Task: Select Smart Home Devices from Echo & Alexa. Add to cart Amazon Smart Light Bulb (Smart LED Bulb with Alexa)-1-. Place order for _x000D_
2205 Shadowood Ct_x000D_
Valparaiso, Indiana(IN), 46383, Cell Number (219) 462-8619
Action: Mouse moved to (12, 94)
Screenshot: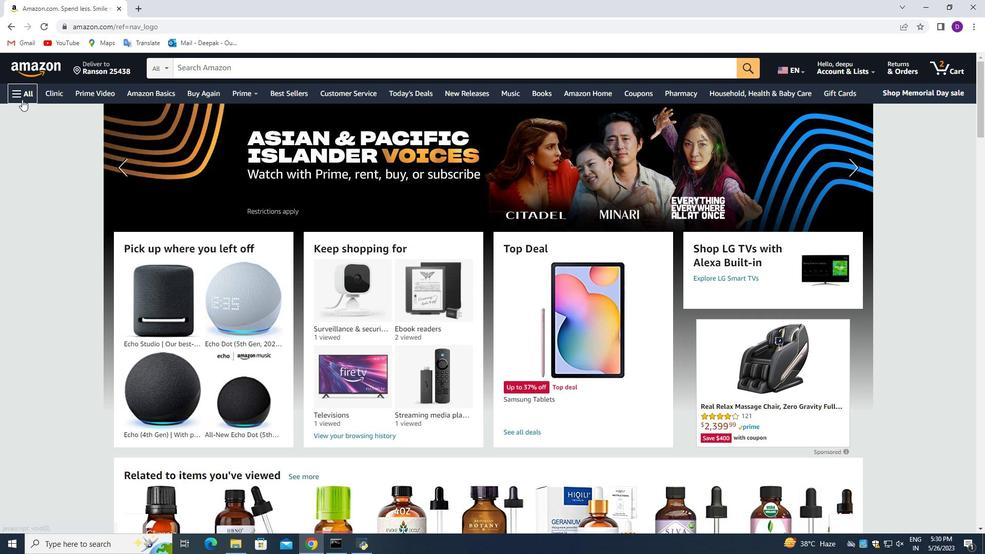 
Action: Mouse pressed left at (12, 94)
Screenshot: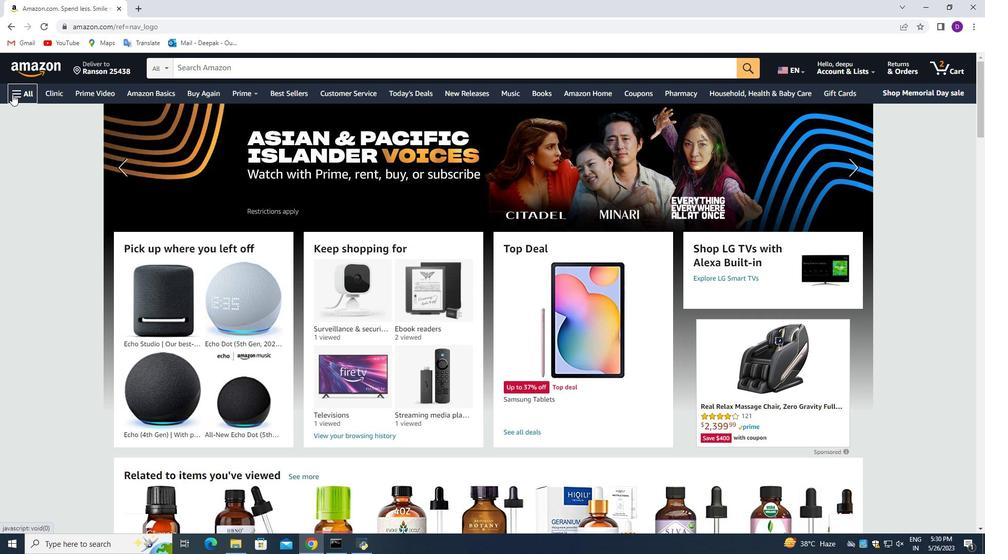
Action: Mouse moved to (114, 294)
Screenshot: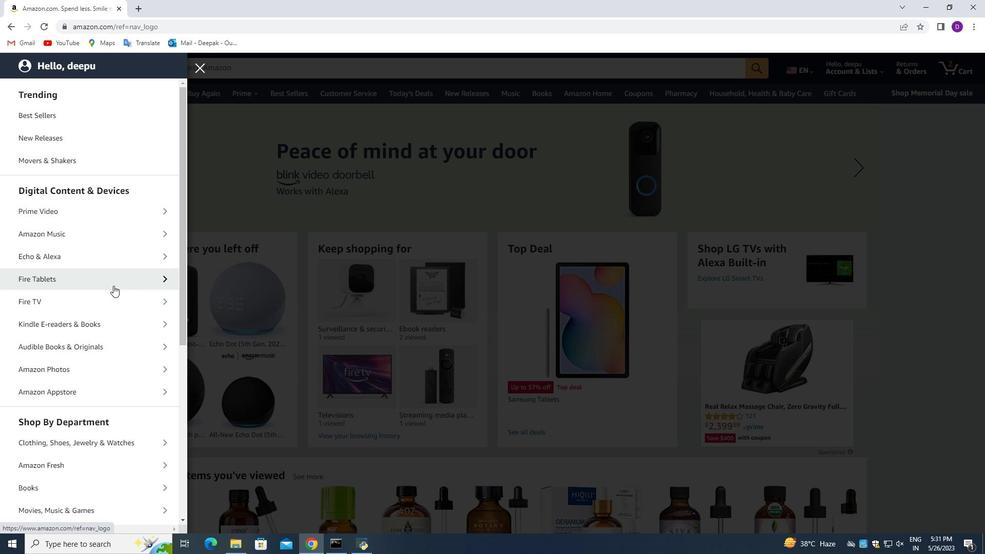 
Action: Mouse scrolled (114, 293) with delta (0, 0)
Screenshot: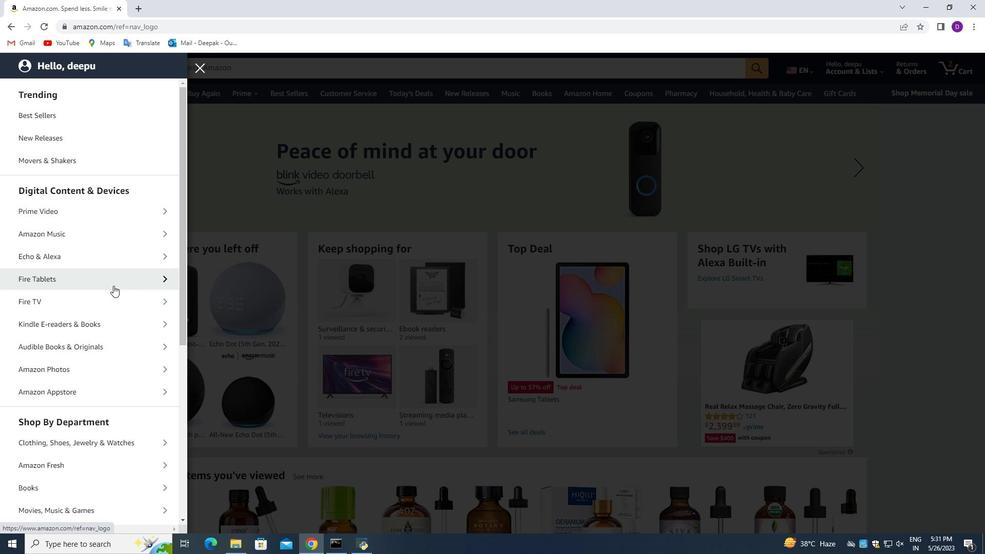 
Action: Mouse moved to (107, 345)
Screenshot: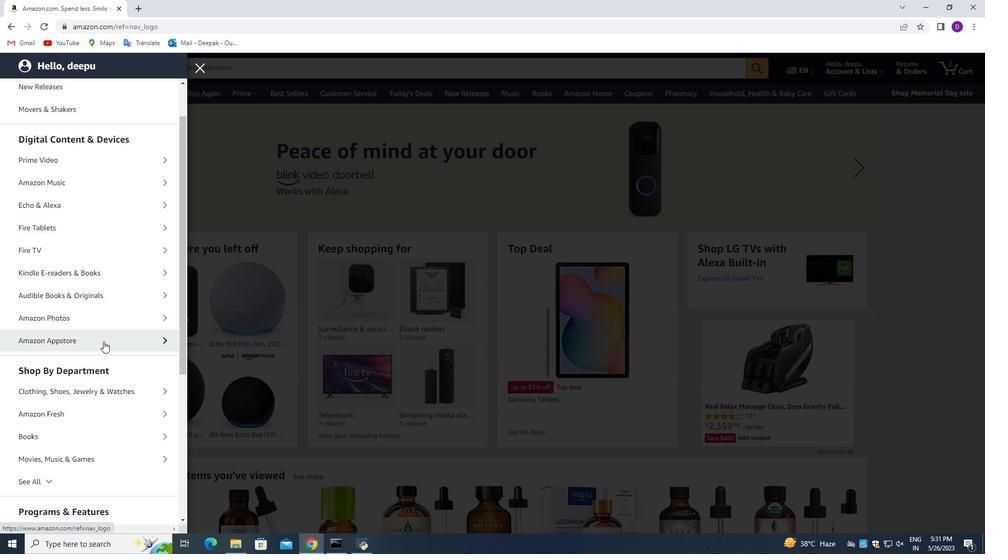 
Action: Mouse scrolled (107, 345) with delta (0, 0)
Screenshot: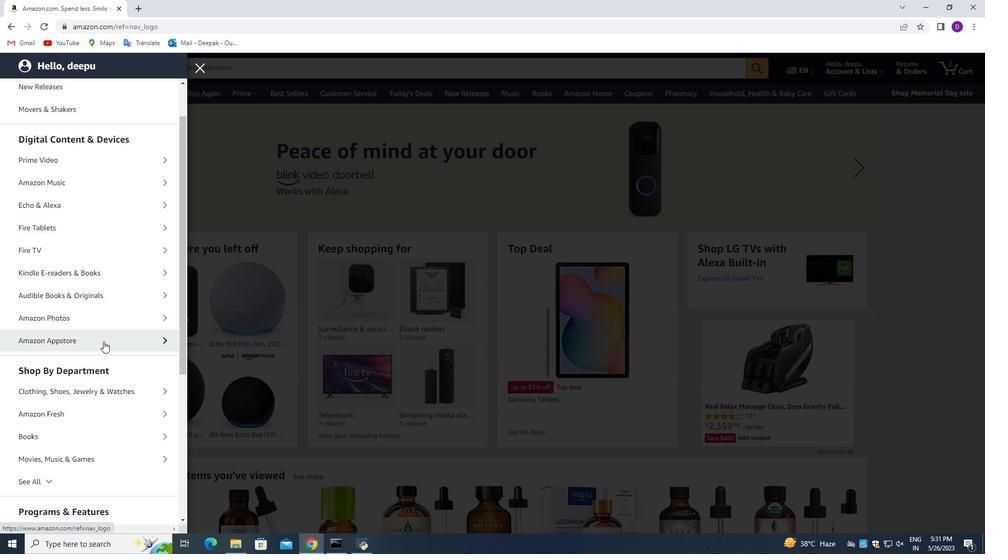 
Action: Mouse moved to (107, 345)
Screenshot: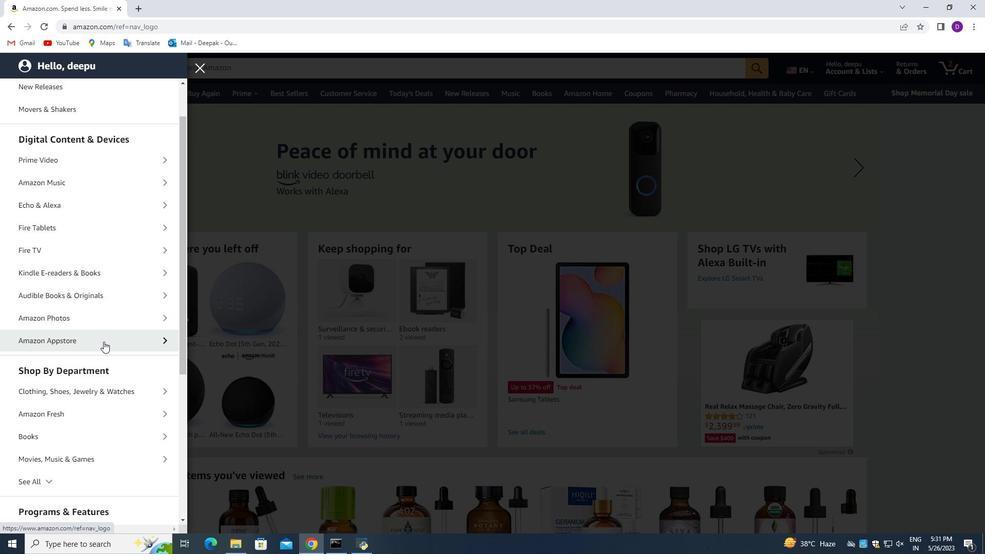 
Action: Mouse scrolled (107, 345) with delta (0, 0)
Screenshot: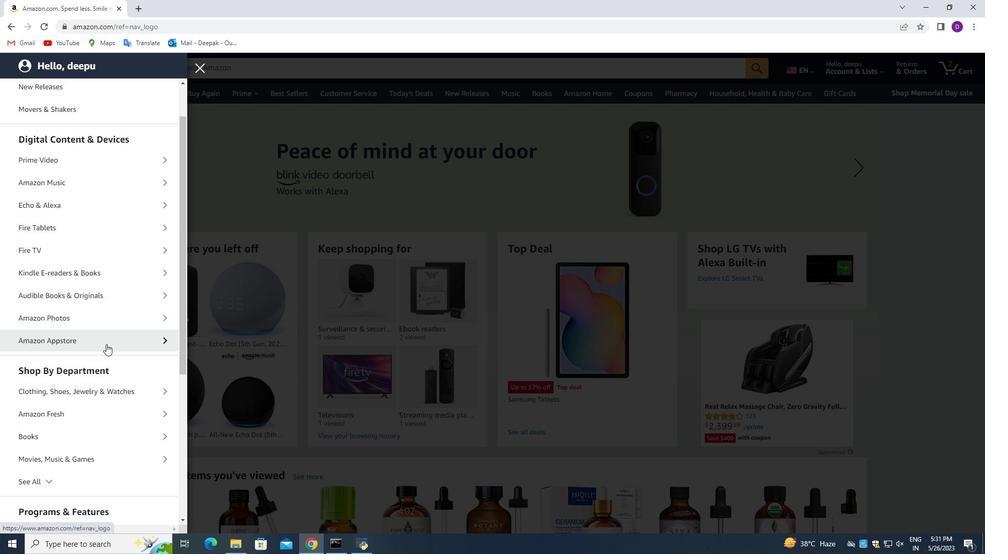 
Action: Mouse moved to (107, 346)
Screenshot: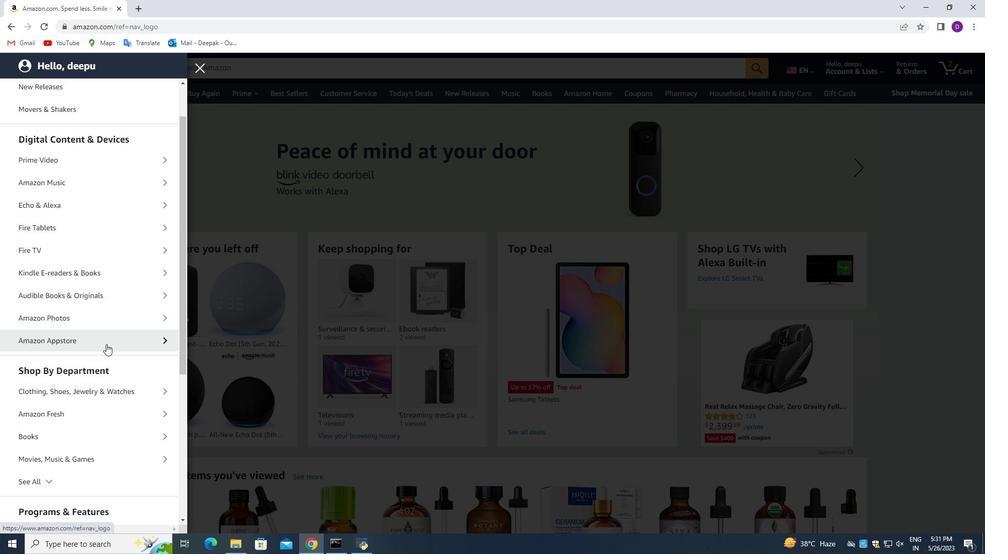 
Action: Mouse scrolled (107, 346) with delta (0, 0)
Screenshot: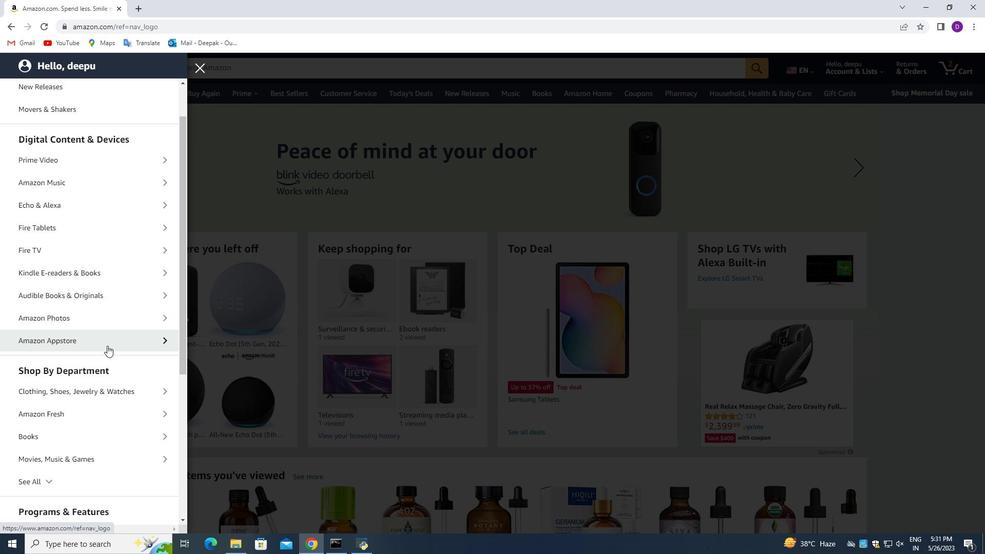 
Action: Mouse moved to (99, 346)
Screenshot: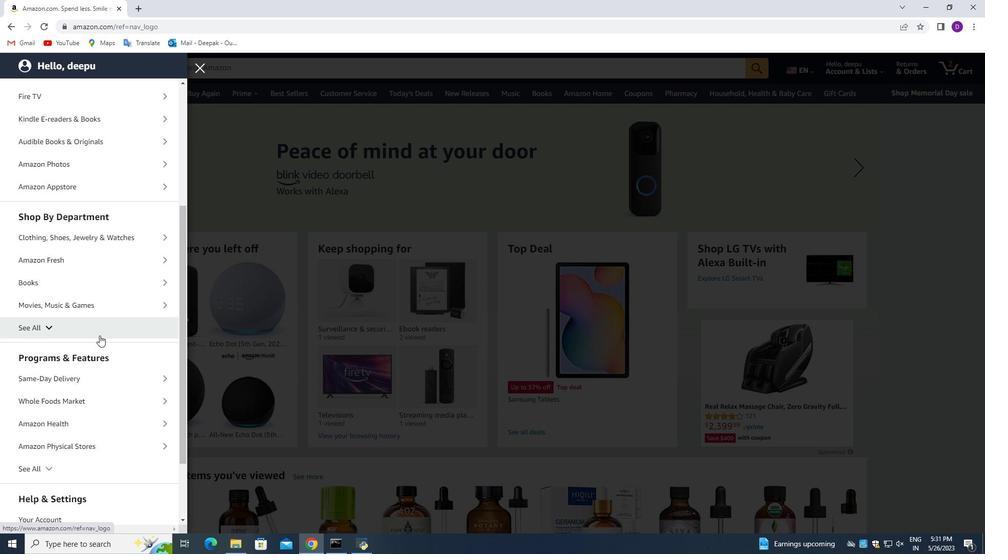 
Action: Mouse scrolled (99, 346) with delta (0, 0)
Screenshot: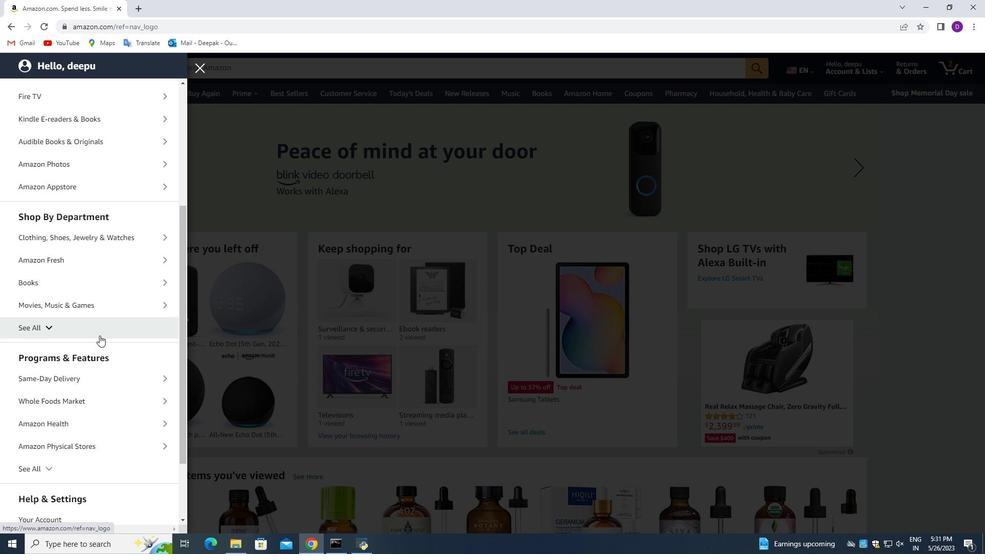 
Action: Mouse moved to (99, 348)
Screenshot: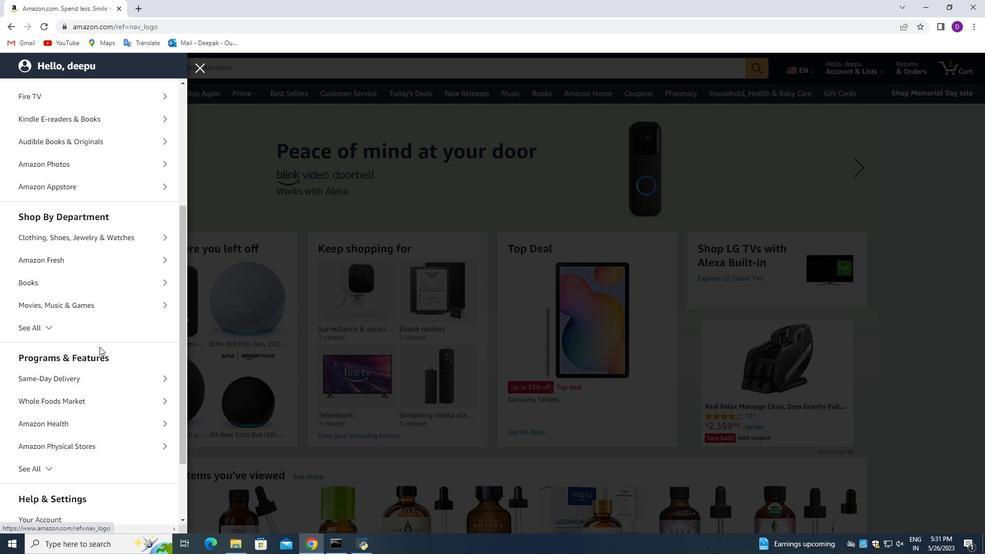 
Action: Mouse scrolled (99, 348) with delta (0, 0)
Screenshot: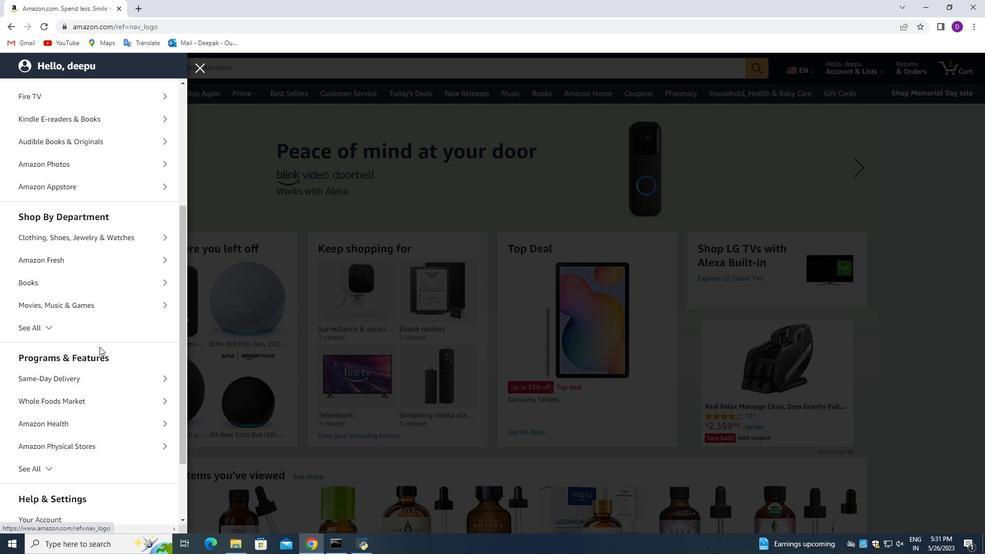 
Action: Mouse moved to (95, 363)
Screenshot: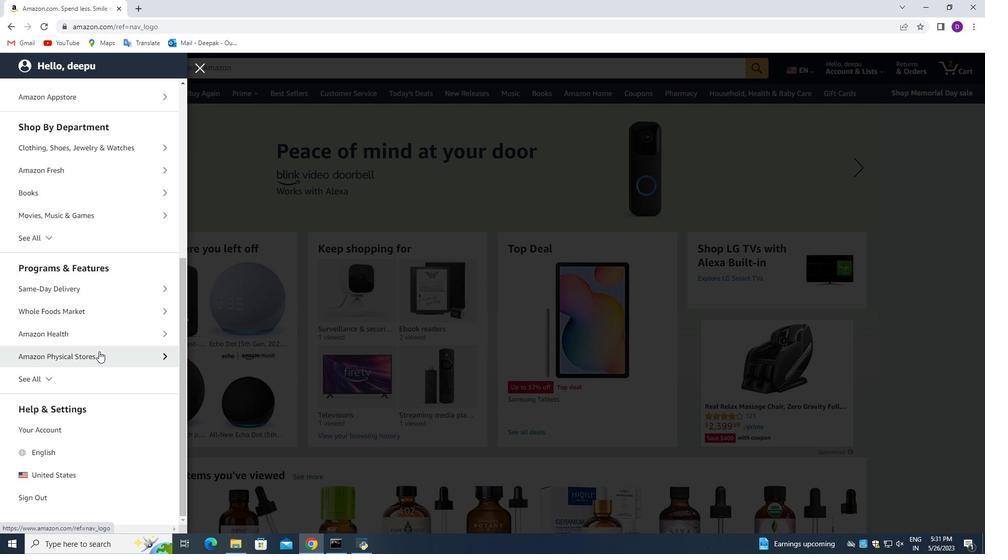 
Action: Mouse scrolled (95, 363) with delta (0, 0)
Screenshot: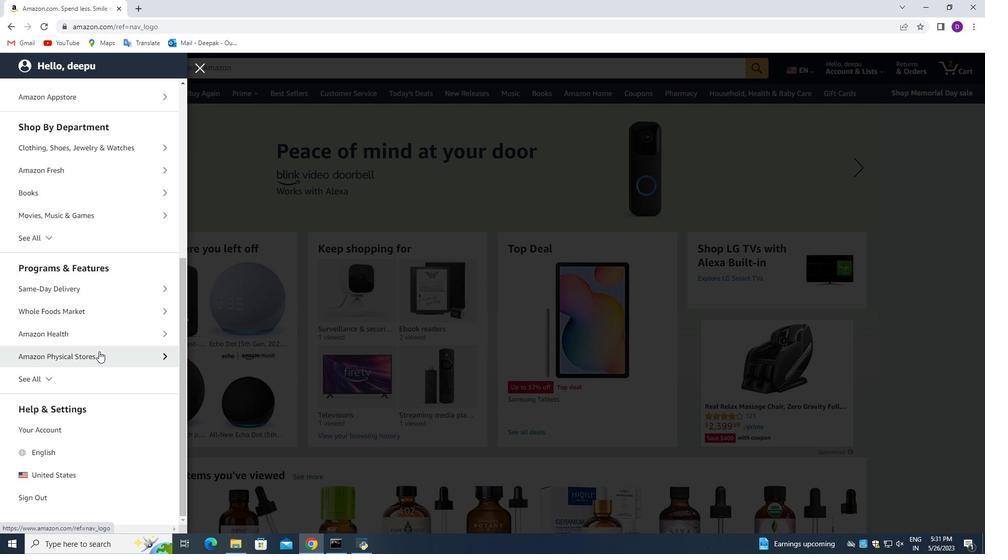 
Action: Mouse moved to (95, 366)
Screenshot: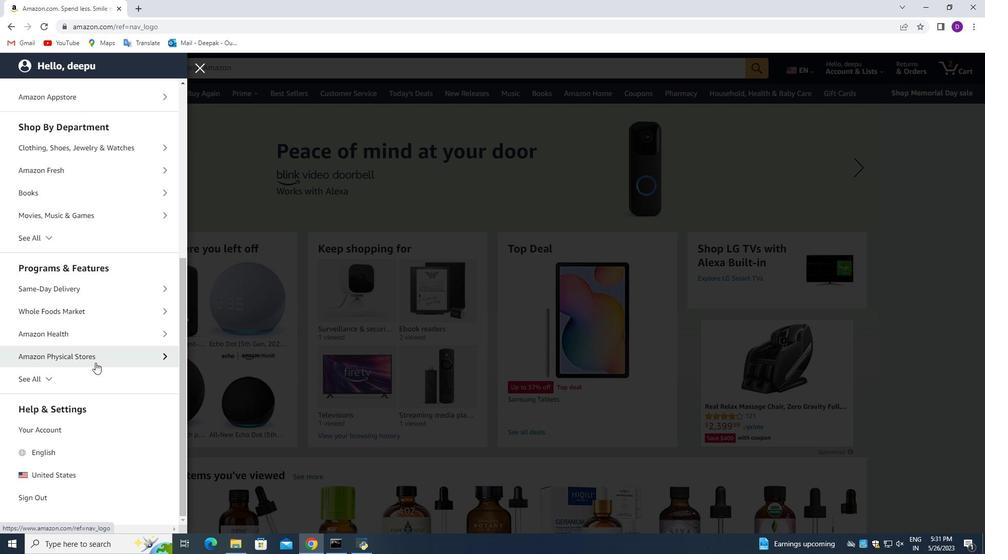 
Action: Mouse scrolled (95, 365) with delta (0, 0)
Screenshot: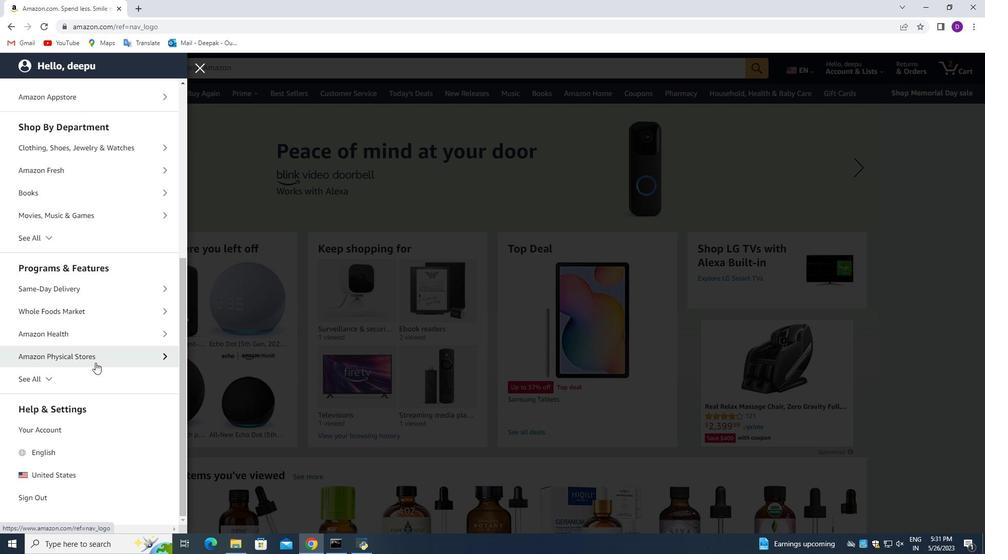 
Action: Mouse moved to (93, 346)
Screenshot: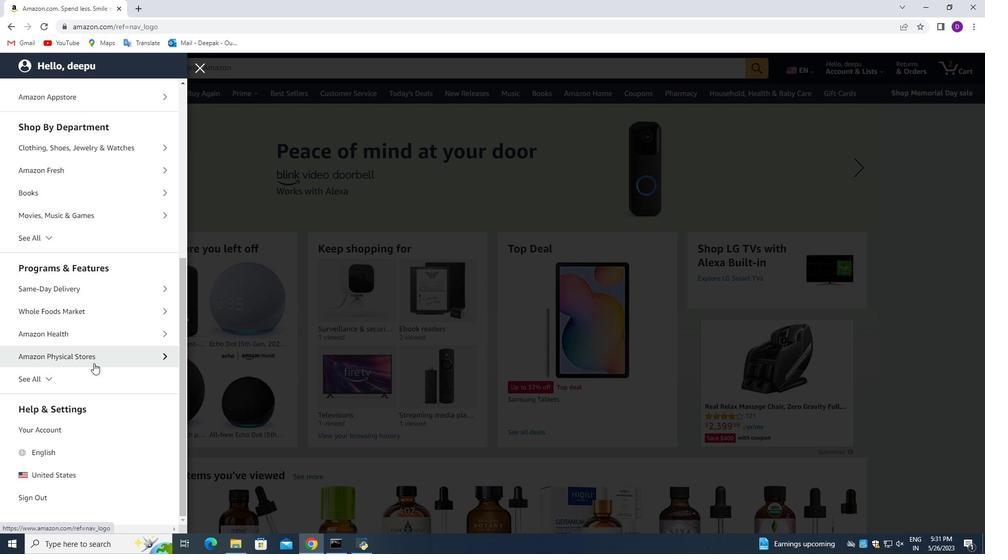 
Action: Mouse scrolled (93, 346) with delta (0, 0)
Screenshot: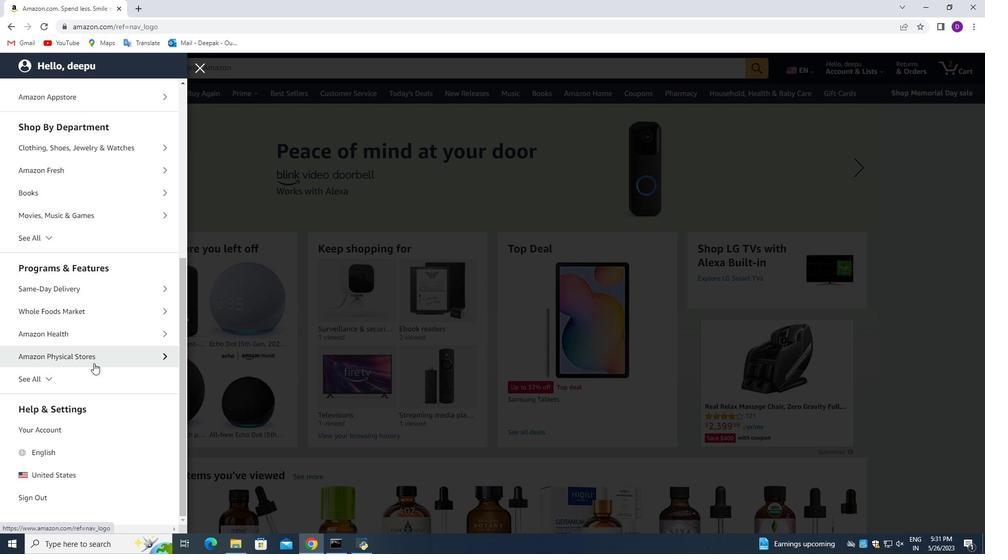 
Action: Mouse moved to (93, 343)
Screenshot: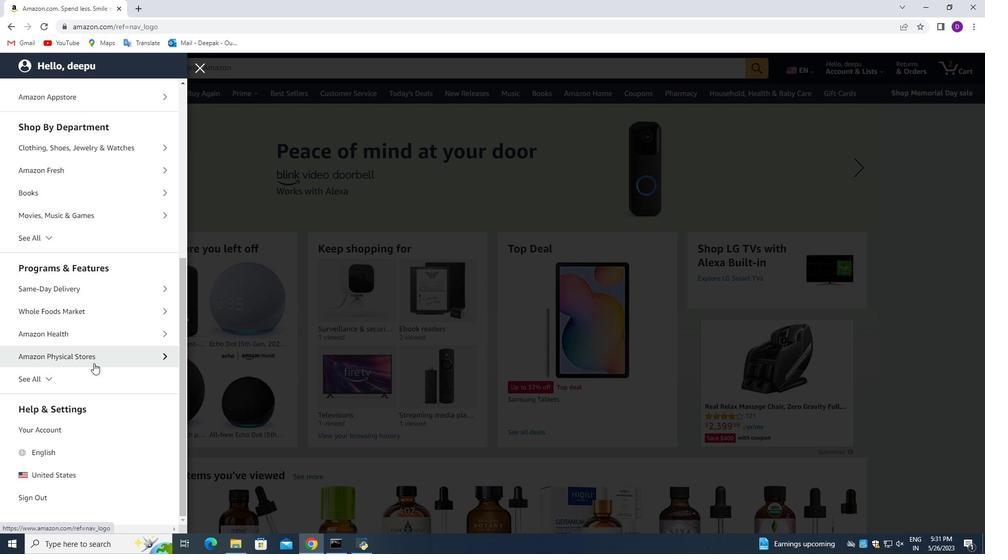
Action: Mouse scrolled (93, 343) with delta (0, 0)
Screenshot: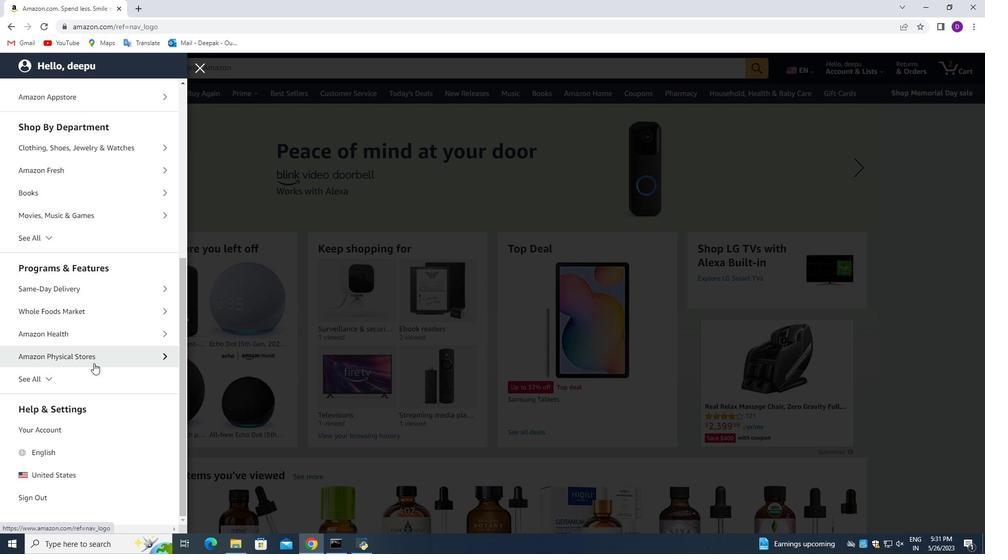 
Action: Mouse moved to (93, 342)
Screenshot: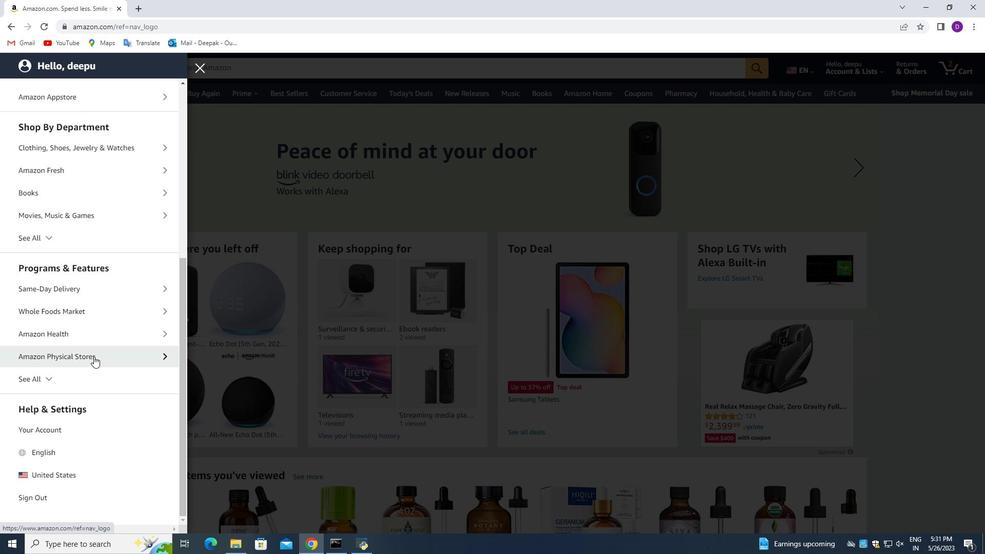 
Action: Mouse scrolled (93, 342) with delta (0, 0)
Screenshot: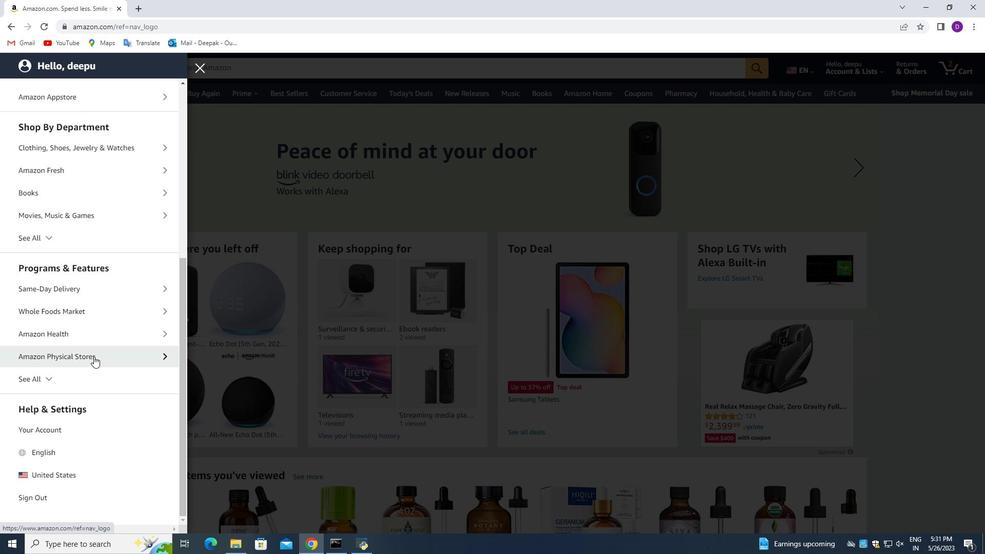 
Action: Mouse moved to (93, 341)
Screenshot: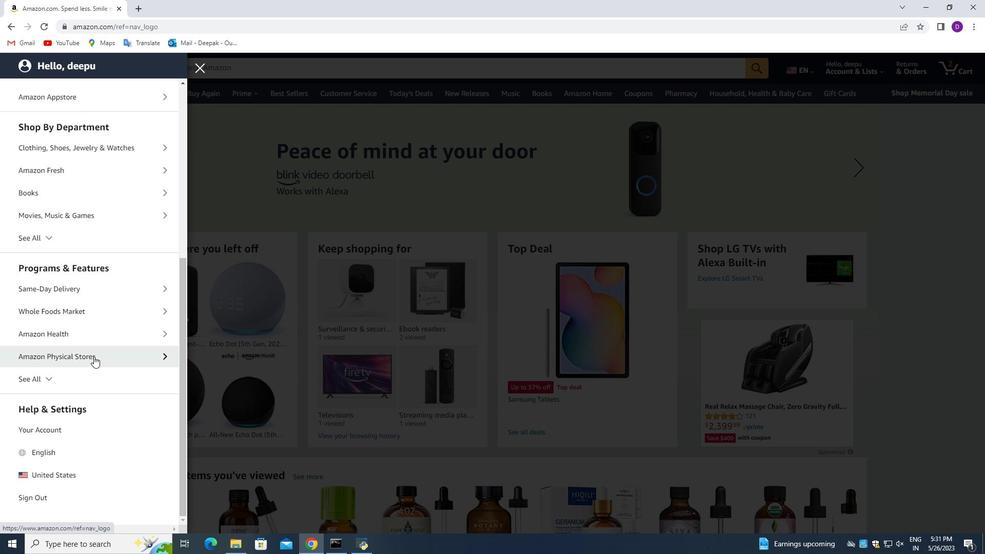 
Action: Mouse scrolled (93, 342) with delta (0, 0)
Screenshot: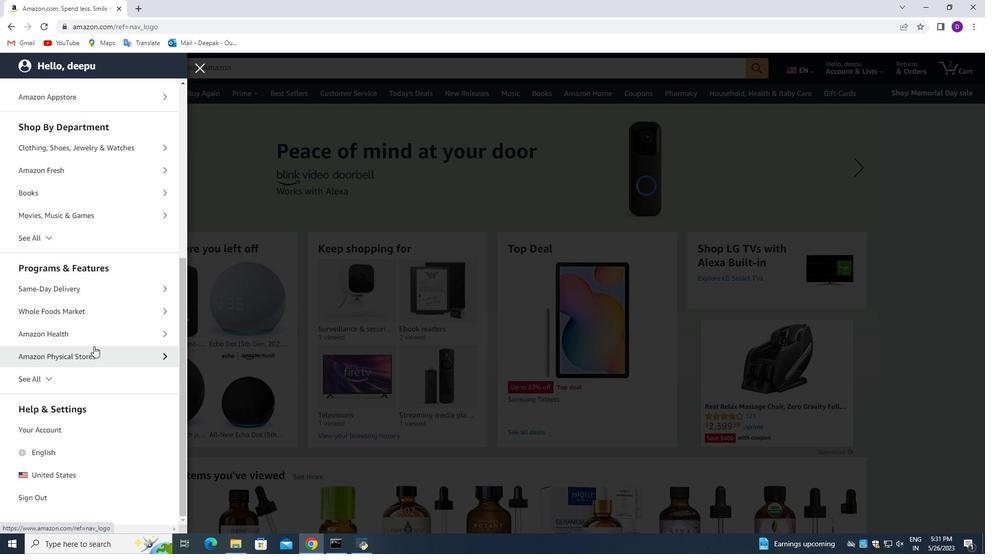 
Action: Mouse moved to (104, 175)
Screenshot: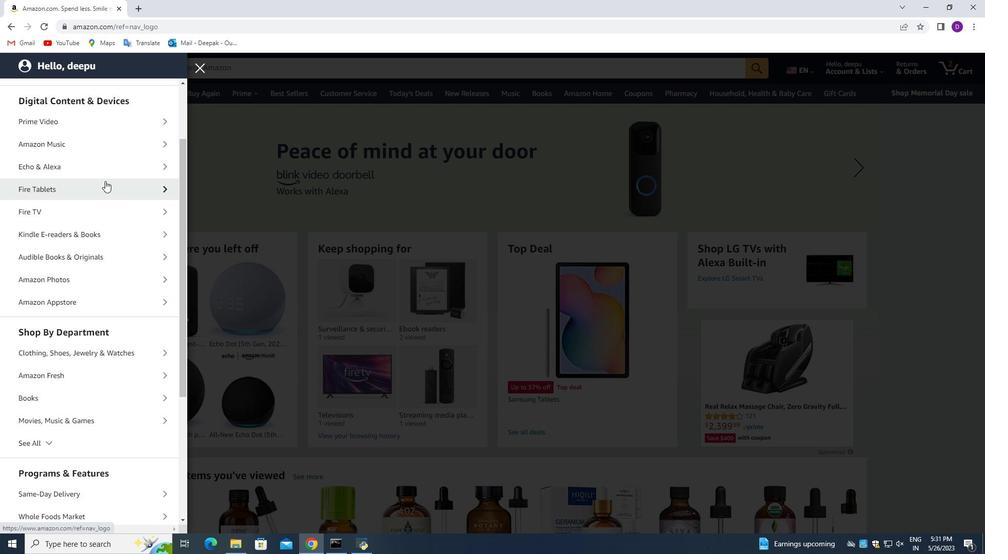 
Action: Mouse pressed left at (104, 175)
Screenshot: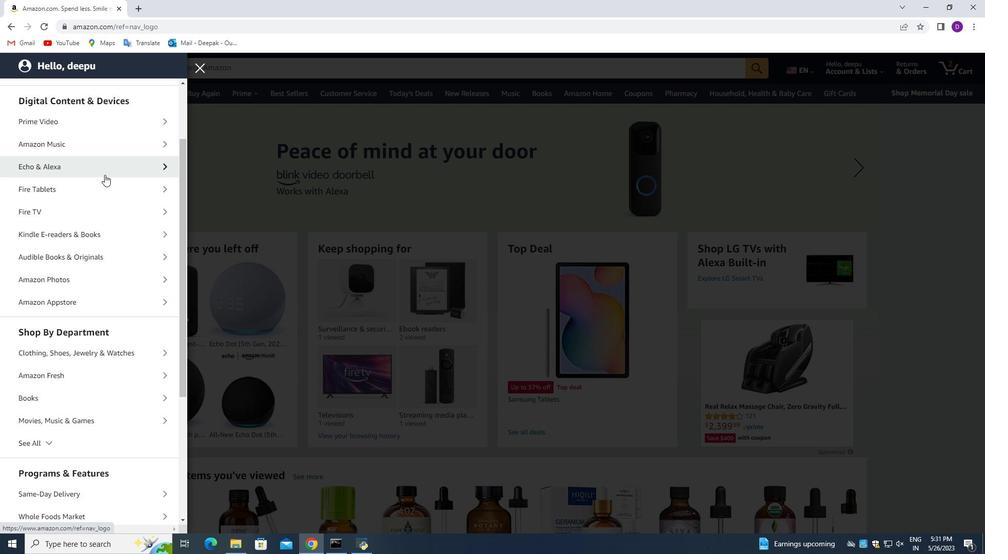 
Action: Mouse moved to (105, 279)
Screenshot: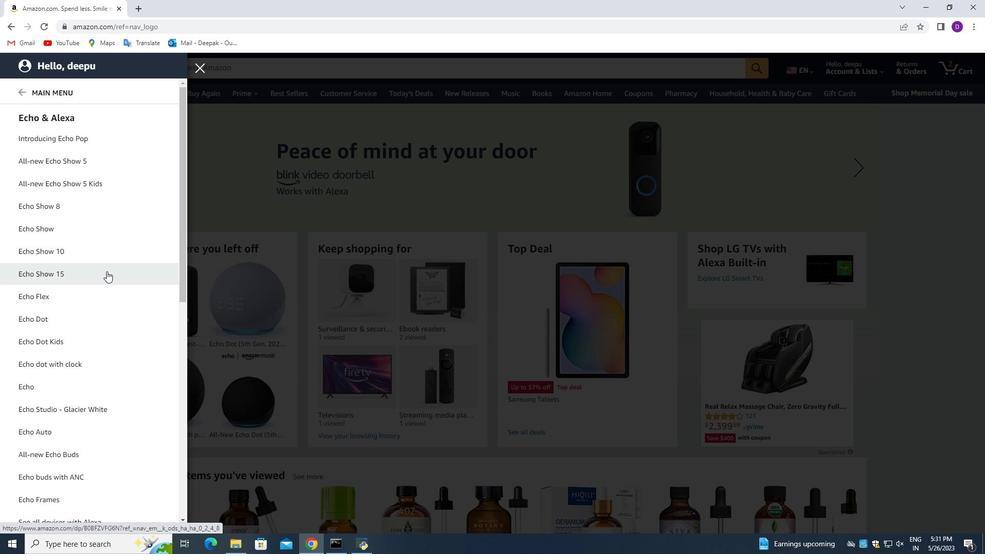 
Action: Mouse scrolled (105, 276) with delta (0, 0)
Screenshot: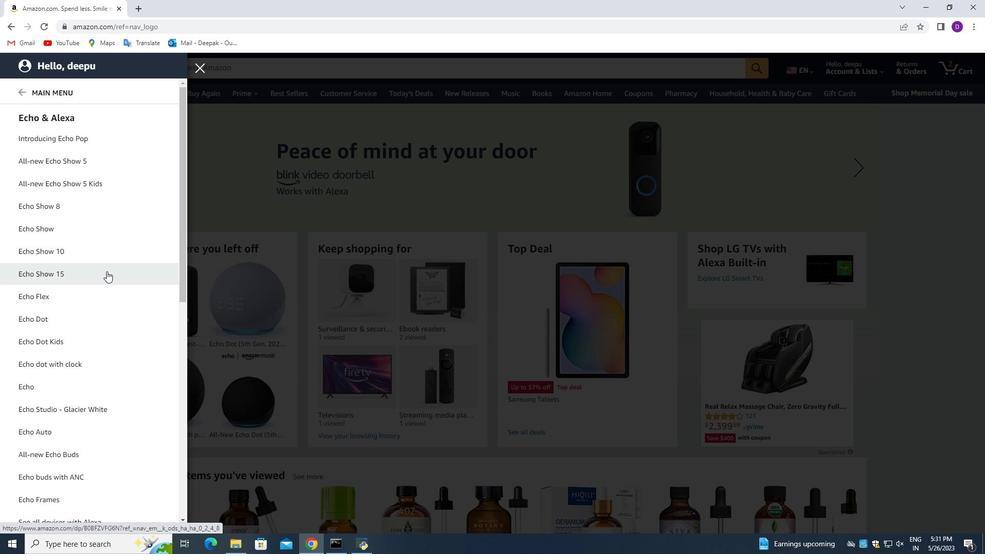 
Action: Mouse scrolled (105, 278) with delta (0, 0)
Screenshot: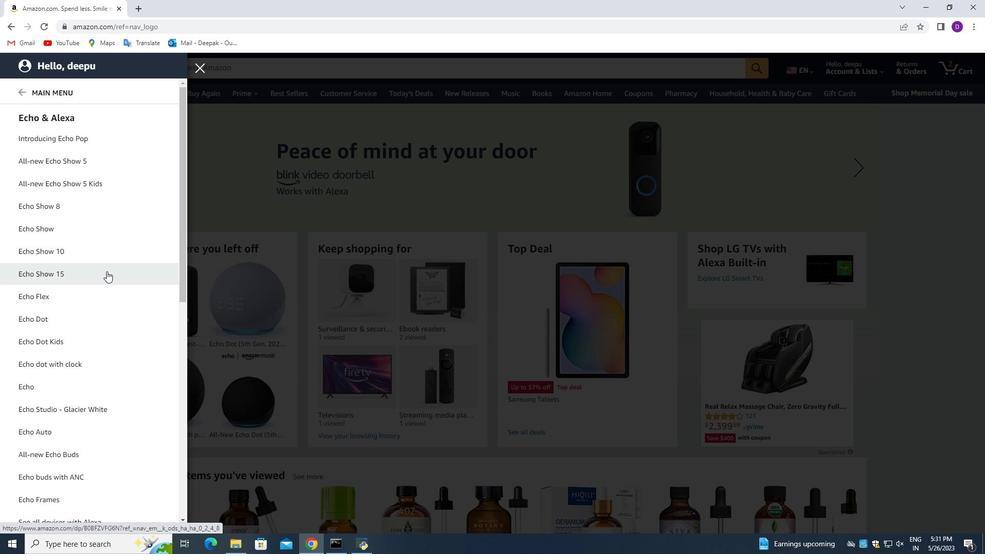
Action: Mouse scrolled (105, 279) with delta (0, 0)
Screenshot: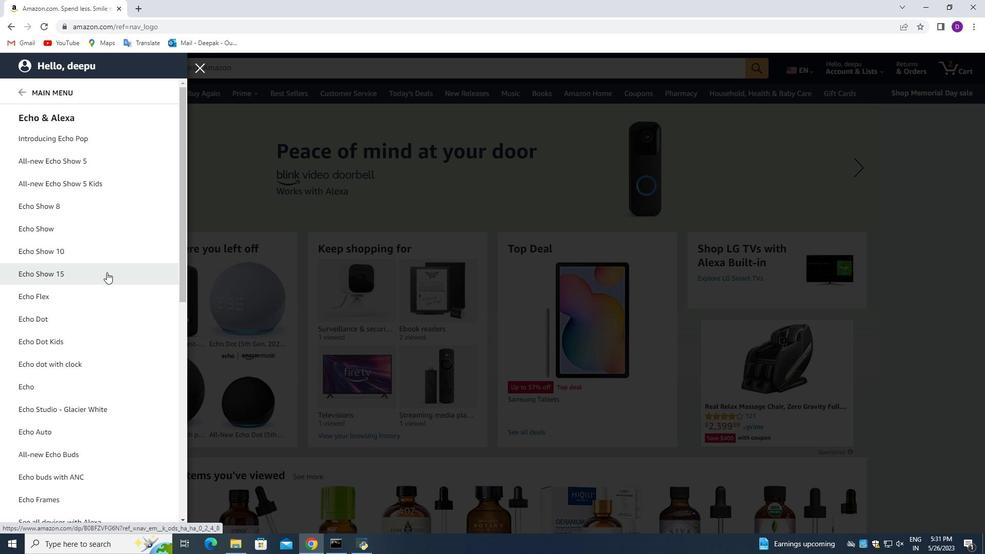 
Action: Mouse moved to (95, 268)
Screenshot: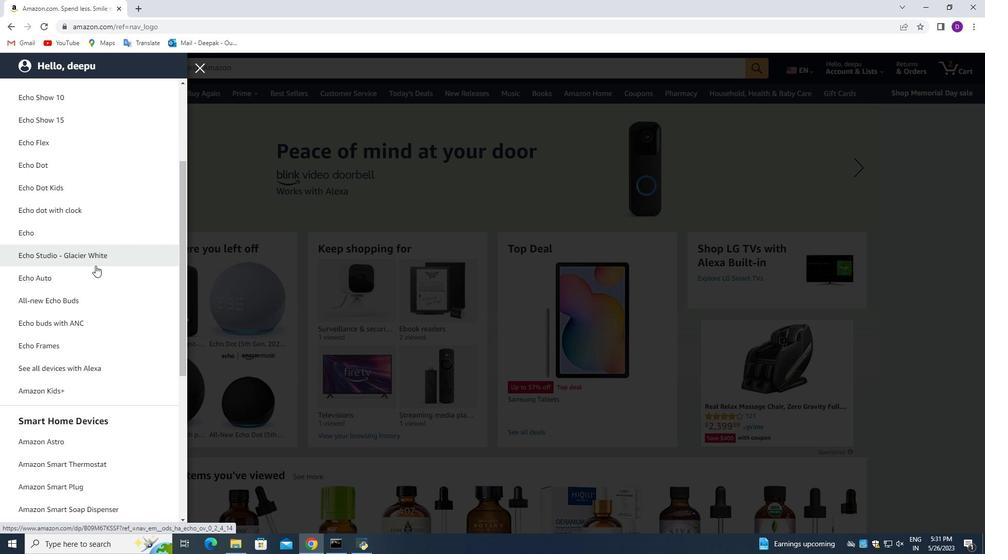 
Action: Mouse scrolled (95, 267) with delta (0, 0)
Screenshot: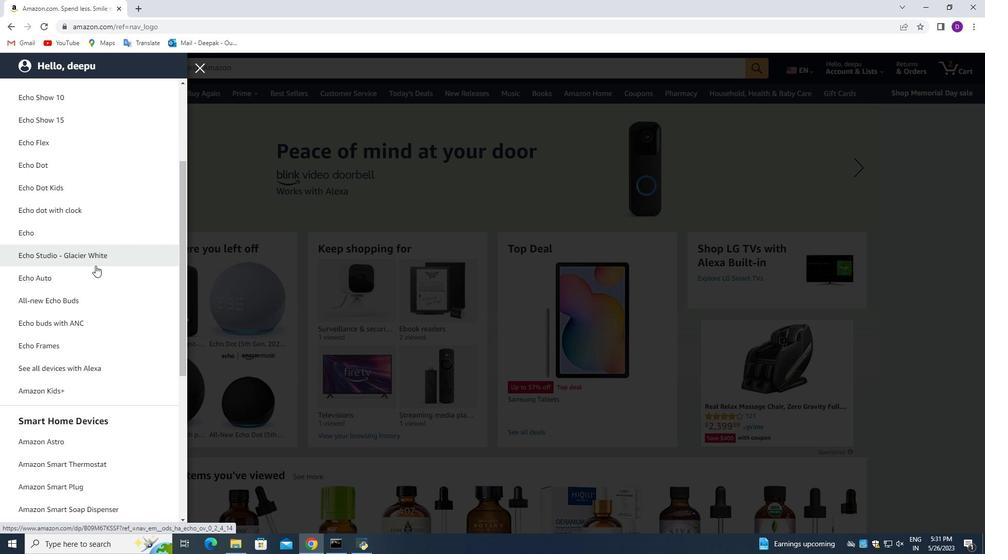
Action: Mouse moved to (95, 269)
Screenshot: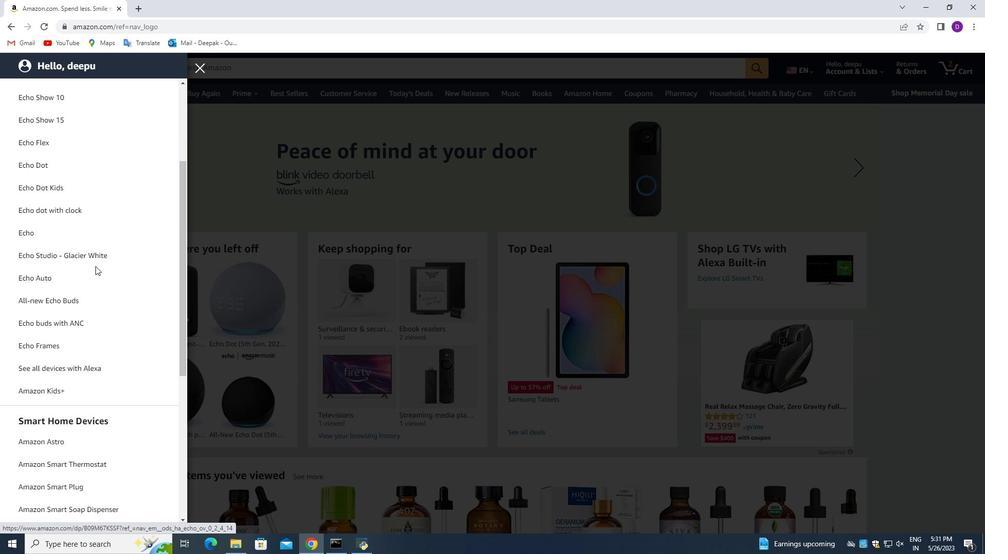 
Action: Mouse scrolled (95, 268) with delta (0, 0)
Screenshot: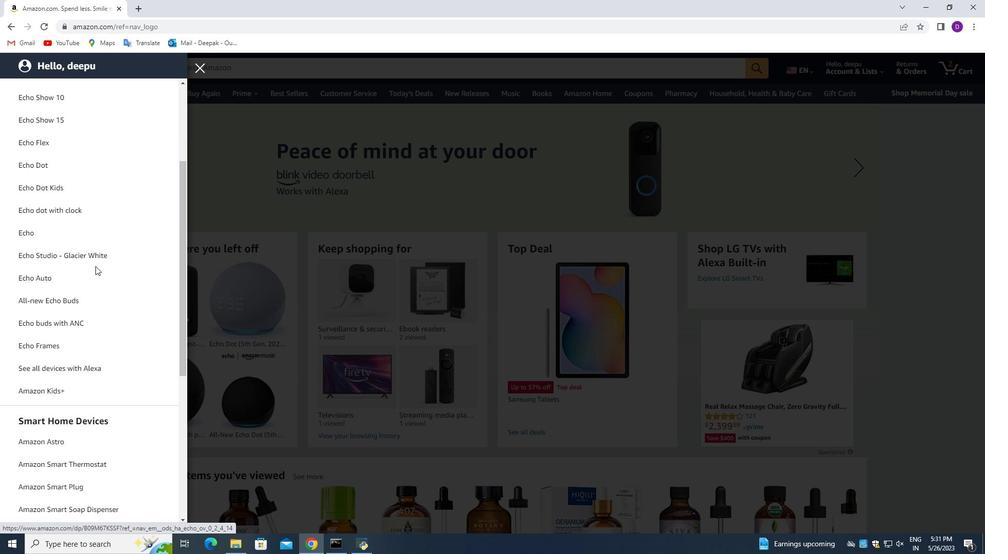 
Action: Mouse moved to (96, 273)
Screenshot: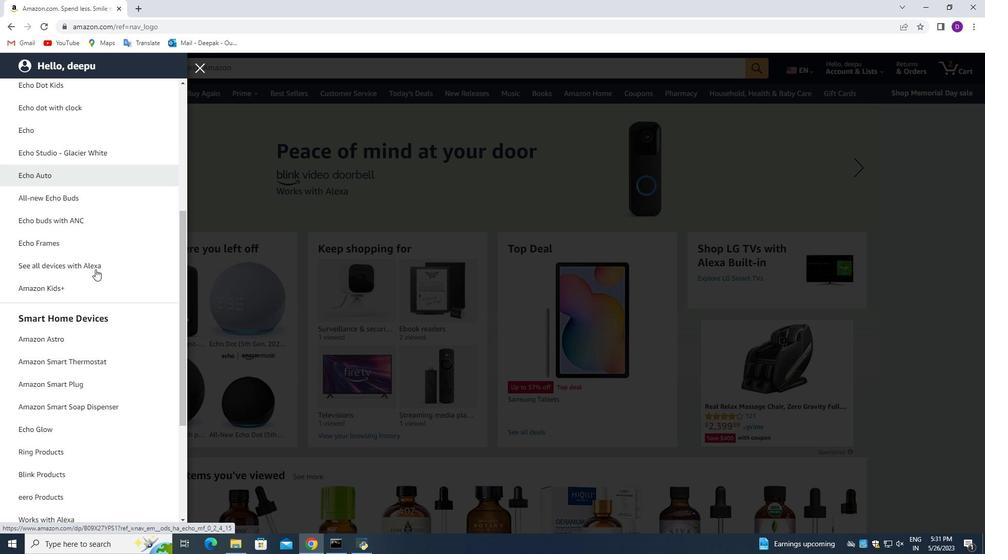 
Action: Mouse scrolled (96, 272) with delta (0, 0)
Screenshot: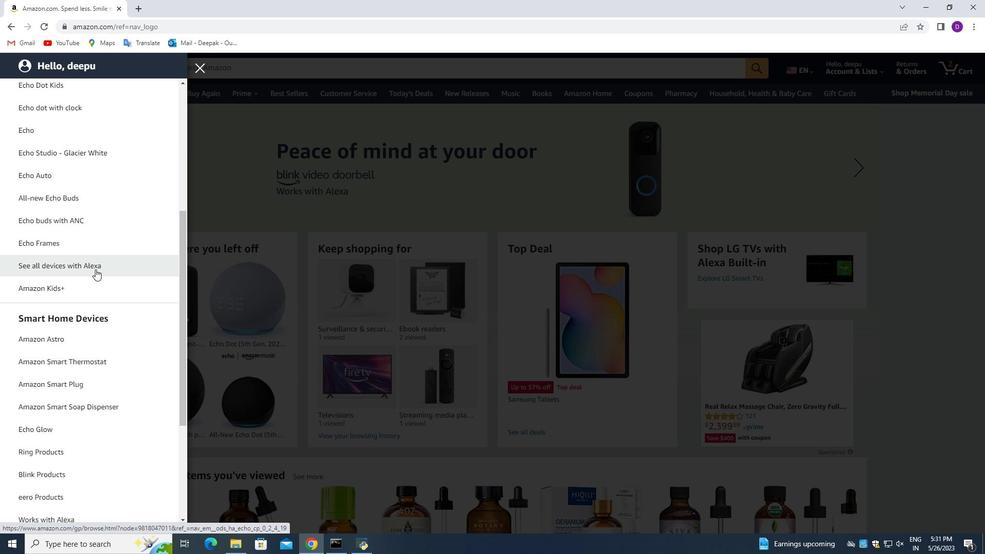 
Action: Mouse moved to (96, 274)
Screenshot: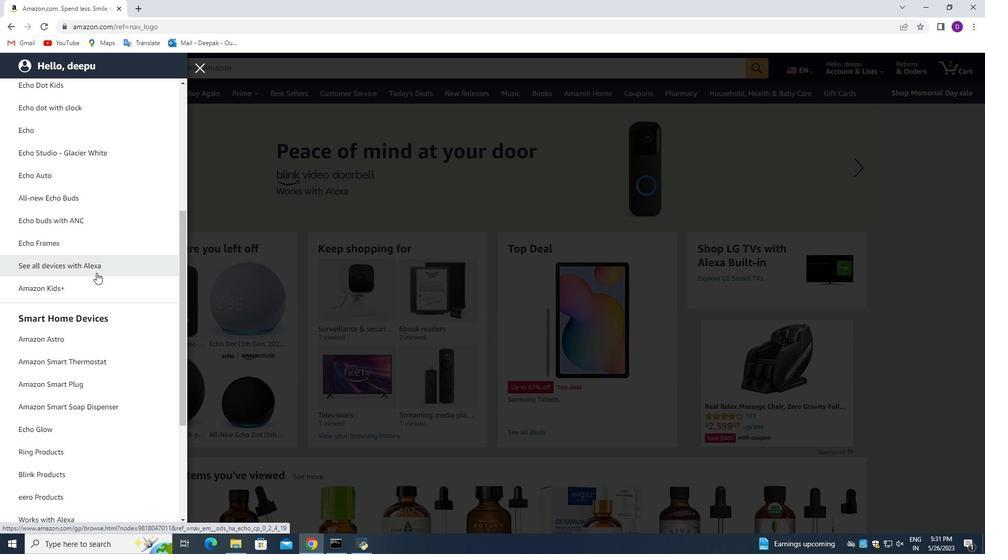 
Action: Mouse scrolled (96, 273) with delta (0, 0)
Screenshot: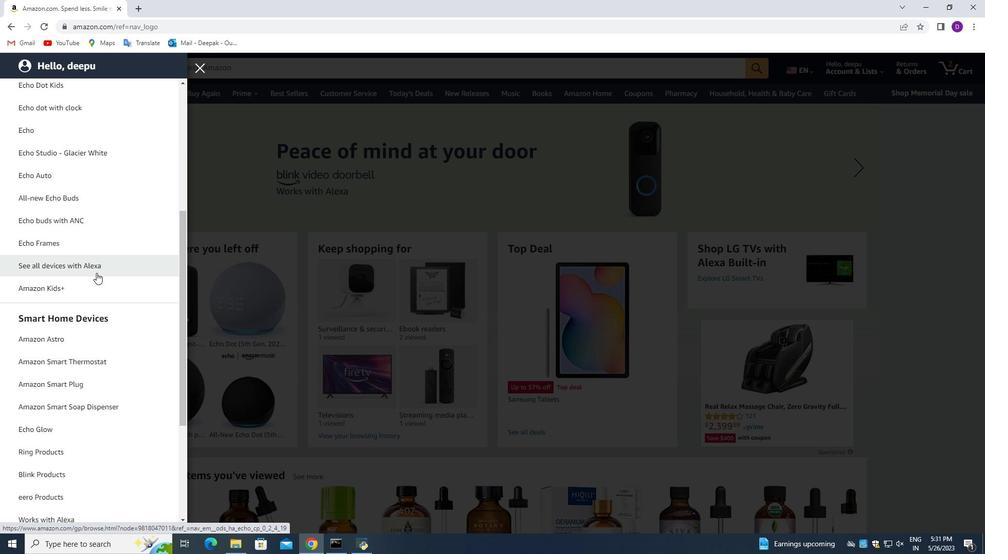 
Action: Mouse moved to (94, 279)
Screenshot: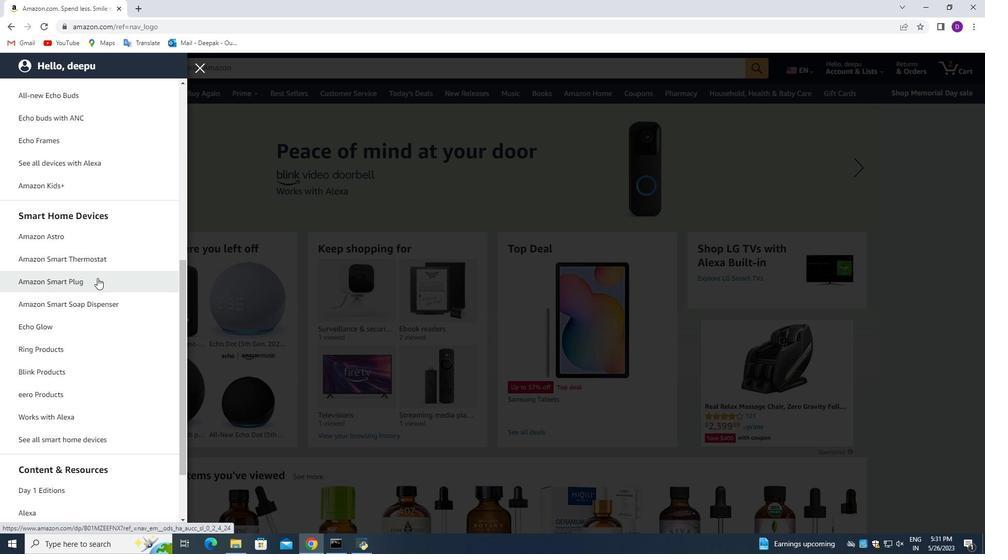 
Action: Mouse scrolled (94, 279) with delta (0, 0)
Screenshot: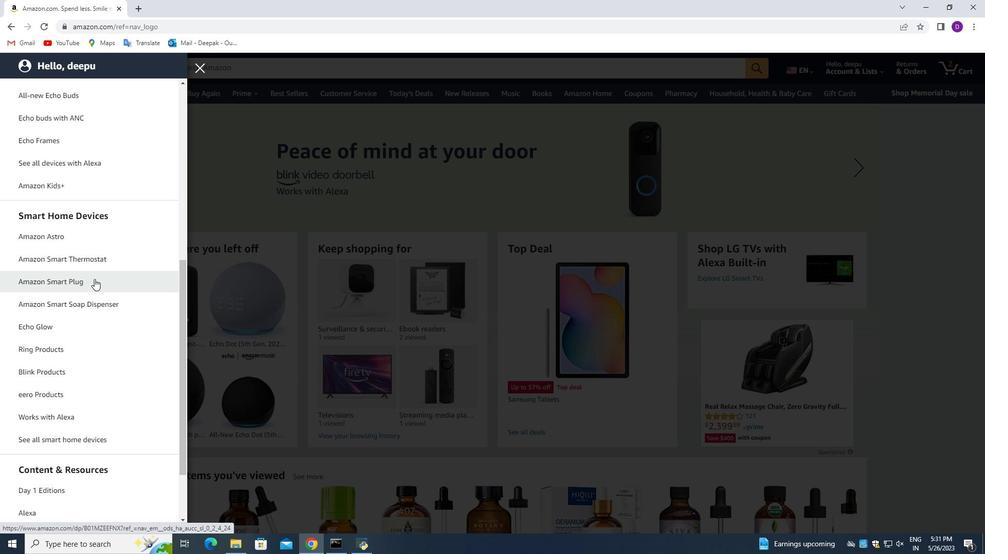 
Action: Mouse moved to (98, 317)
Screenshot: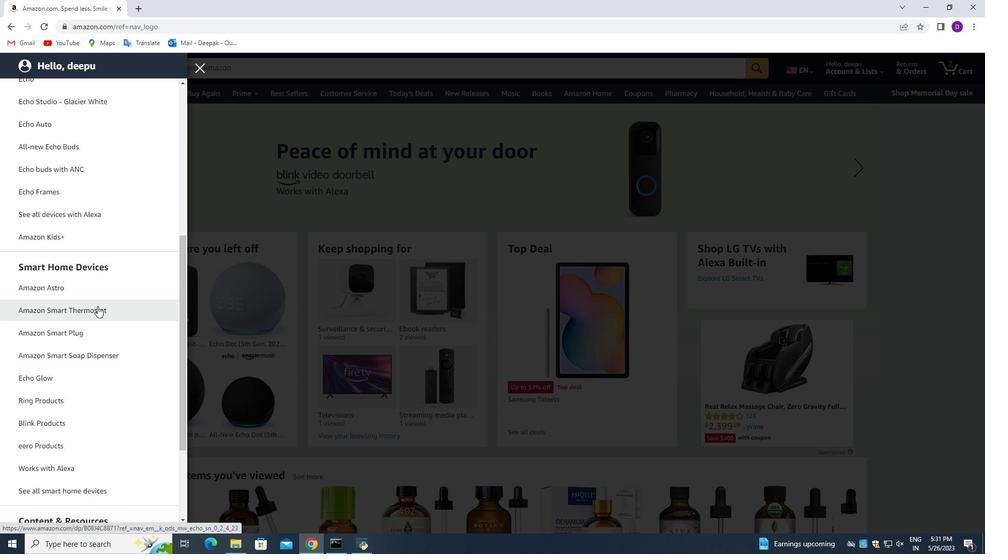 
Action: Mouse scrolled (98, 316) with delta (0, 0)
Screenshot: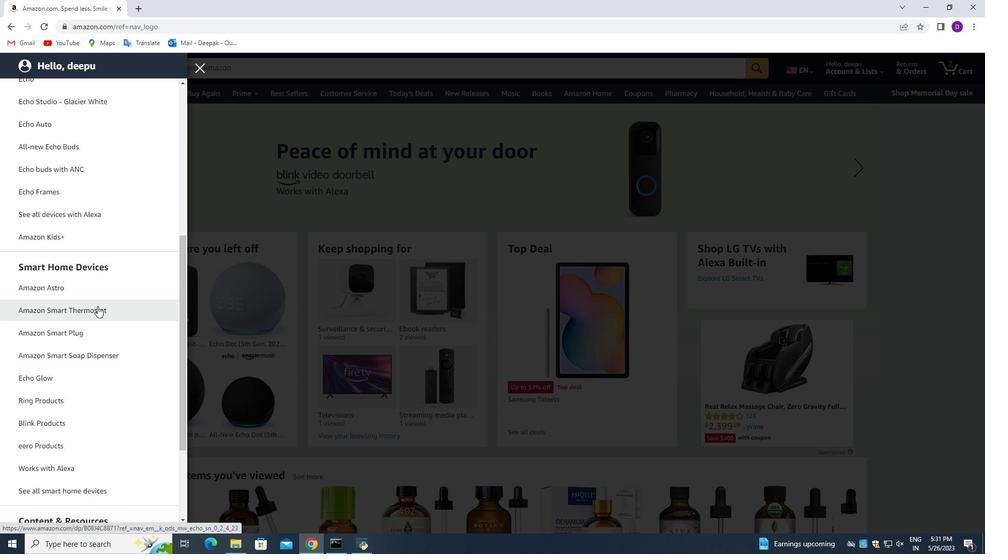 
Action: Mouse scrolled (98, 316) with delta (0, 0)
Screenshot: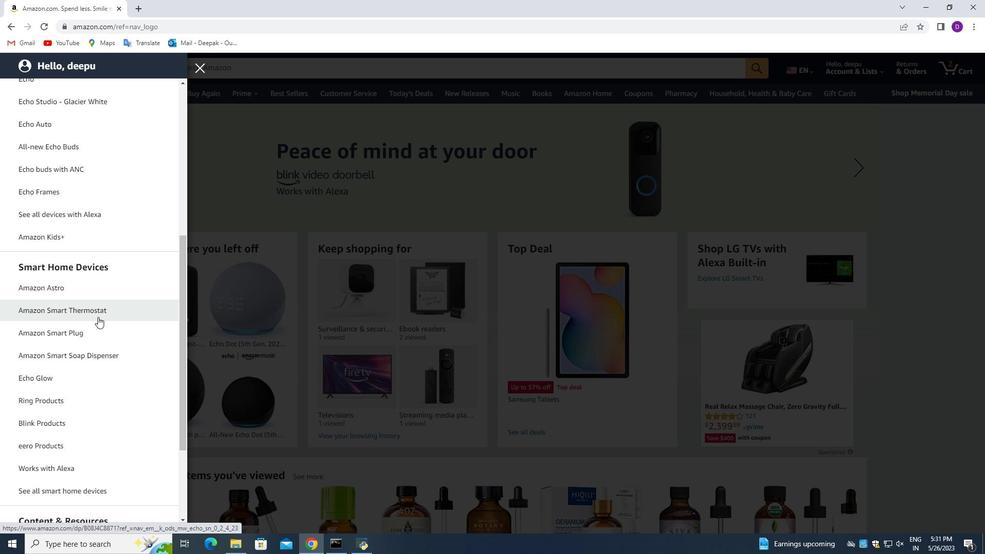 
Action: Mouse scrolled (98, 316) with delta (0, 0)
Screenshot: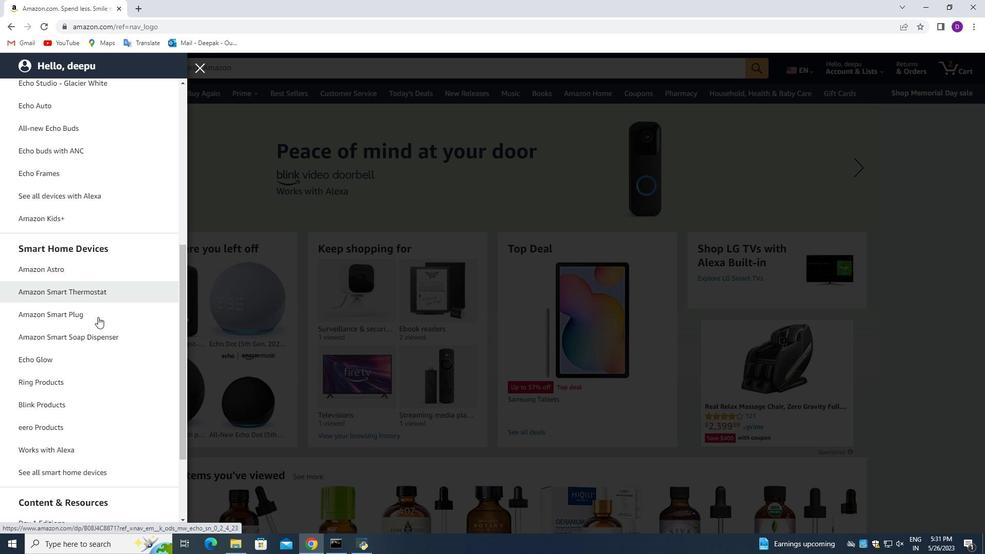 
Action: Mouse moved to (94, 358)
Screenshot: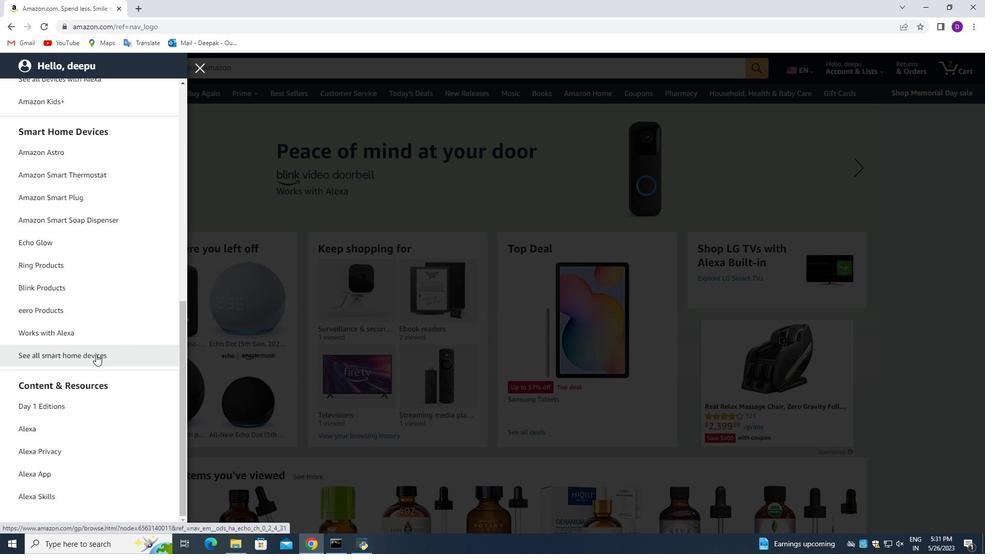 
Action: Mouse pressed left at (94, 358)
Screenshot: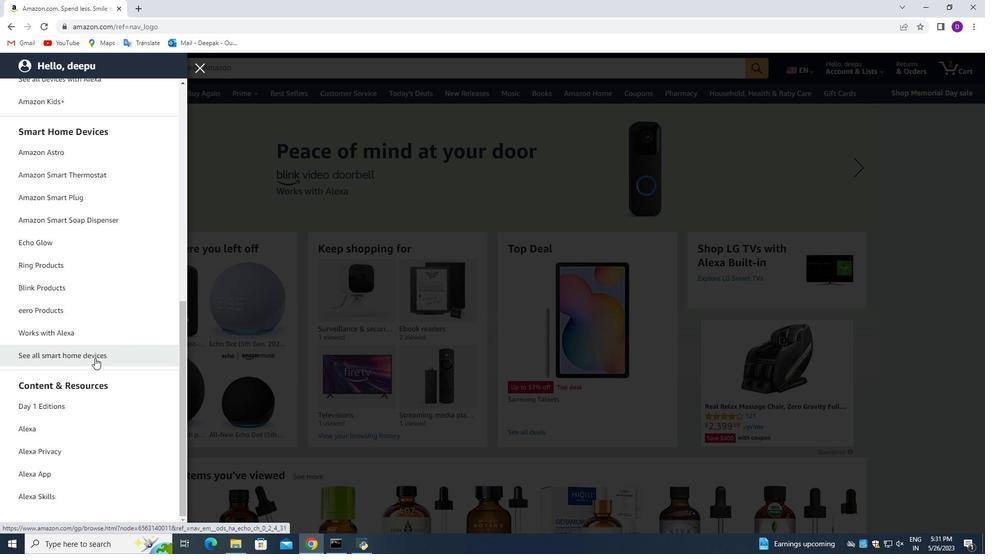 
Action: Mouse moved to (305, 71)
Screenshot: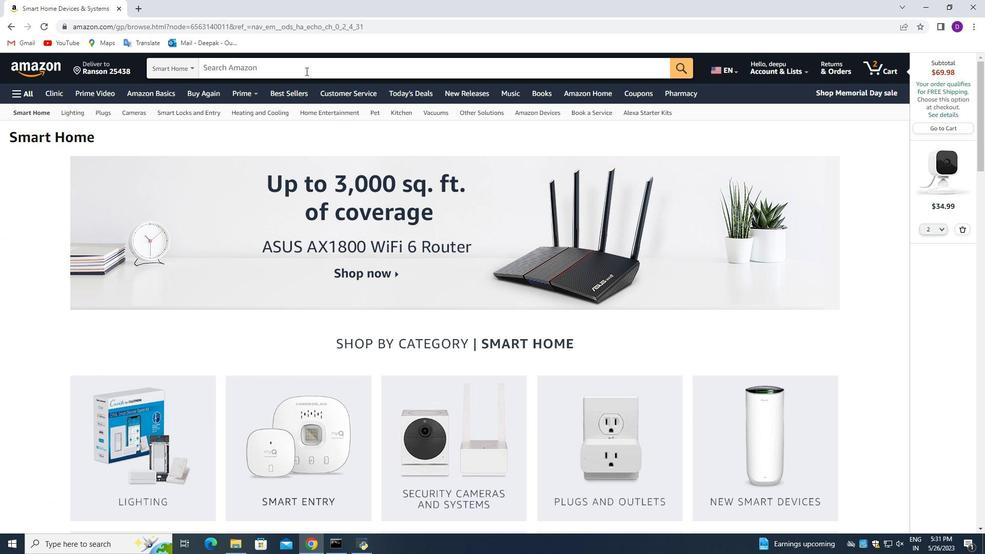 
Action: Mouse pressed left at (305, 71)
Screenshot: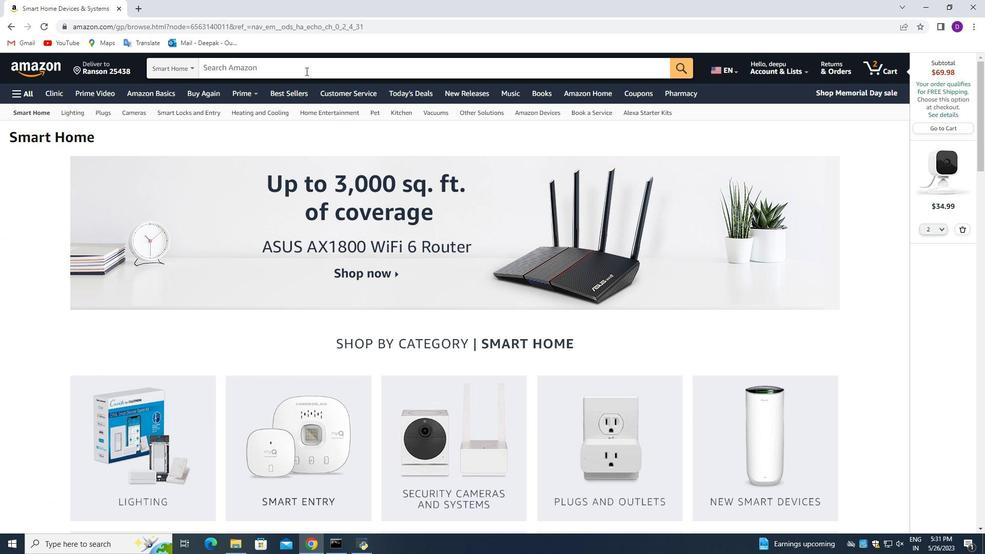 
Action: Mouse moved to (301, 152)
Screenshot: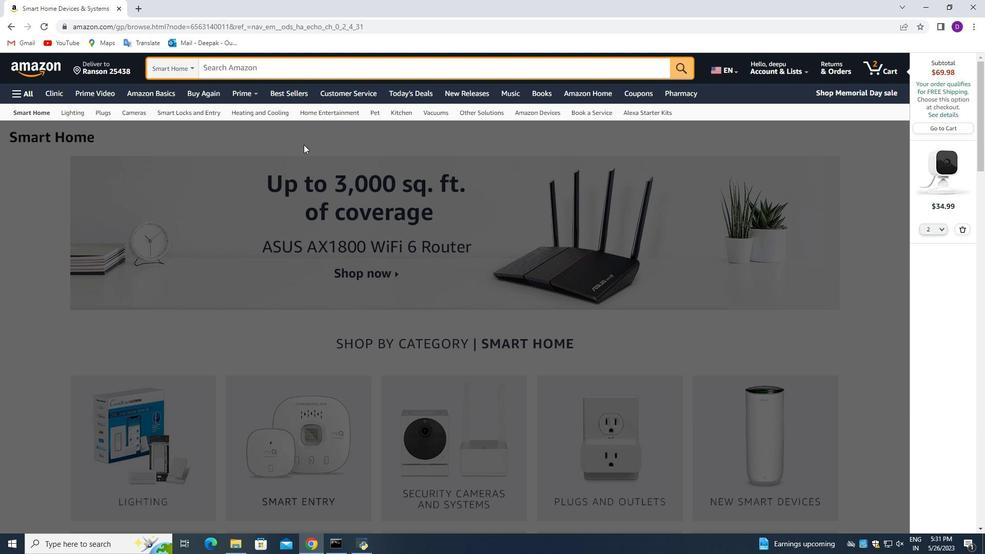 
Action: Key pressed <Key.shift_r>Amazon<Key.space><Key.shift_r>Smart<Key.space><Key.shift>Light<Key.space><Key.shift_r>Buld<Key.backspace>b<Key.space><Key.shift>(<Key.space><Key.backspace><Key.shift_r>Smart<Key.space><Key.shift>LED<Key.space><Key.shift_r>Buld<Key.space>with<Key.space>alw<Key.backspace>exa<Key.shift>)
Screenshot: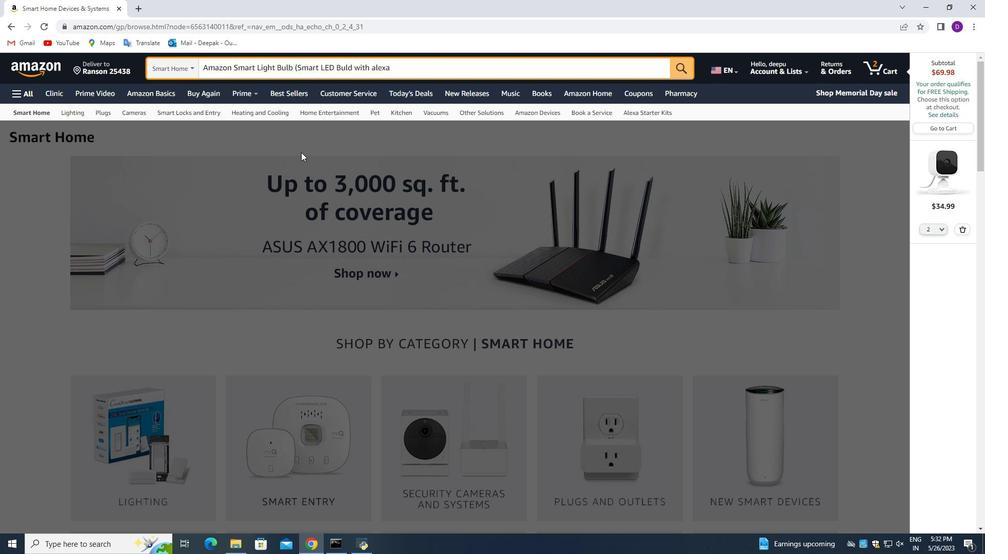 
Action: Mouse moved to (681, 67)
Screenshot: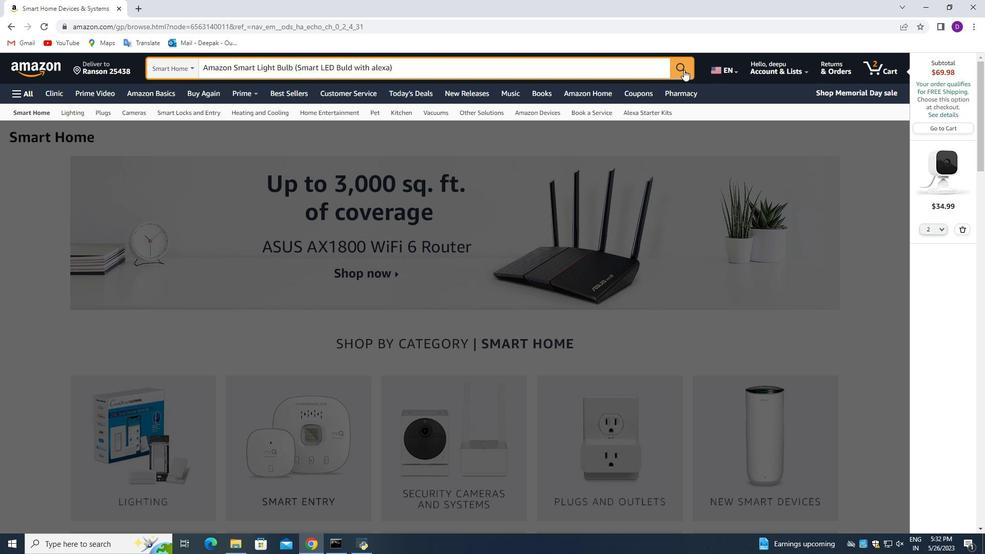 
Action: Mouse pressed left at (681, 67)
Screenshot: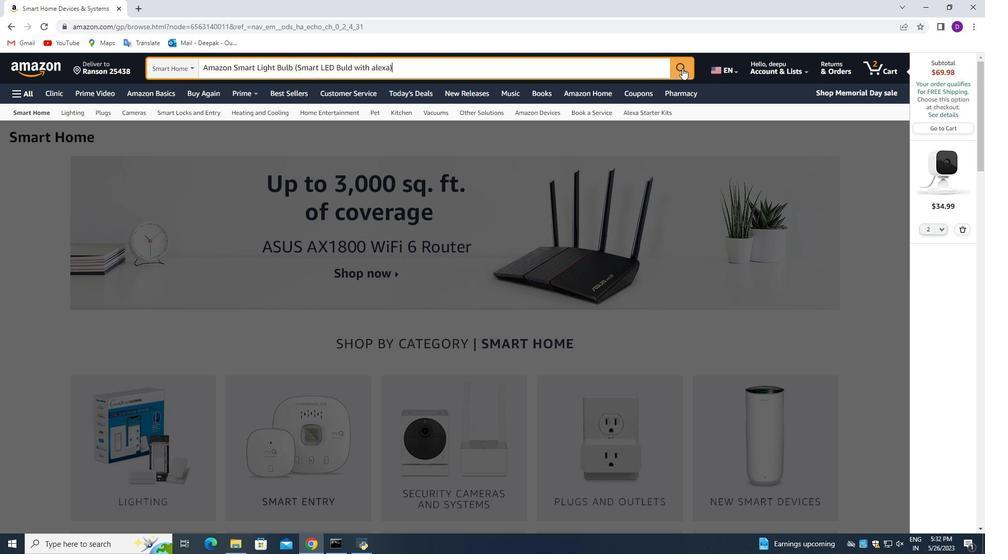 
Action: Mouse moved to (568, 264)
Screenshot: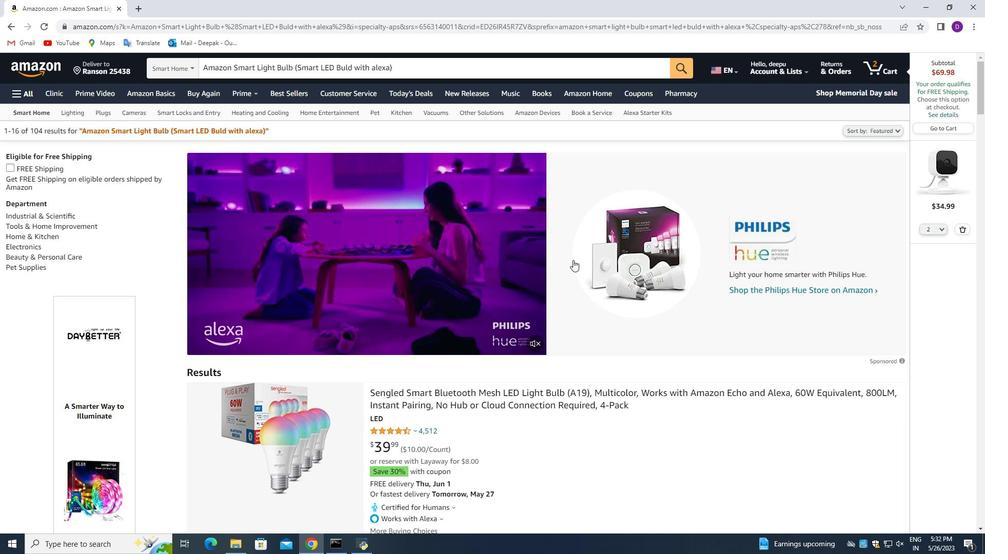 
Action: Mouse scrolled (568, 264) with delta (0, 0)
Screenshot: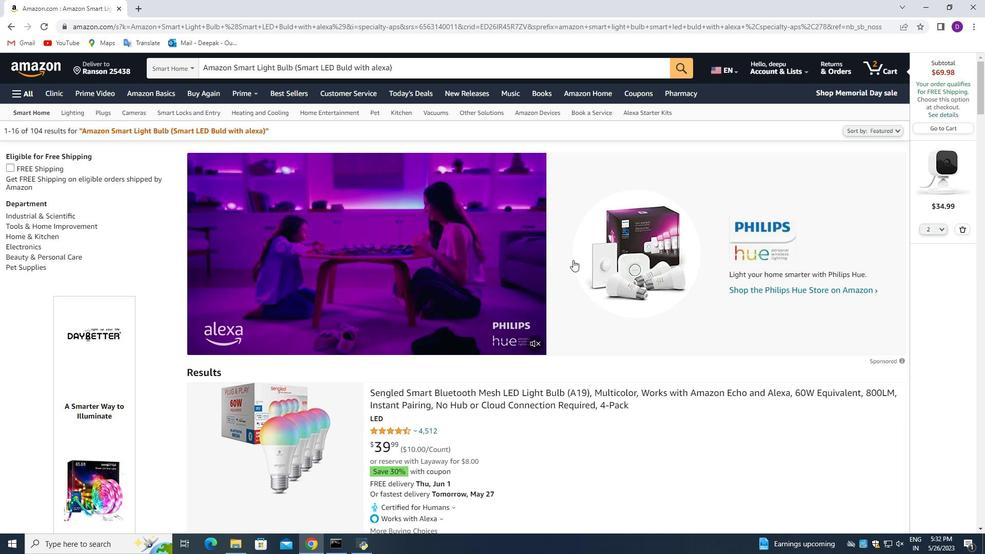
Action: Mouse moved to (566, 266)
Screenshot: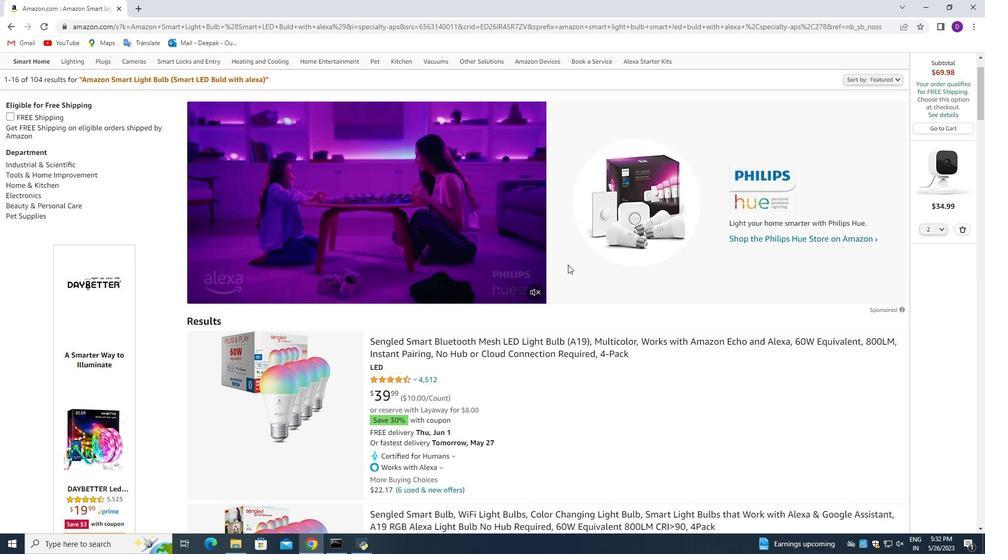 
Action: Mouse scrolled (566, 265) with delta (0, 0)
Screenshot: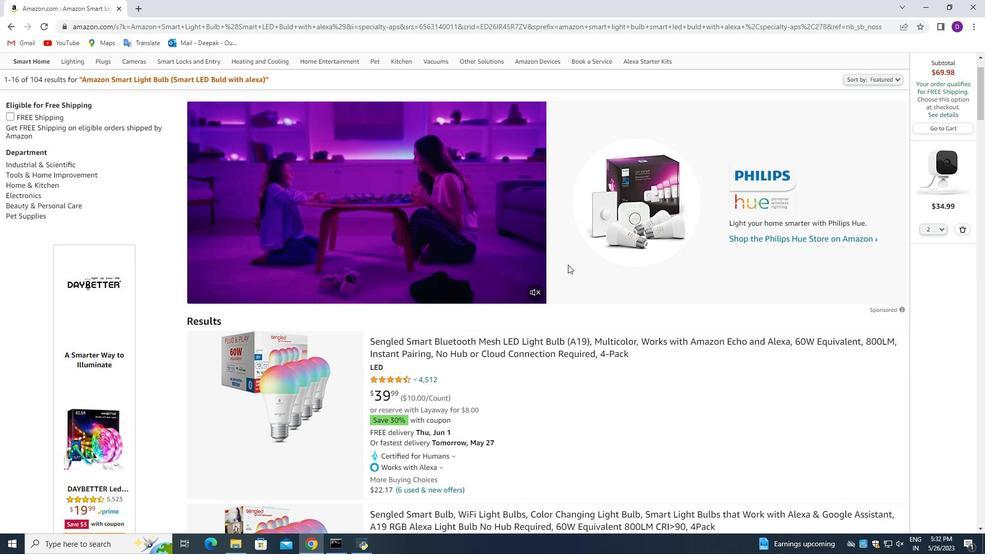 
Action: Mouse scrolled (566, 265) with delta (0, 0)
Screenshot: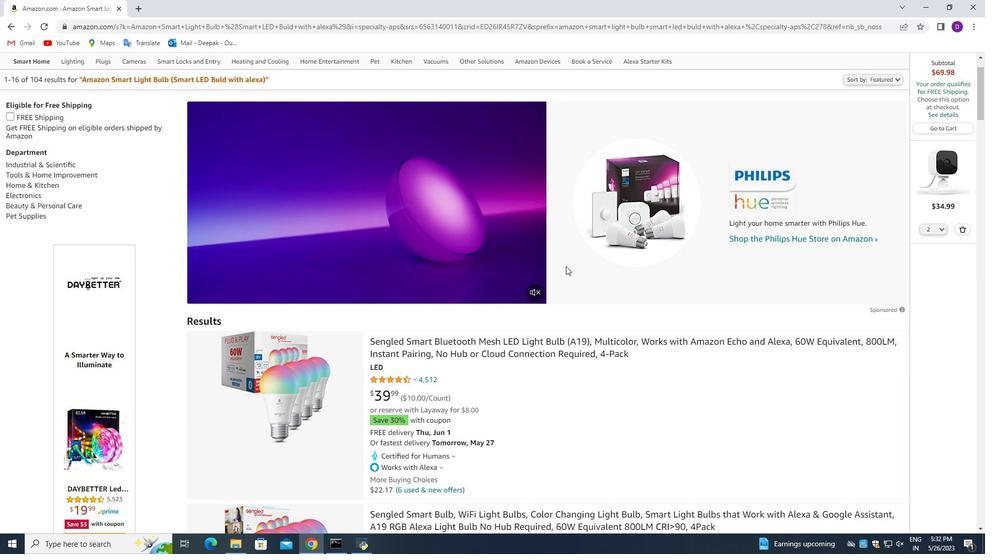 
Action: Mouse moved to (312, 302)
Screenshot: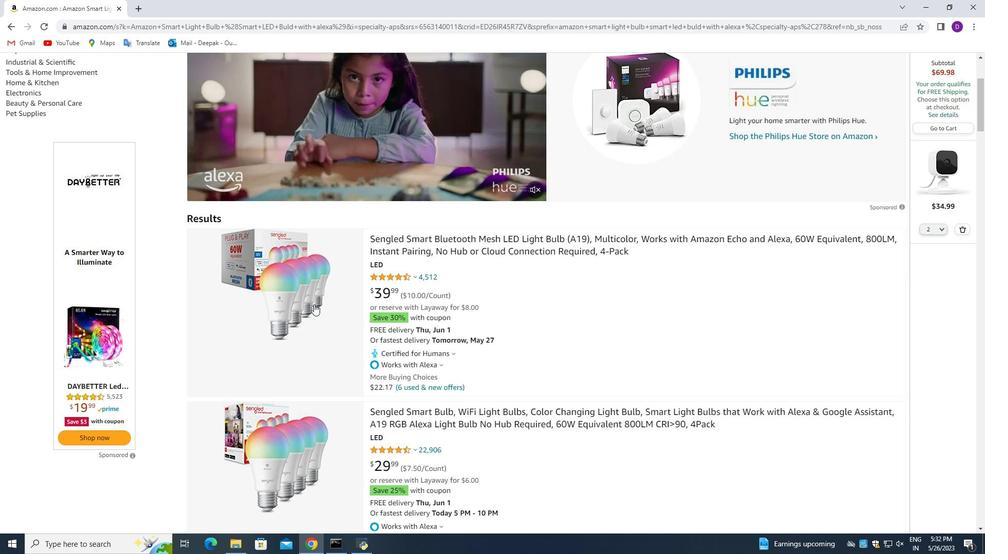 
Action: Mouse pressed left at (312, 302)
Screenshot: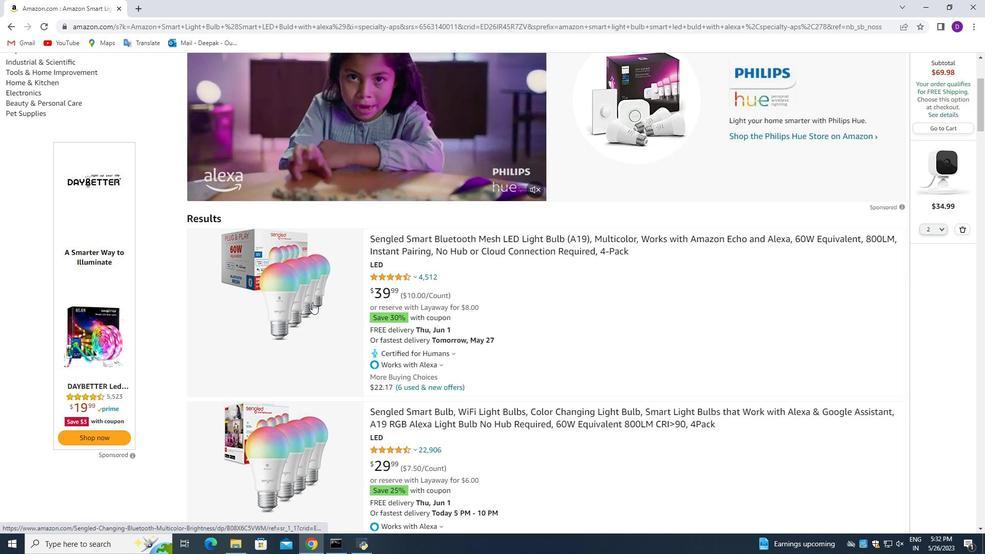 
Action: Mouse moved to (750, 339)
Screenshot: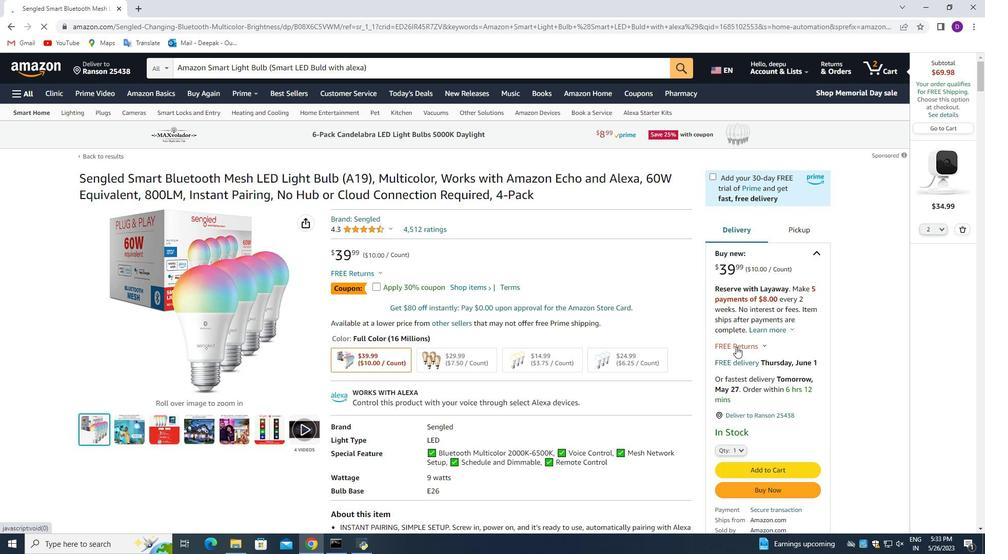 
Action: Mouse scrolled (750, 339) with delta (0, 0)
Screenshot: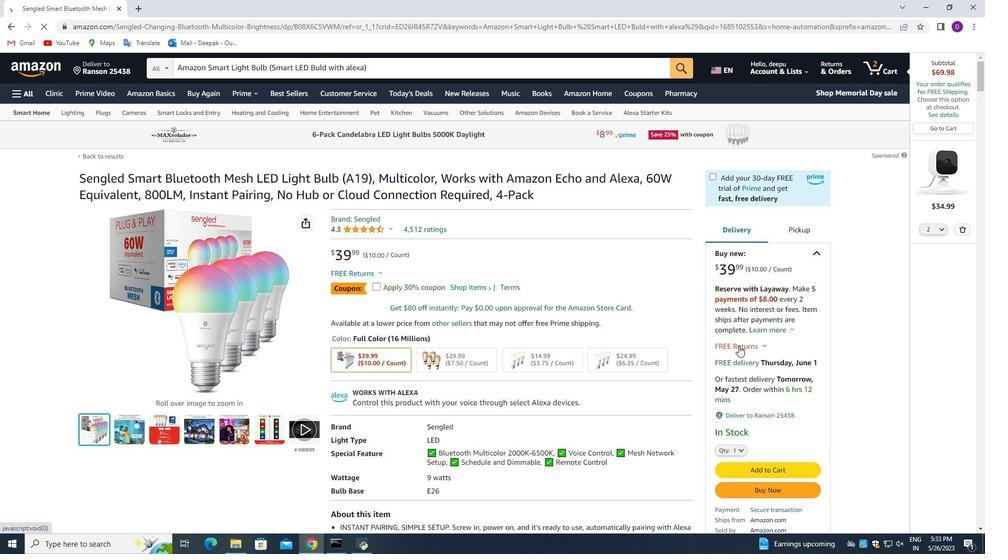 
Action: Mouse moved to (751, 339)
Screenshot: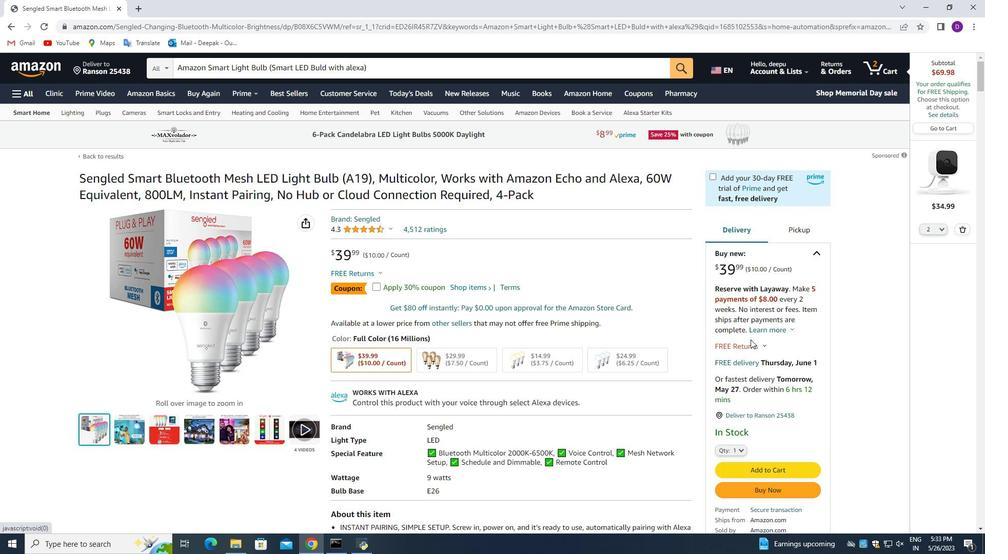 
Action: Mouse scrolled (751, 339) with delta (0, 0)
Screenshot: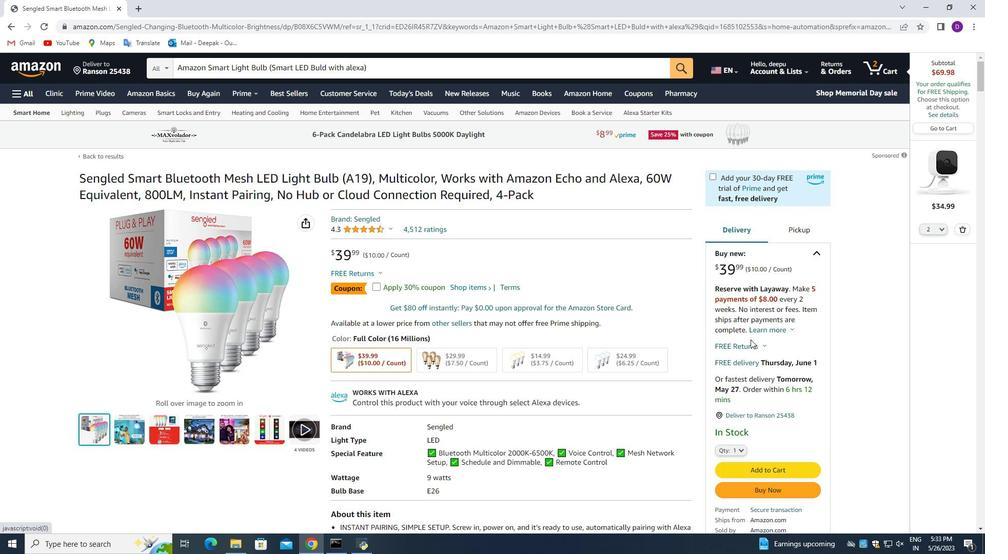 
Action: Mouse moved to (766, 365)
Screenshot: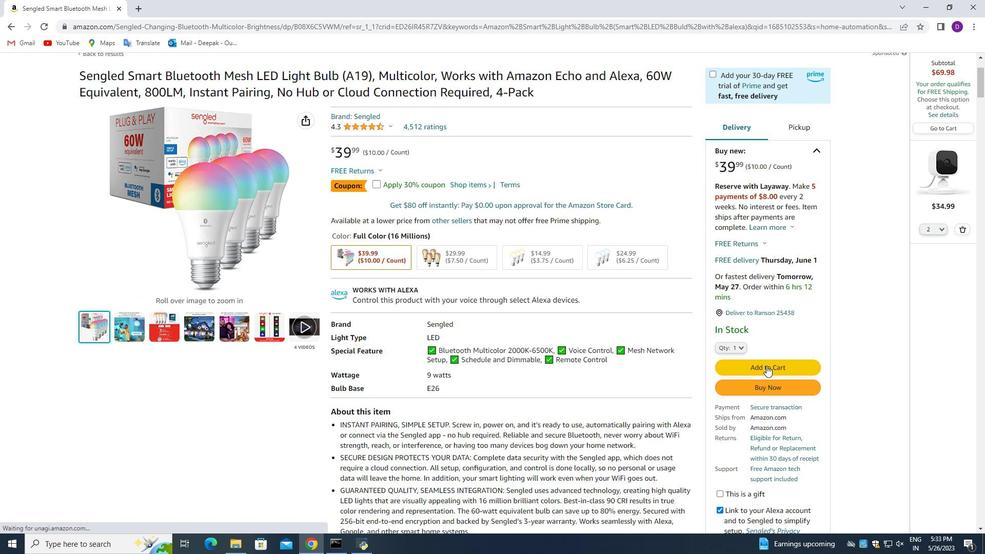 
Action: Mouse pressed left at (766, 365)
Screenshot: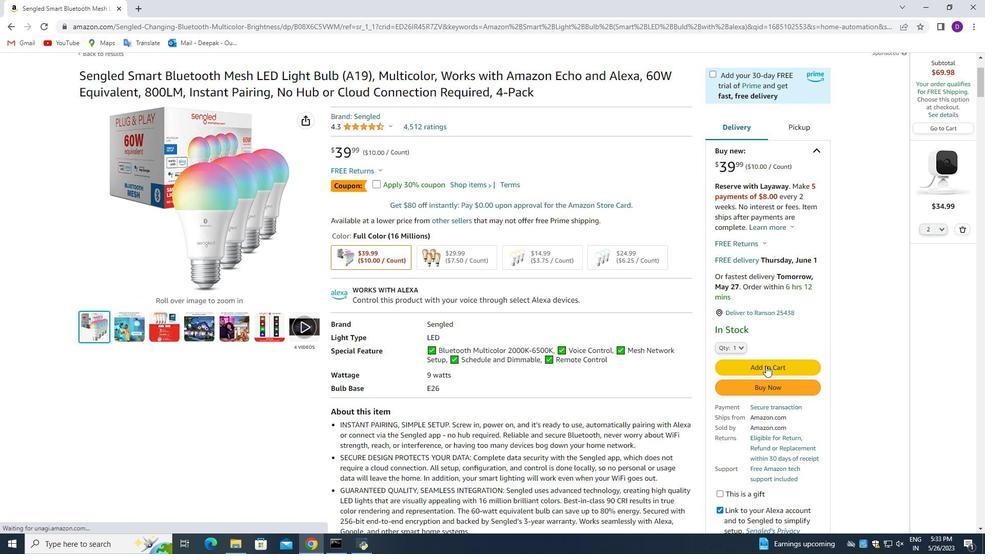 
Action: Mouse moved to (868, 63)
Screenshot: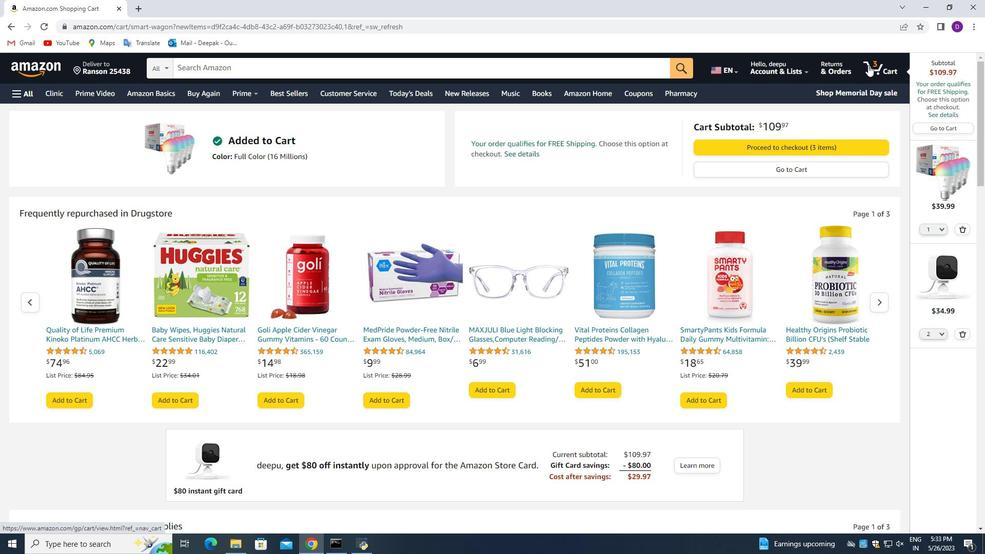 
Action: Mouse pressed left at (868, 63)
Screenshot: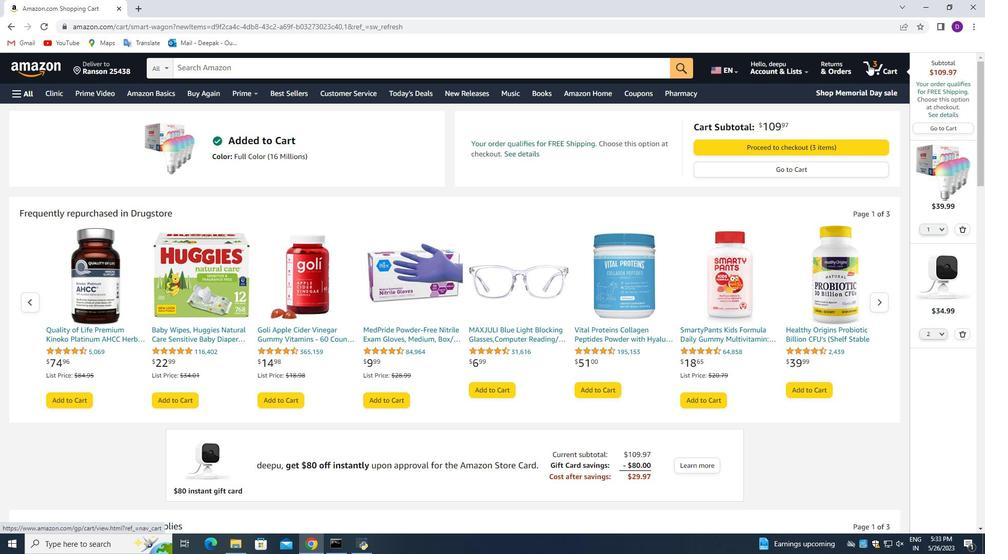 
Action: Mouse moved to (394, 312)
Screenshot: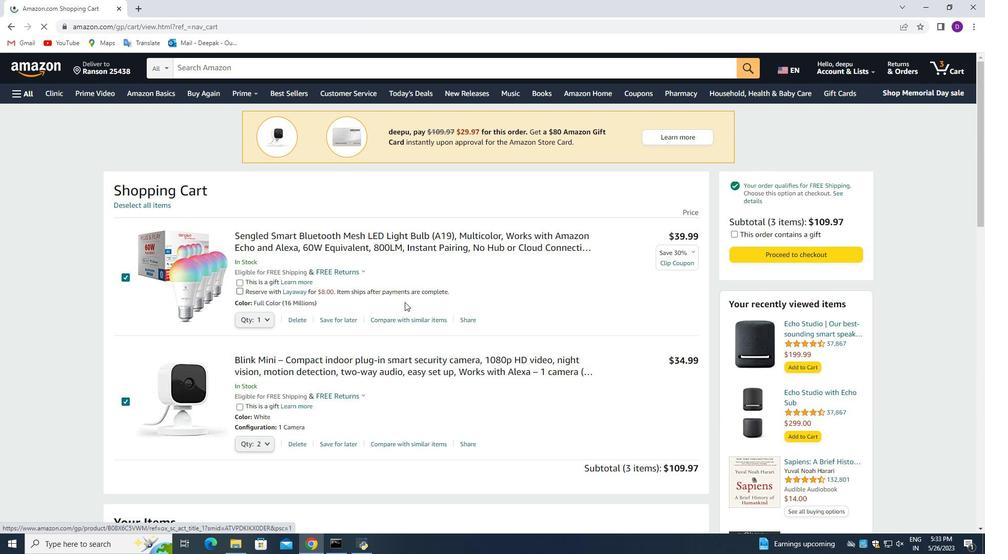 
Action: Mouse scrolled (394, 311) with delta (0, 0)
Screenshot: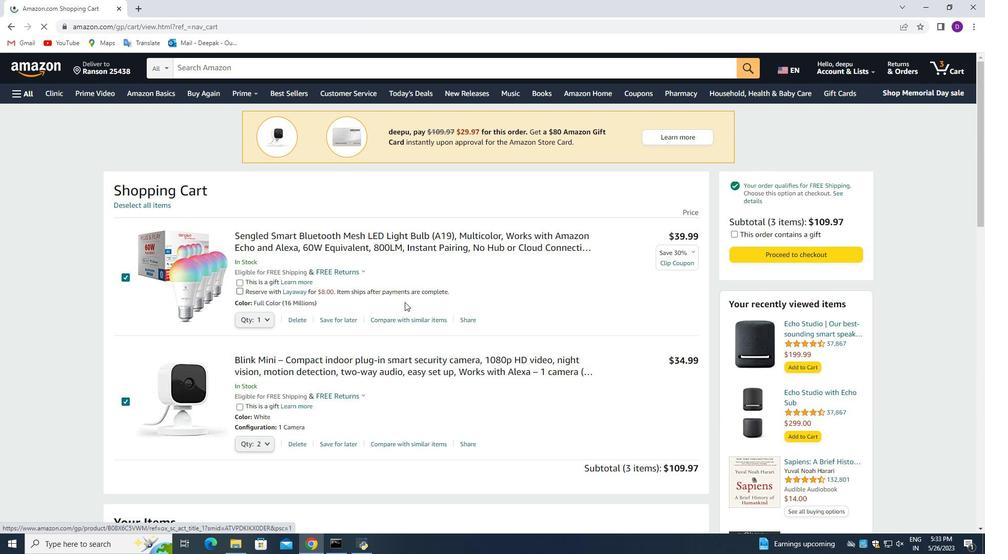 
Action: Mouse moved to (394, 312)
Screenshot: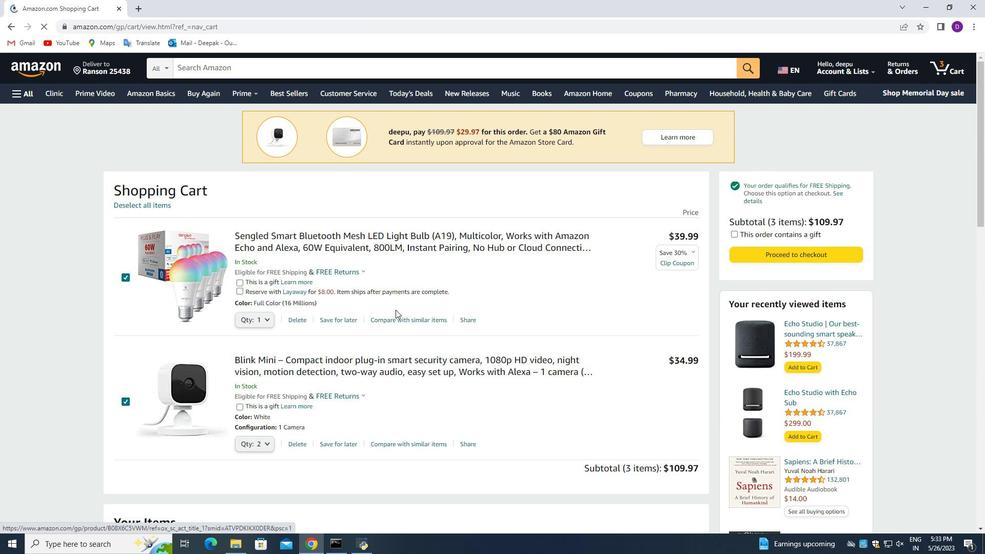 
Action: Mouse scrolled (394, 312) with delta (0, 0)
Screenshot: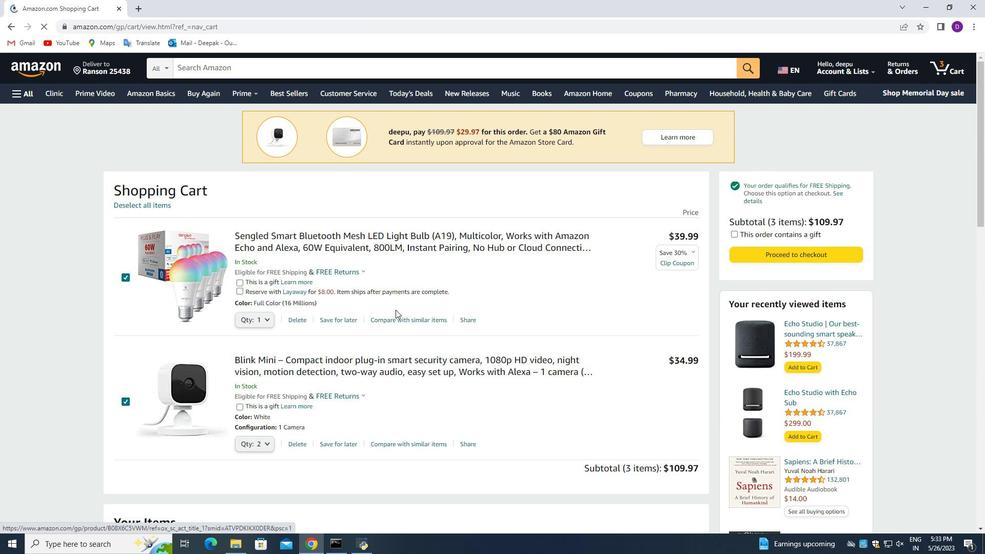 
Action: Mouse moved to (296, 343)
Screenshot: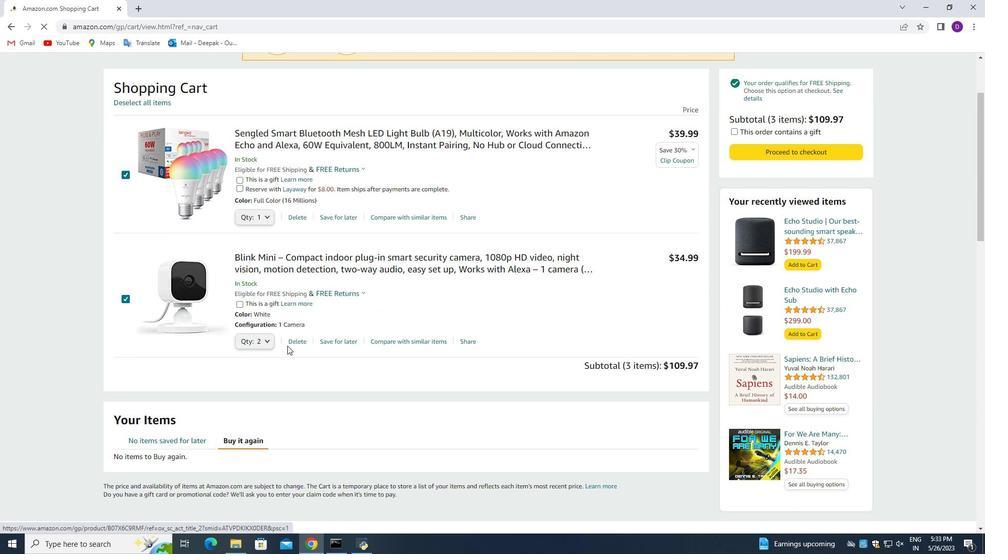 
Action: Mouse pressed left at (296, 343)
Screenshot: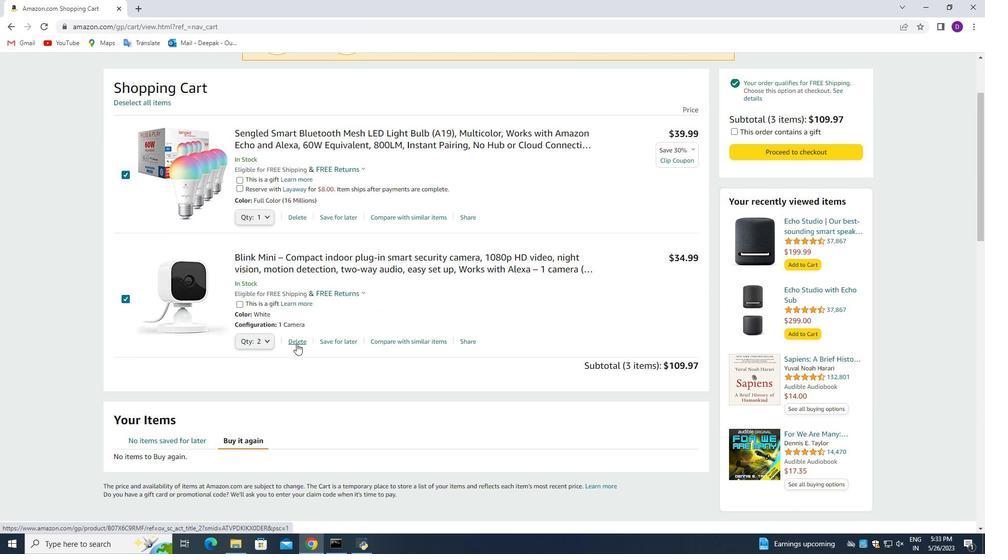 
Action: Mouse moved to (411, 298)
Screenshot: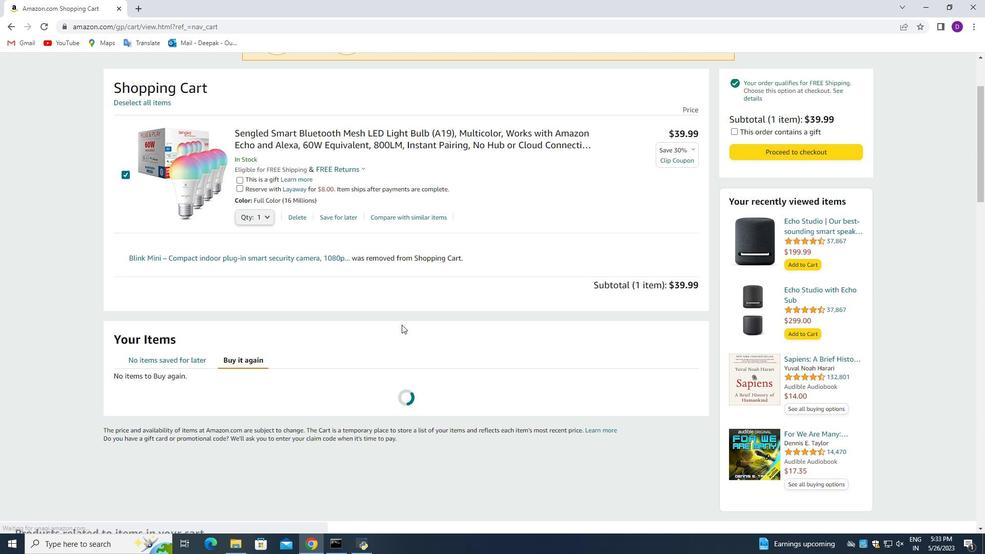 
Action: Mouse scrolled (411, 298) with delta (0, 0)
Screenshot: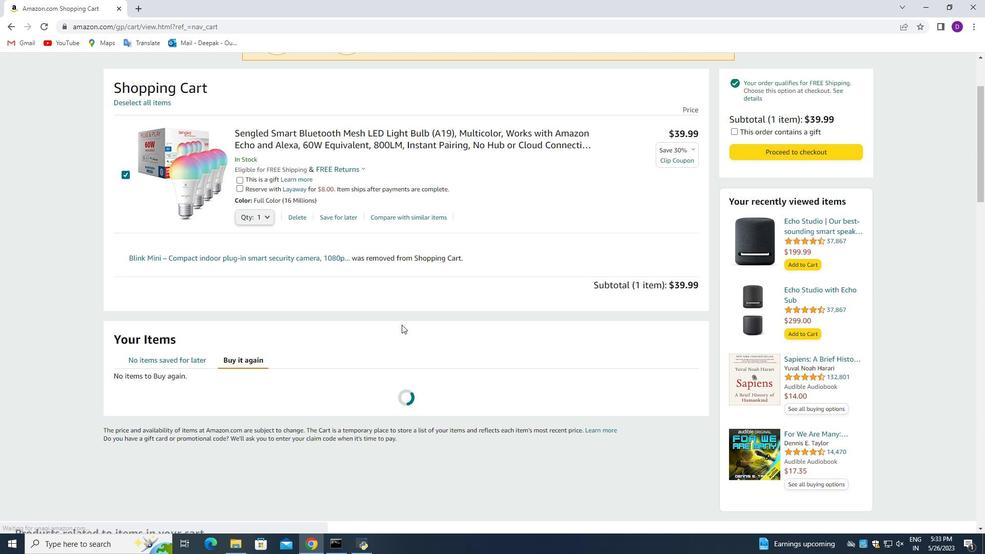 
Action: Mouse moved to (411, 297)
Screenshot: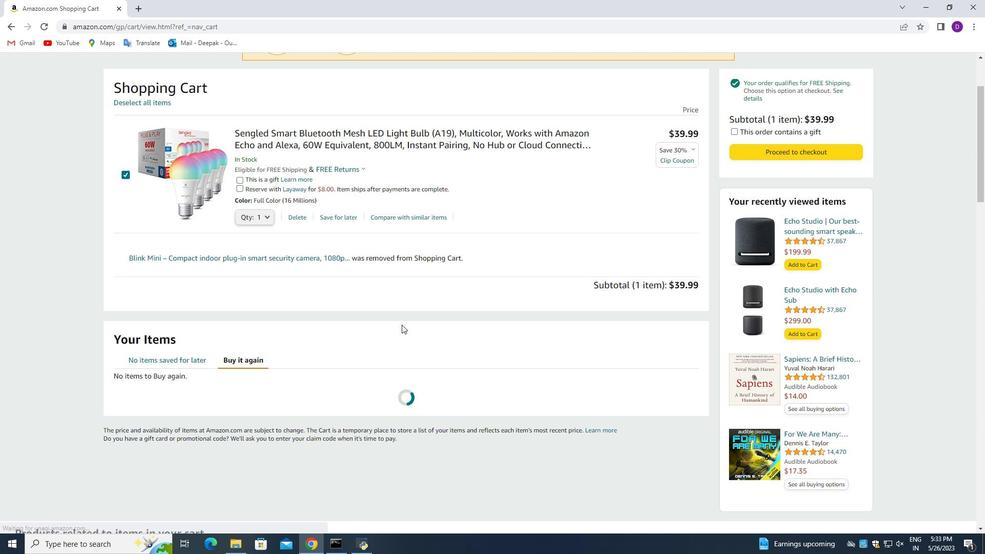 
Action: Mouse scrolled (411, 298) with delta (0, 0)
Screenshot: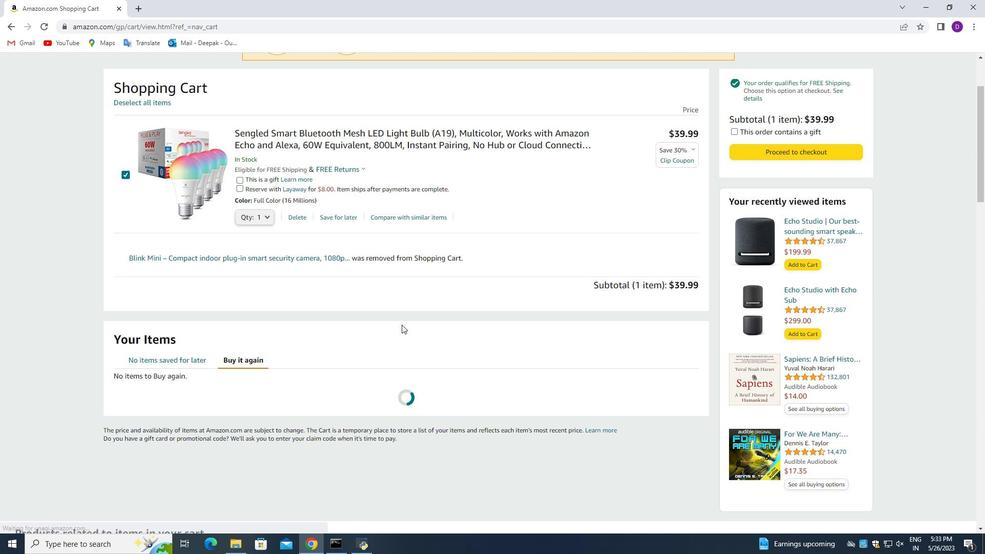
Action: Mouse scrolled (411, 298) with delta (0, 0)
Screenshot: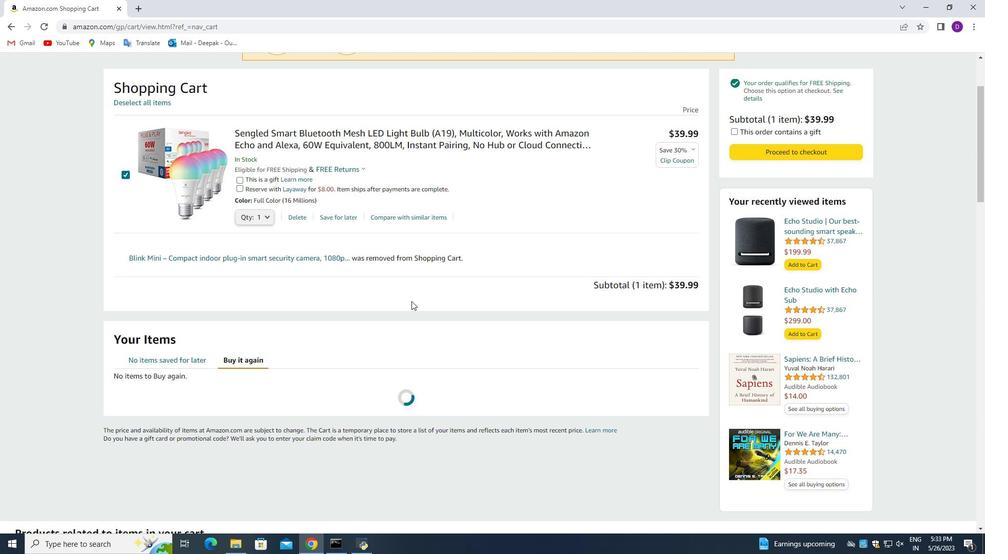 
Action: Mouse scrolled (411, 298) with delta (0, 0)
Screenshot: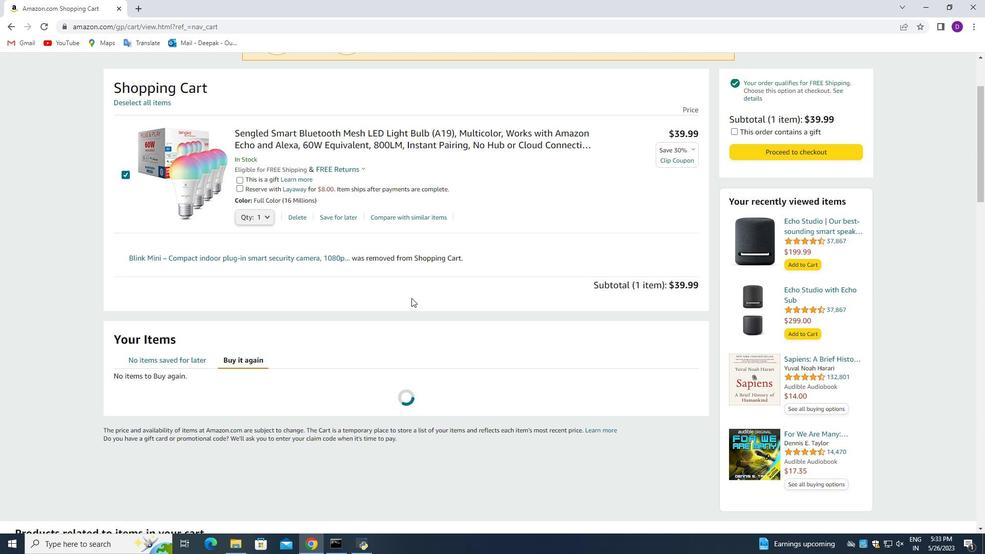 
Action: Mouse moved to (774, 256)
Screenshot: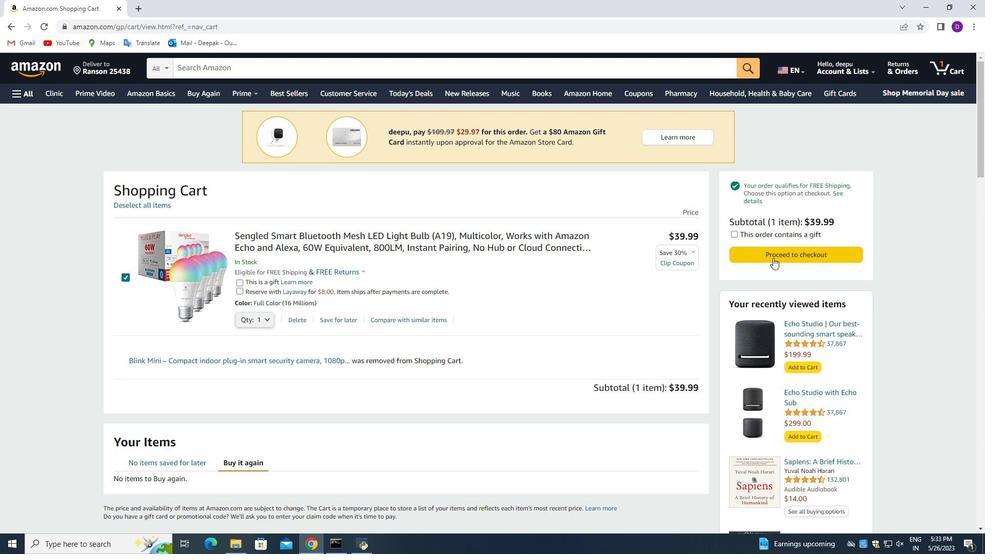 
Action: Mouse pressed left at (774, 256)
Screenshot: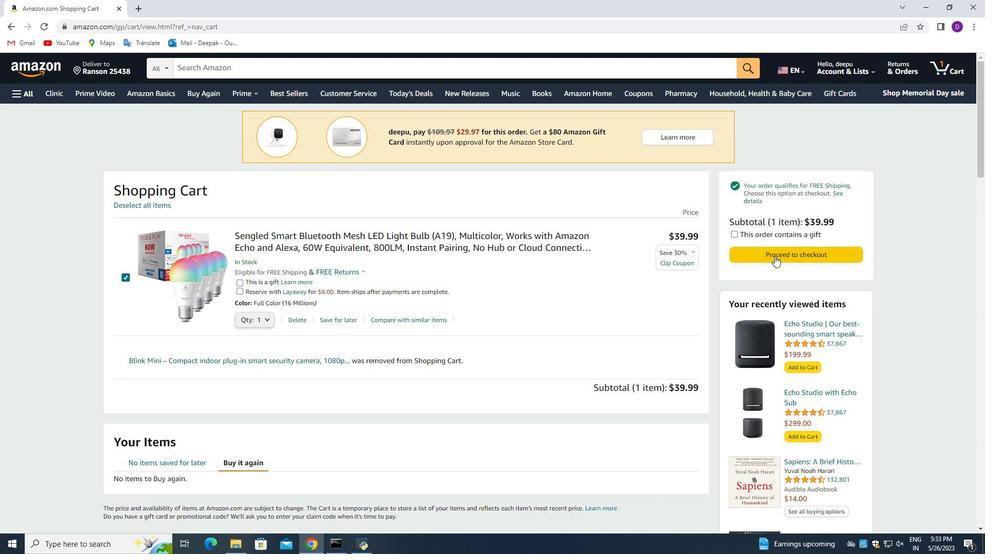 
Action: Mouse moved to (272, 211)
Screenshot: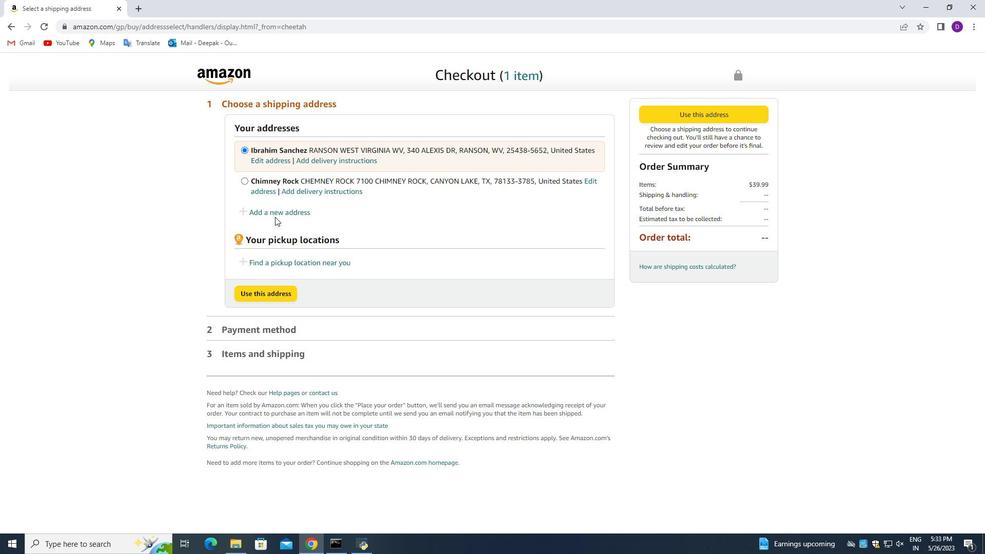 
Action: Mouse pressed left at (272, 211)
Screenshot: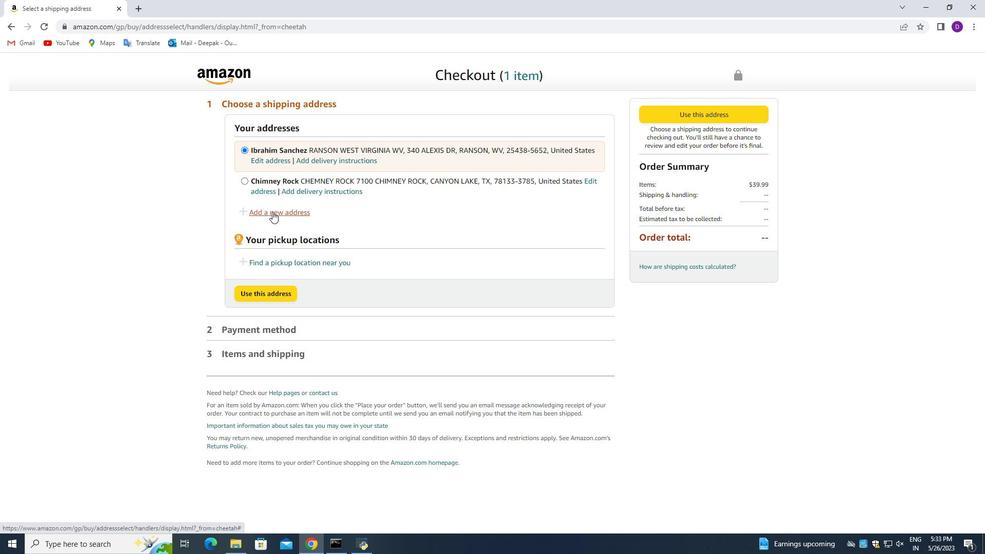 
Action: Mouse moved to (346, 253)
Screenshot: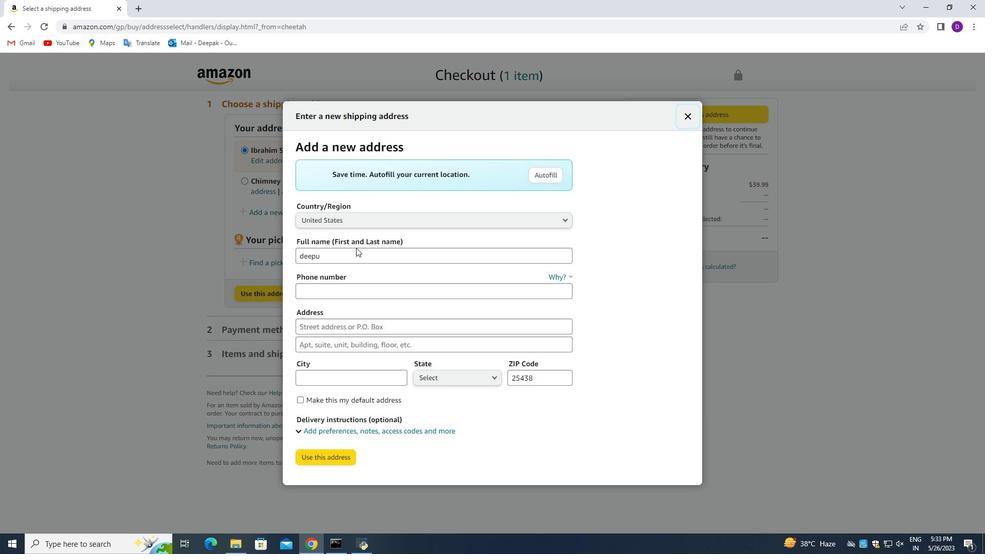 
Action: Mouse pressed left at (346, 253)
Screenshot: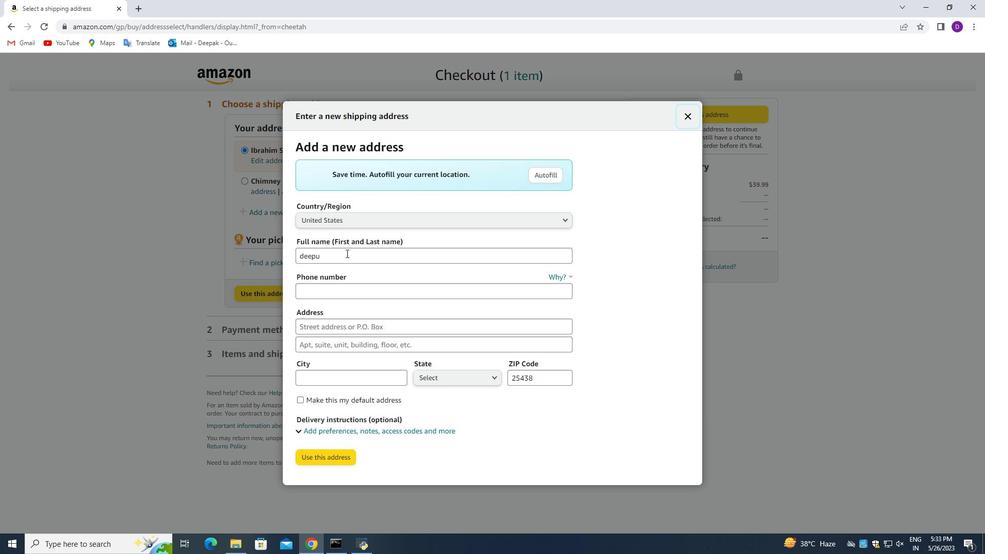 
Action: Mouse pressed left at (346, 253)
Screenshot: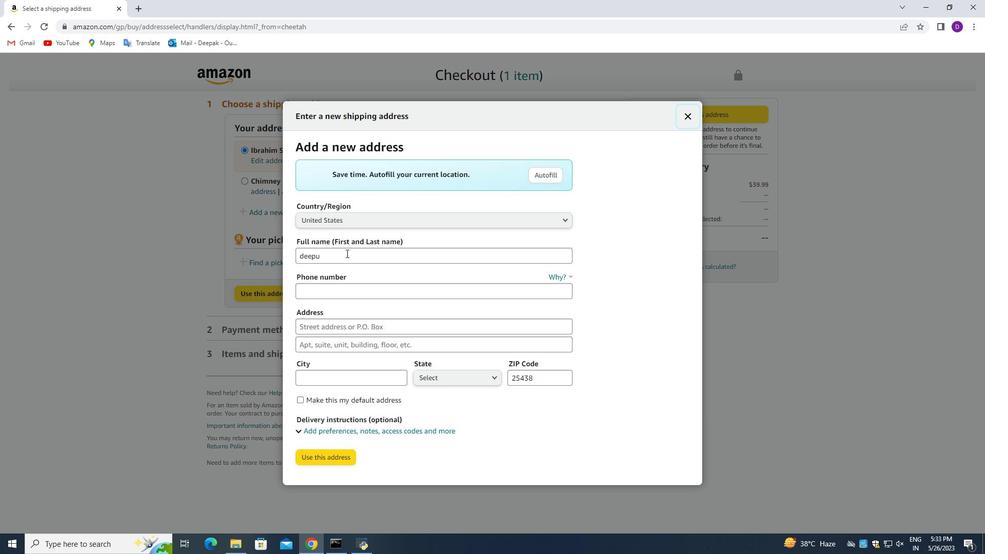
Action: Mouse moved to (342, 251)
Screenshot: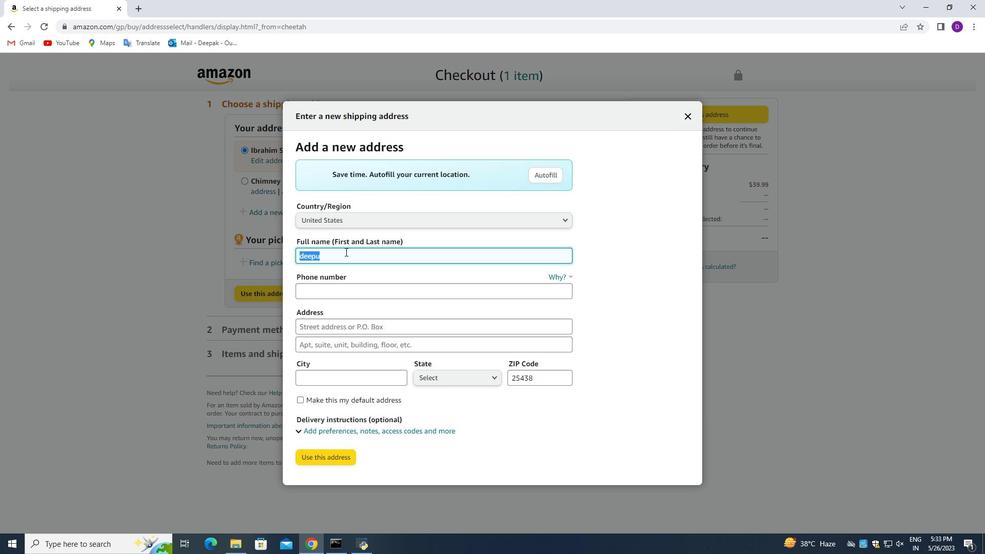 
Action: Key pressed <Key.backspace>
Screenshot: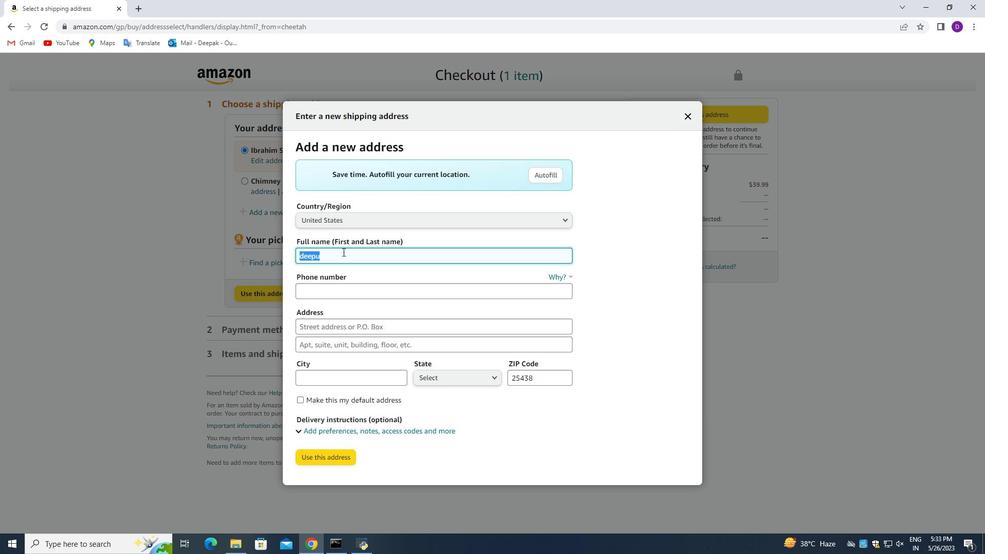 
Action: Mouse moved to (336, 292)
Screenshot: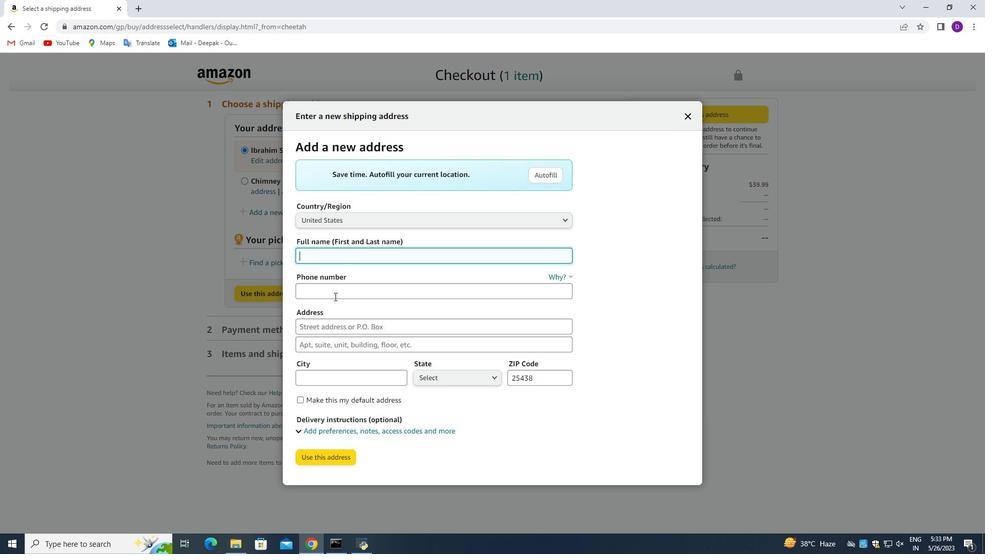 
Action: Mouse pressed left at (336, 292)
Screenshot: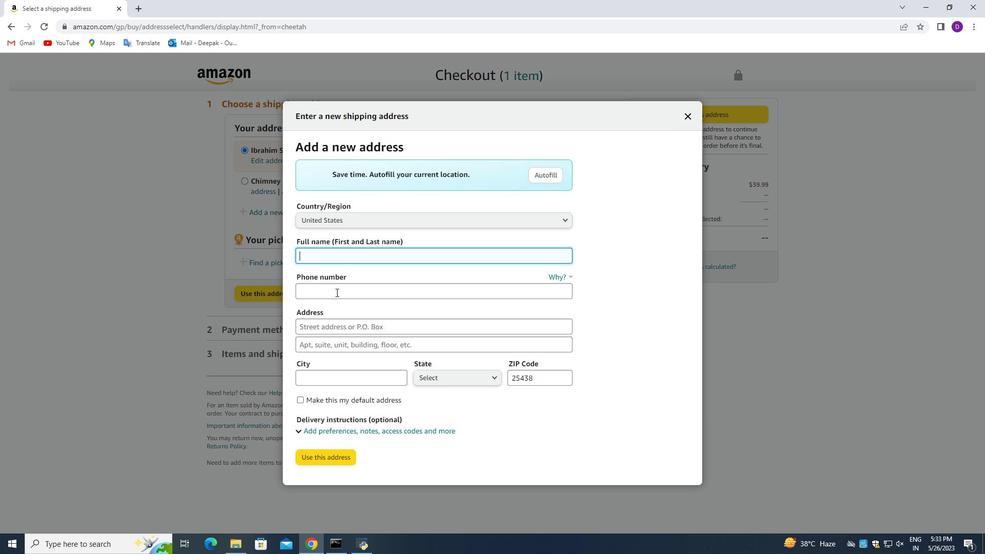 
Action: Key pressed 2194628619
Screenshot: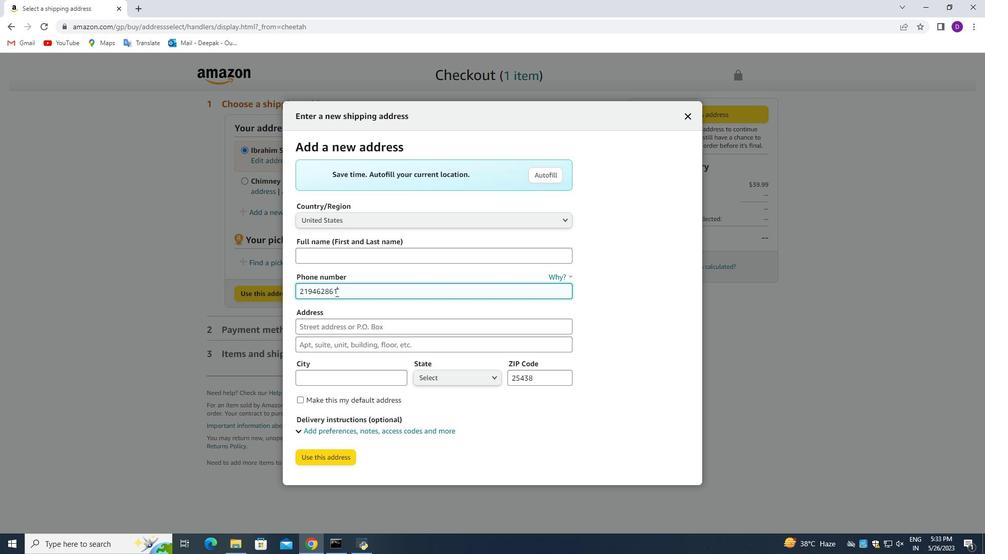 
Action: Mouse moved to (350, 329)
Screenshot: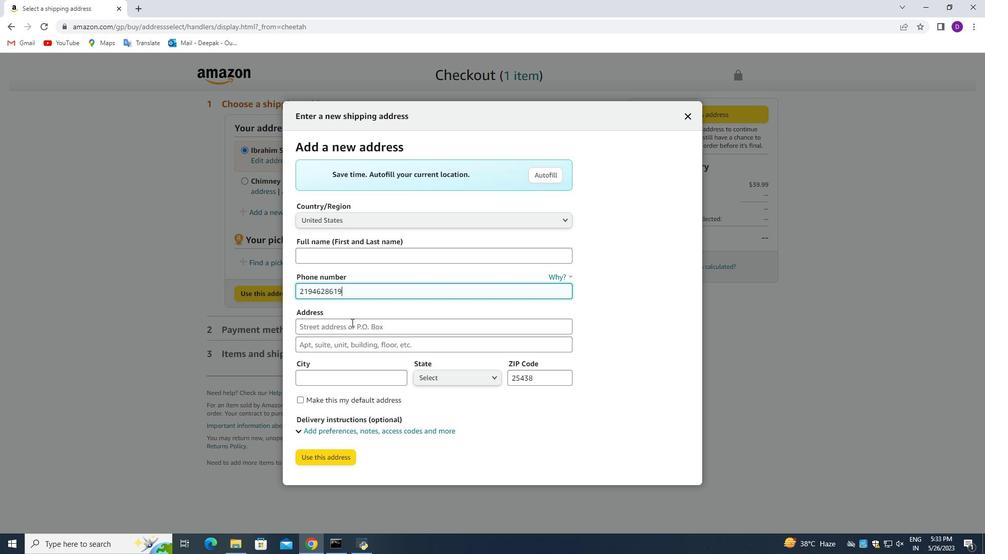 
Action: Mouse pressed left at (350, 329)
Screenshot: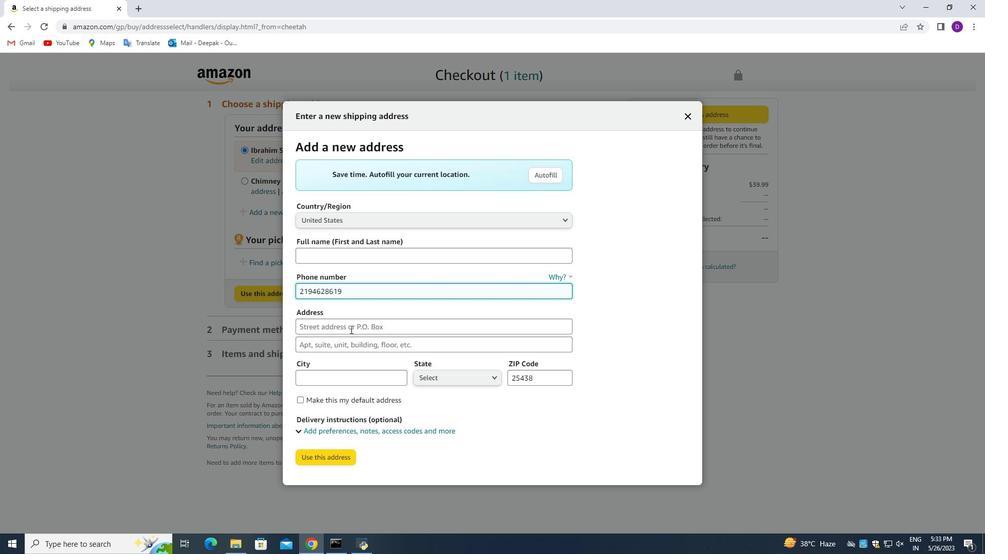 
Action: Key pressed 2205<Key.space><Key.shift_r>Shadowood<Key.space><Key.shift_r>Ct
Screenshot: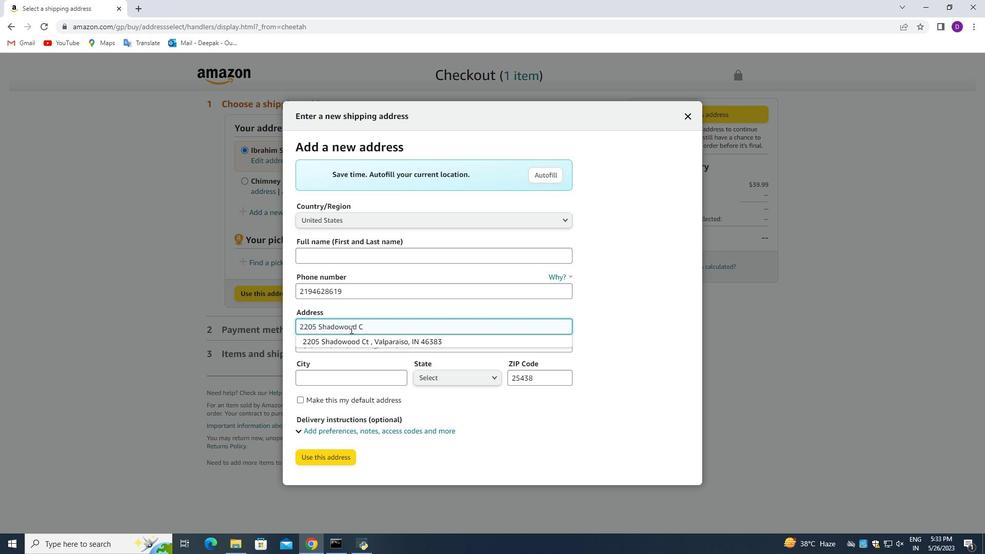 
Action: Mouse moved to (286, 355)
Screenshot: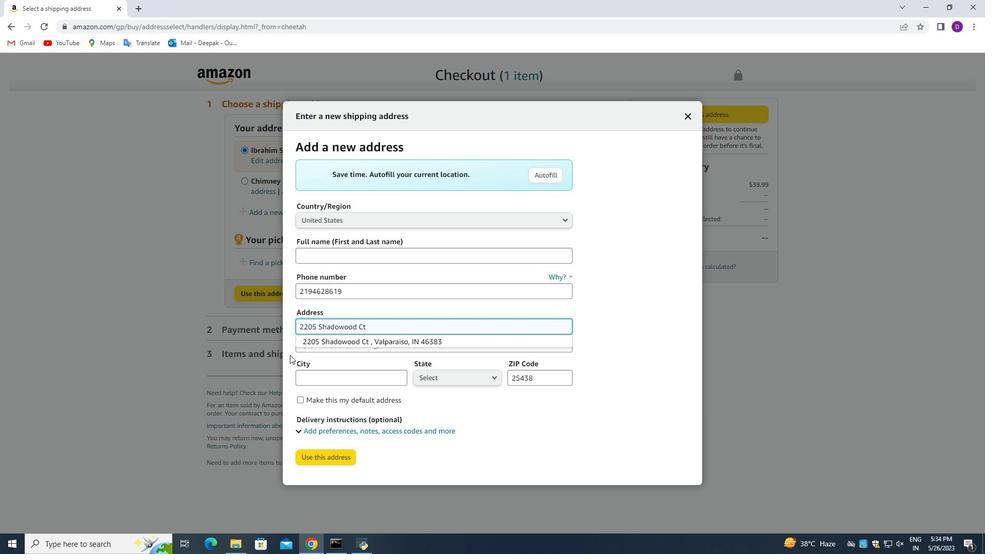 
Action: Mouse pressed left at (286, 355)
Screenshot: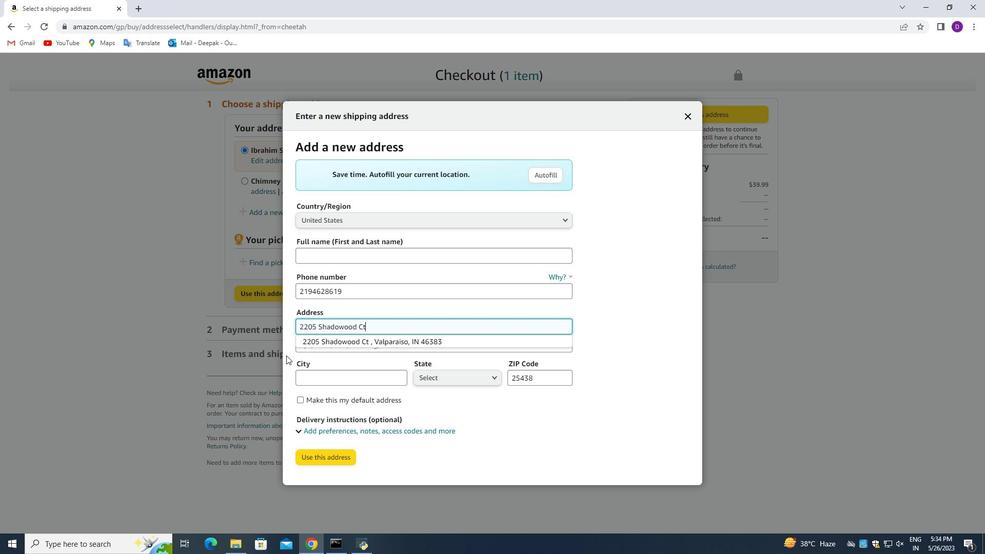 
Action: Mouse moved to (327, 345)
Screenshot: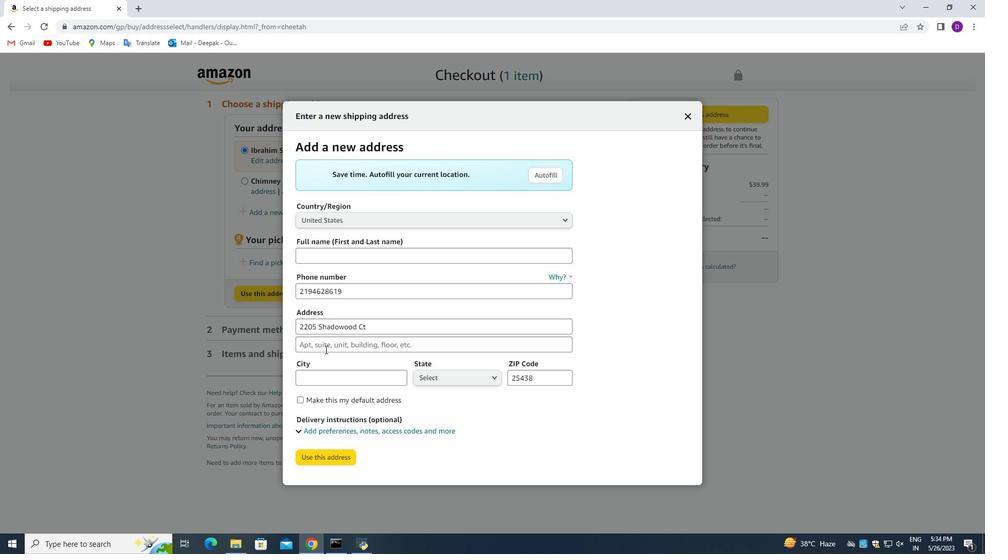 
Action: Mouse pressed left at (327, 345)
Screenshot: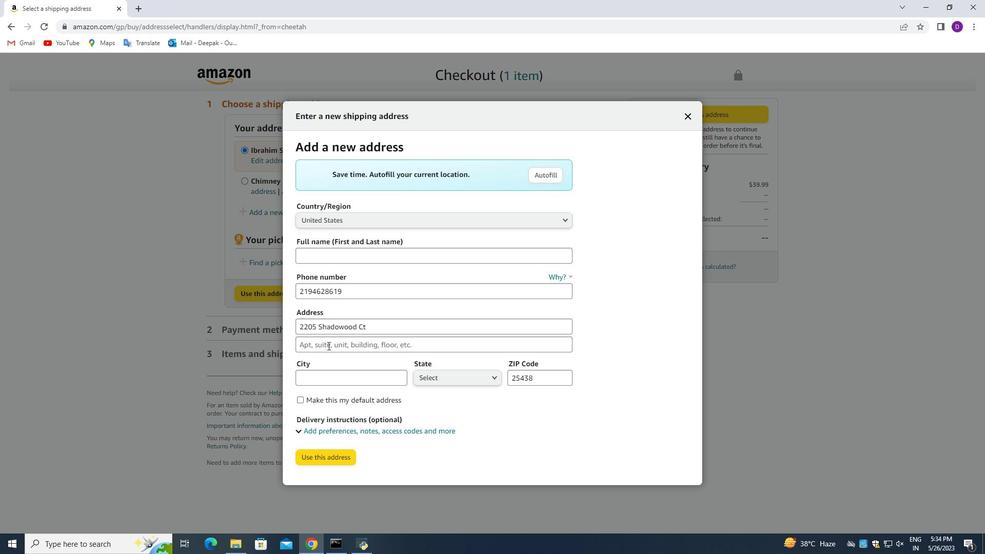 
Action: Key pressed <Key.shift_r>Valparaiso,<Key.space><Key.shift>Indiana<Key.shift>(IN)
Screenshot: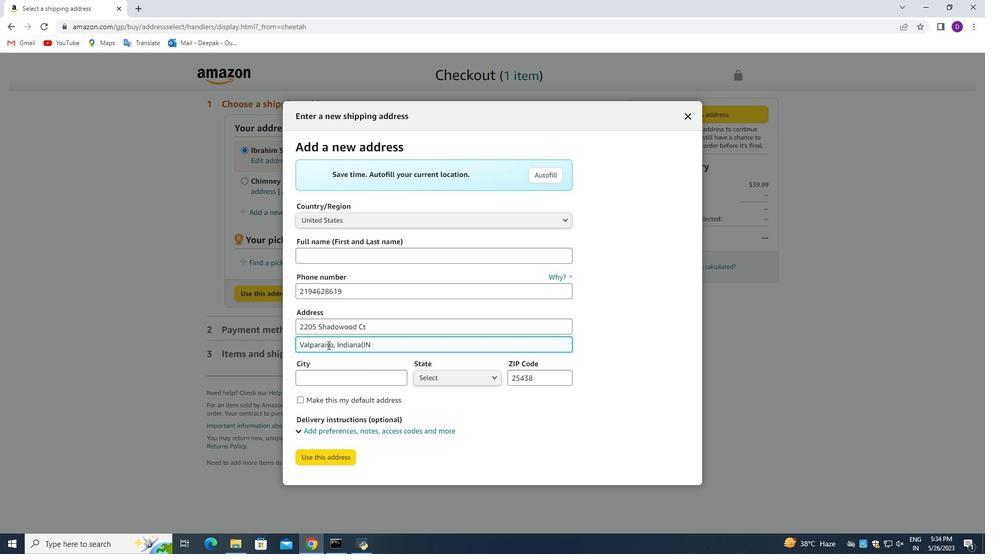 
Action: Mouse moved to (541, 378)
Screenshot: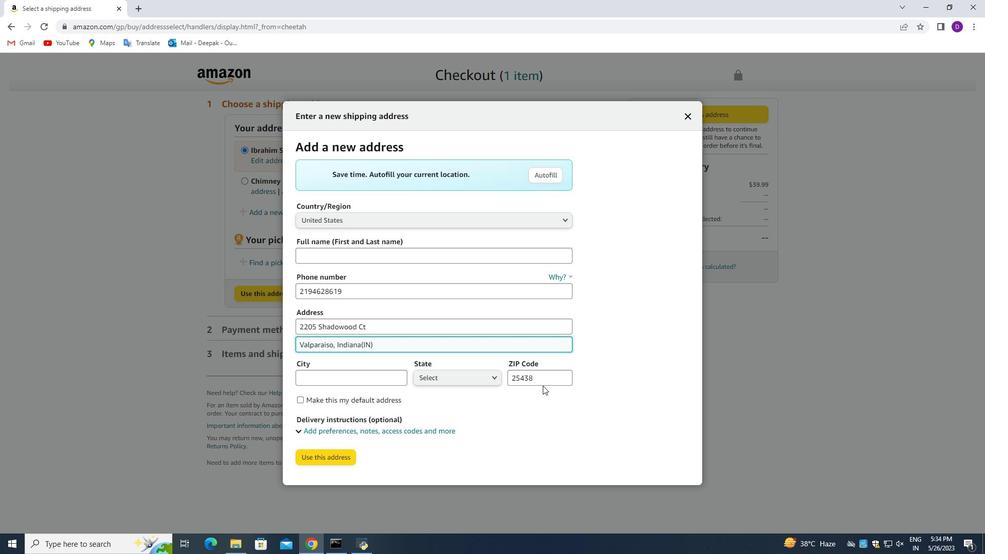 
Action: Mouse pressed left at (541, 378)
Screenshot: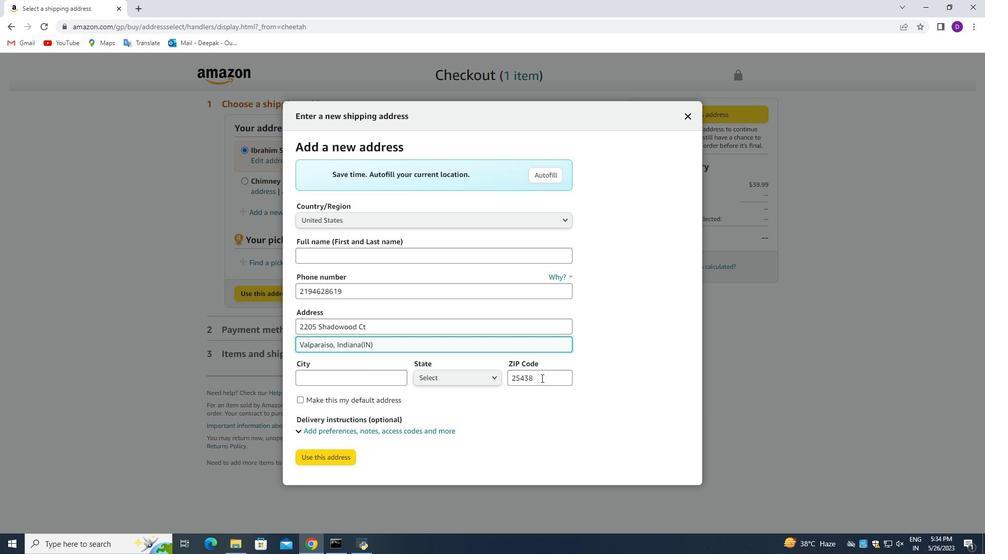 
Action: Mouse moved to (540, 377)
Screenshot: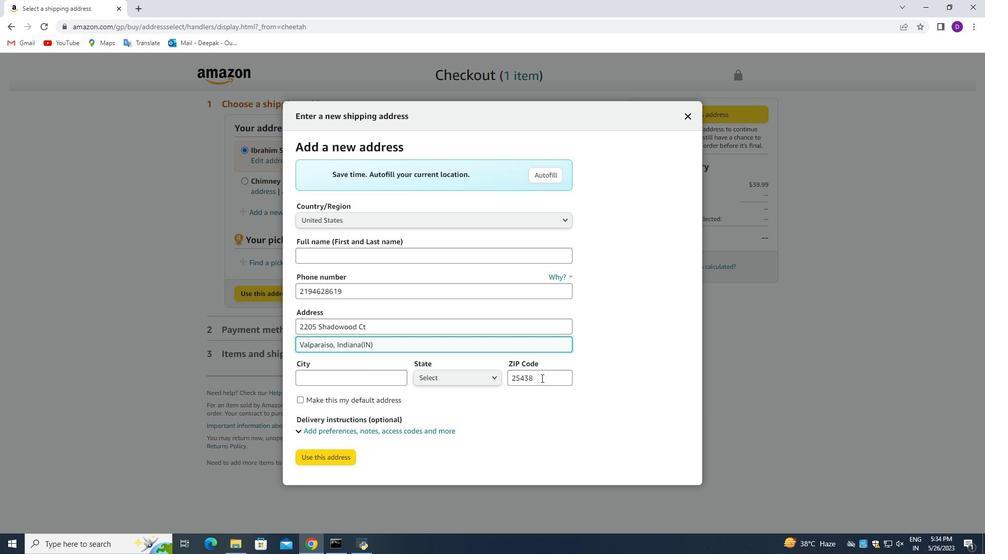 
Action: Mouse pressed left at (540, 377)
Screenshot: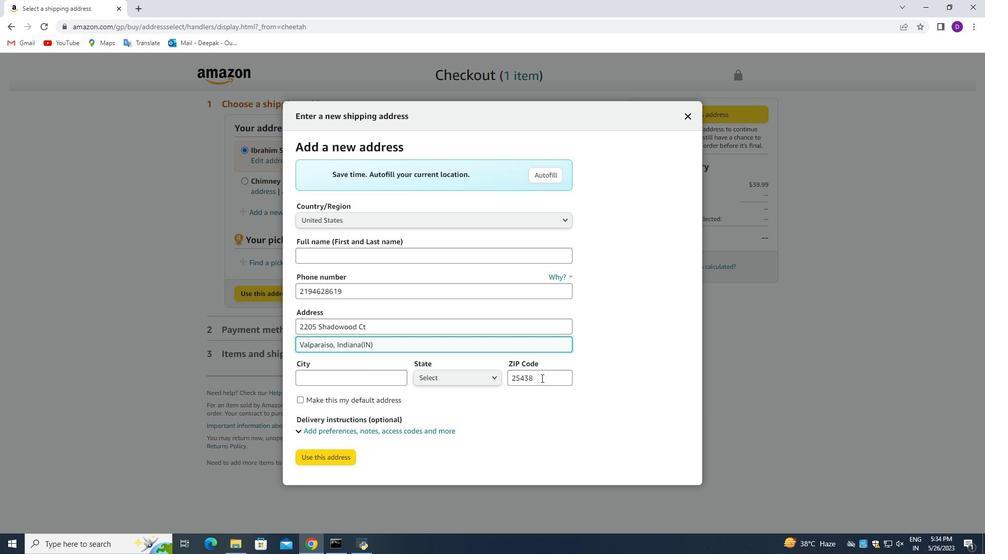 
Action: Mouse moved to (491, 416)
Screenshot: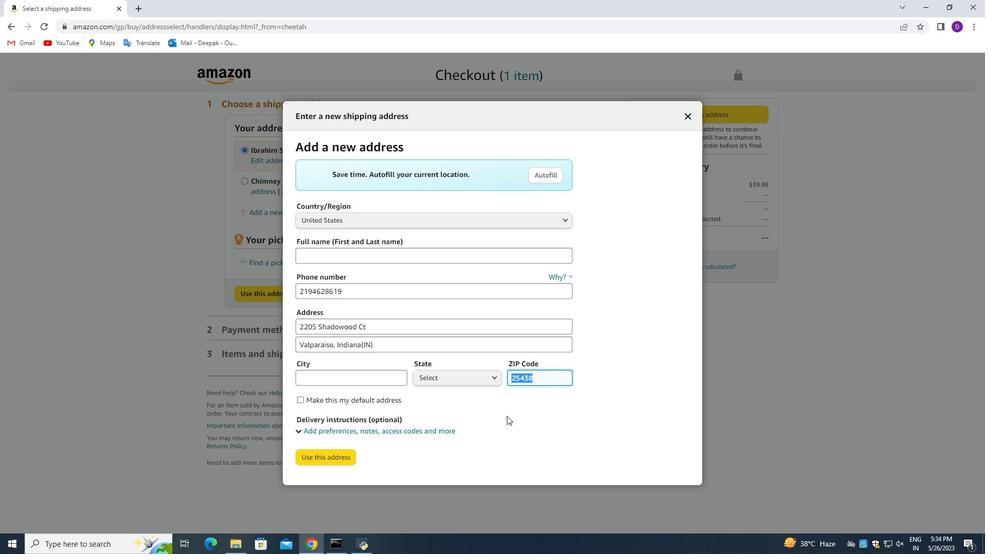 
Action: Key pressed 219<Key.backspace><Key.backspace><Key.backspace>46383
Screenshot: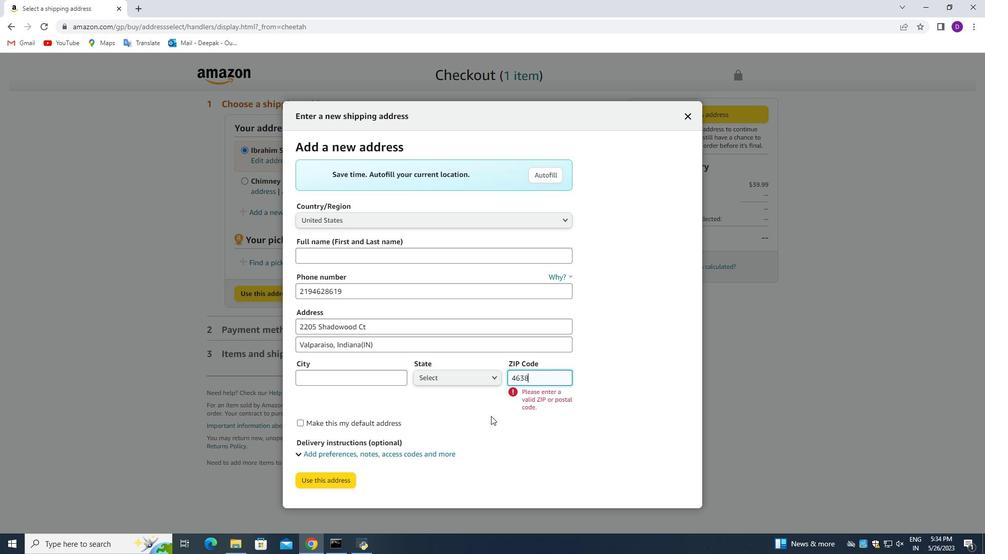 
Action: Mouse moved to (346, 375)
Screenshot: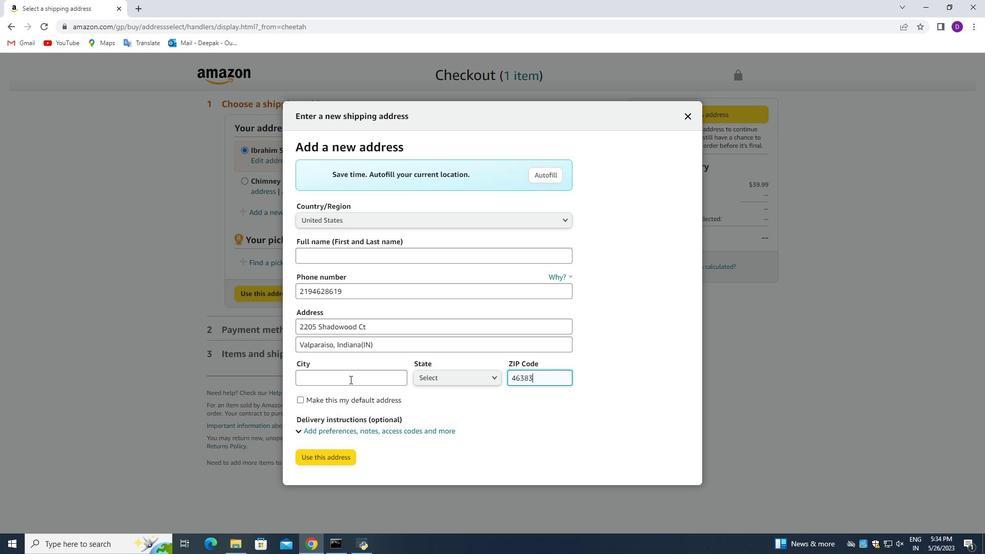 
Action: Mouse pressed left at (346, 375)
Screenshot: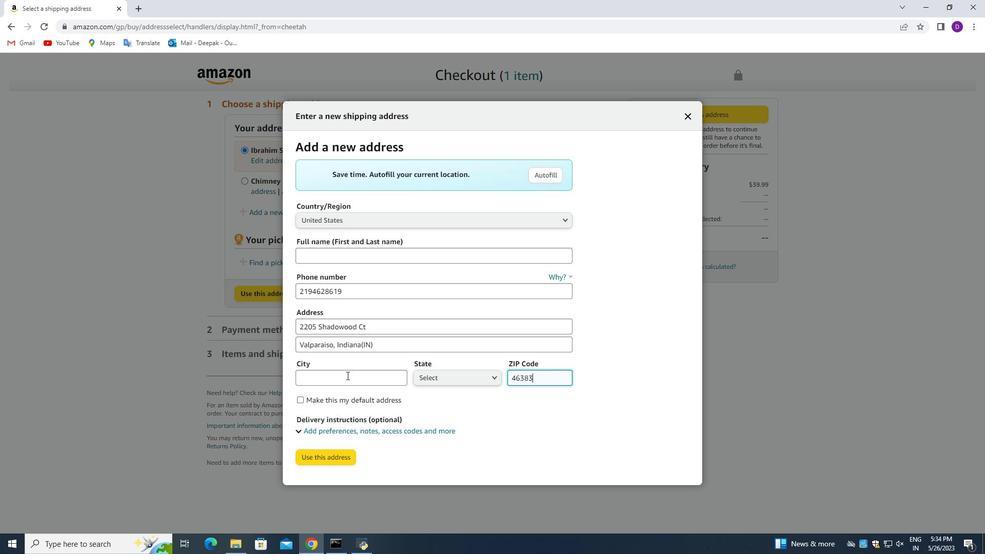 
Action: Key pressed <Key.shift_r><Key.shift_r><Key.shift_r><Key.shift_r><Key.shift_r><Key.shift_r>Valparaiso
Screenshot: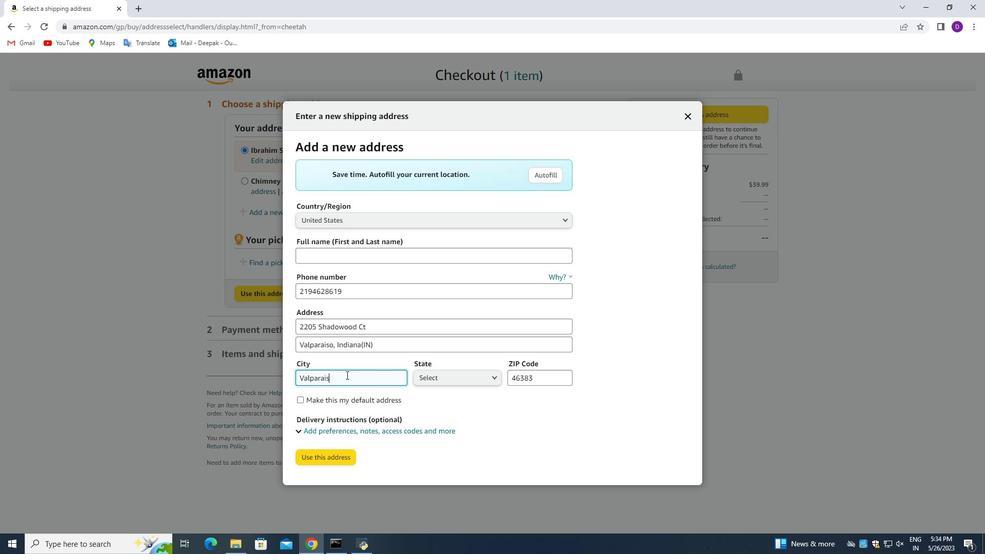 
Action: Mouse moved to (450, 375)
Screenshot: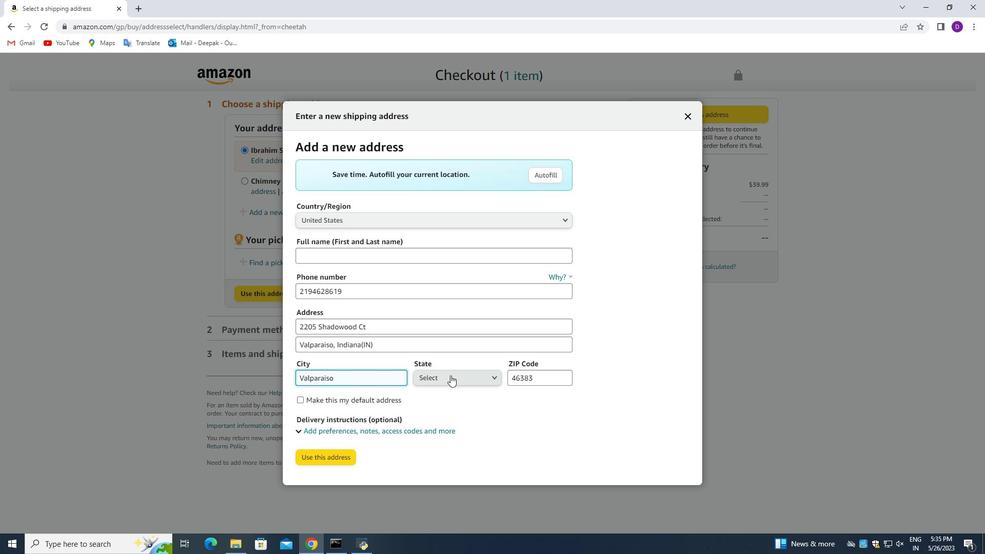 
Action: Mouse pressed left at (450, 375)
Screenshot: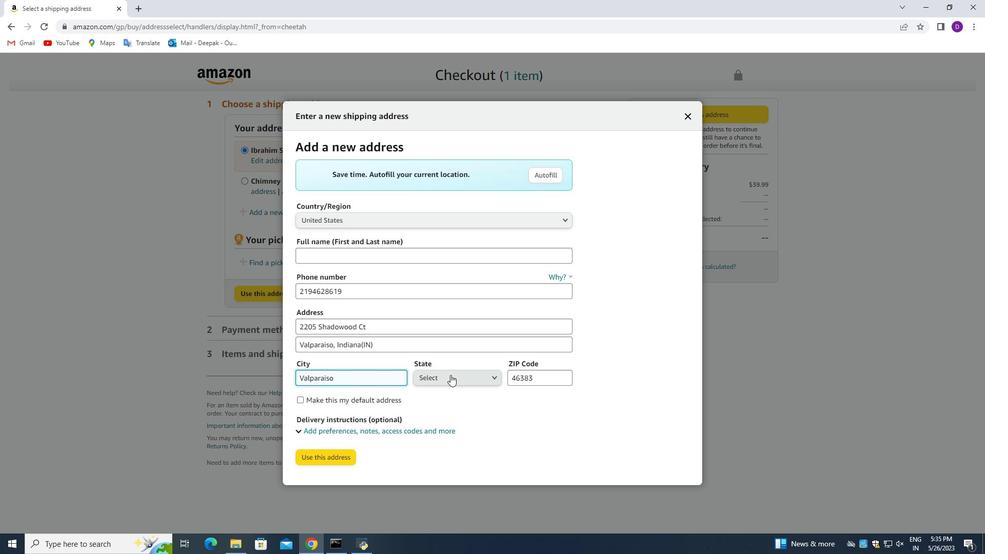 
Action: Mouse moved to (404, 182)
Screenshot: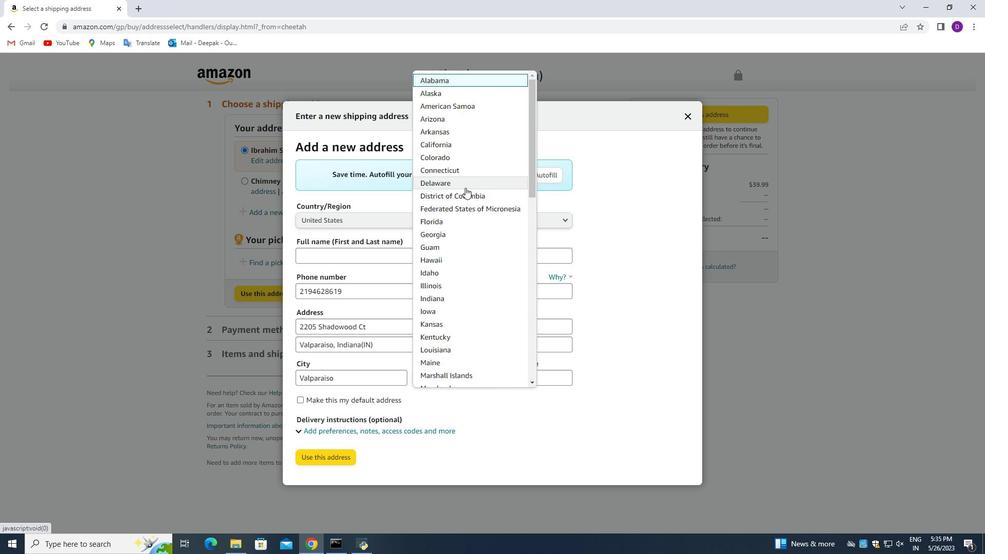 
Action: Key pressed ind
Screenshot: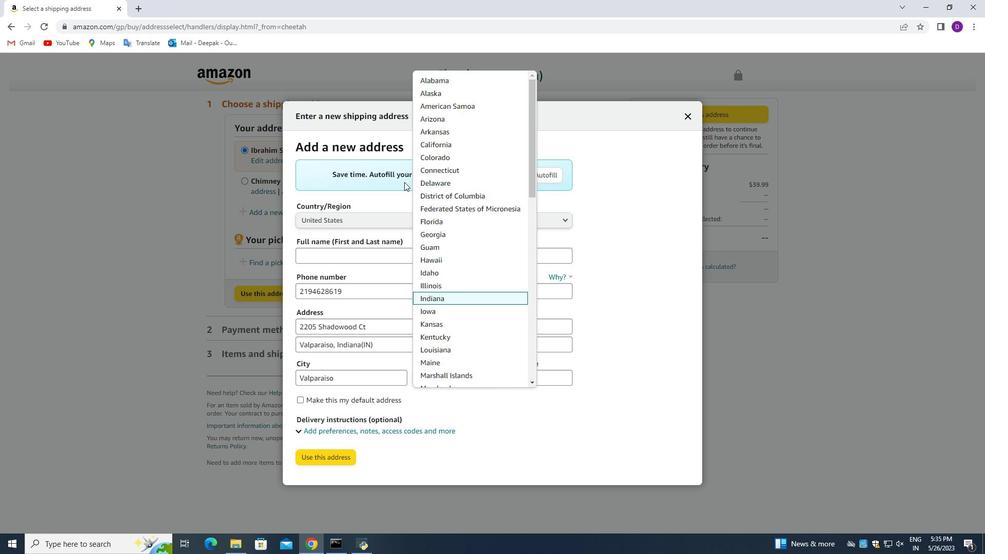 
Action: Mouse moved to (454, 297)
Screenshot: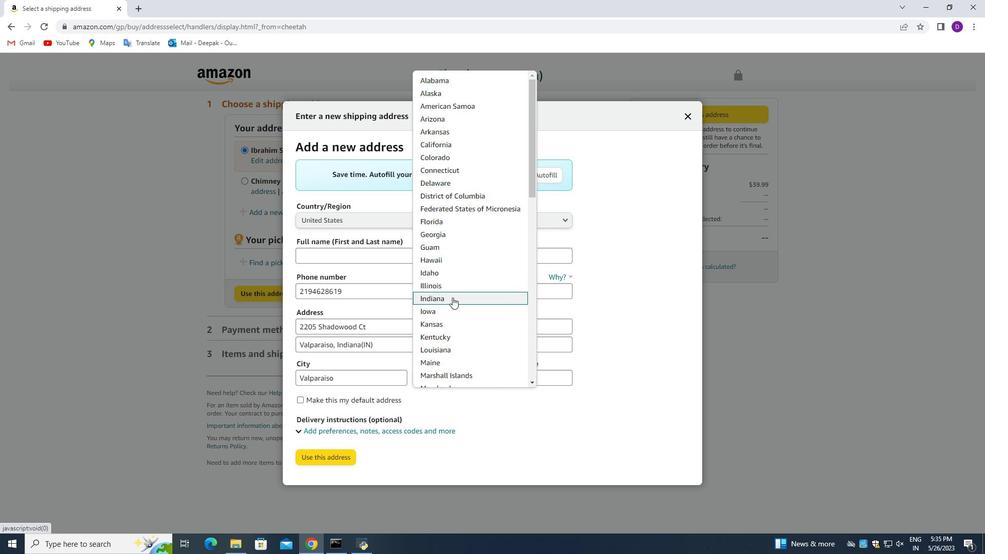 
Action: Mouse pressed left at (454, 297)
Screenshot: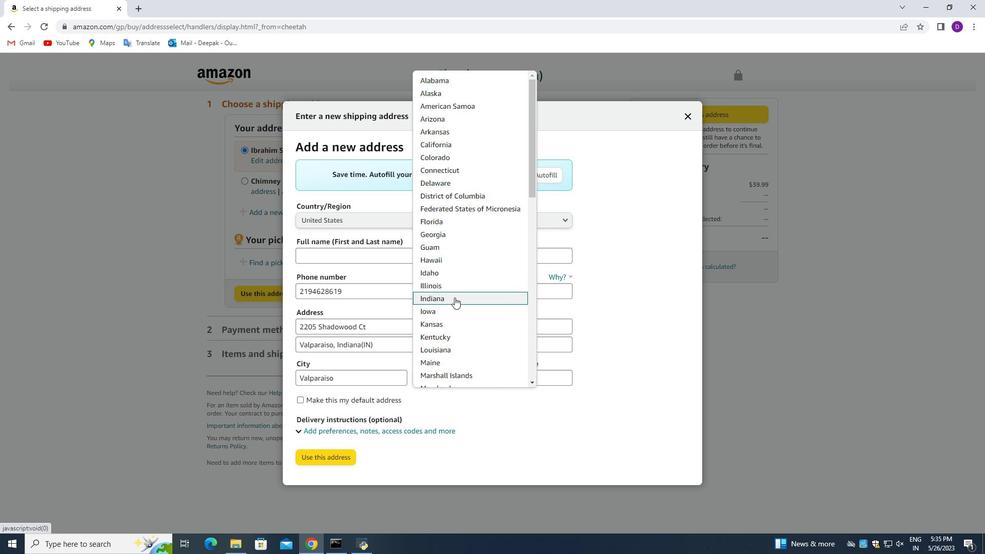 
Action: Mouse moved to (453, 357)
Screenshot: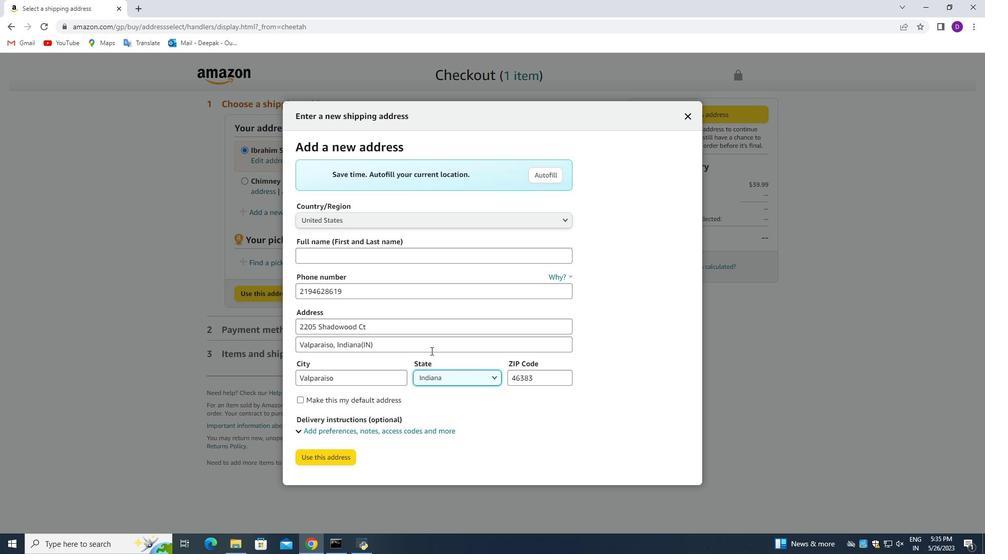 
Action: Mouse scrolled (453, 356) with delta (0, 0)
Screenshot: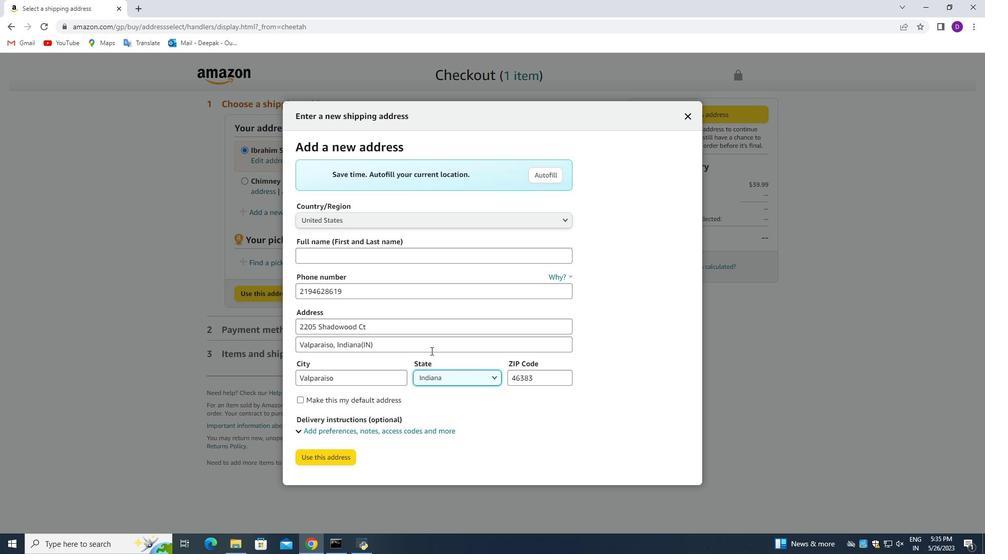 
Action: Mouse moved to (459, 361)
Screenshot: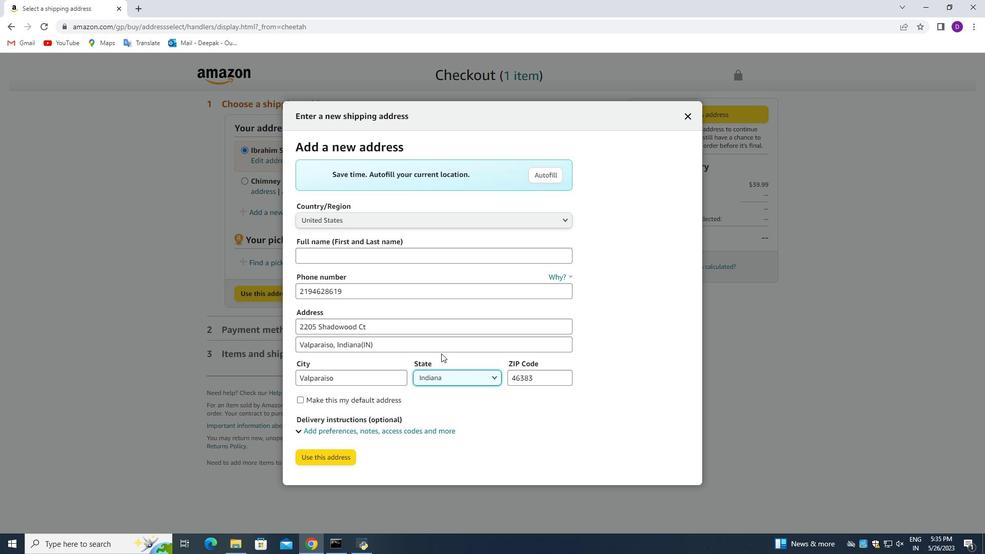 
Action: Mouse scrolled (459, 360) with delta (0, 0)
Screenshot: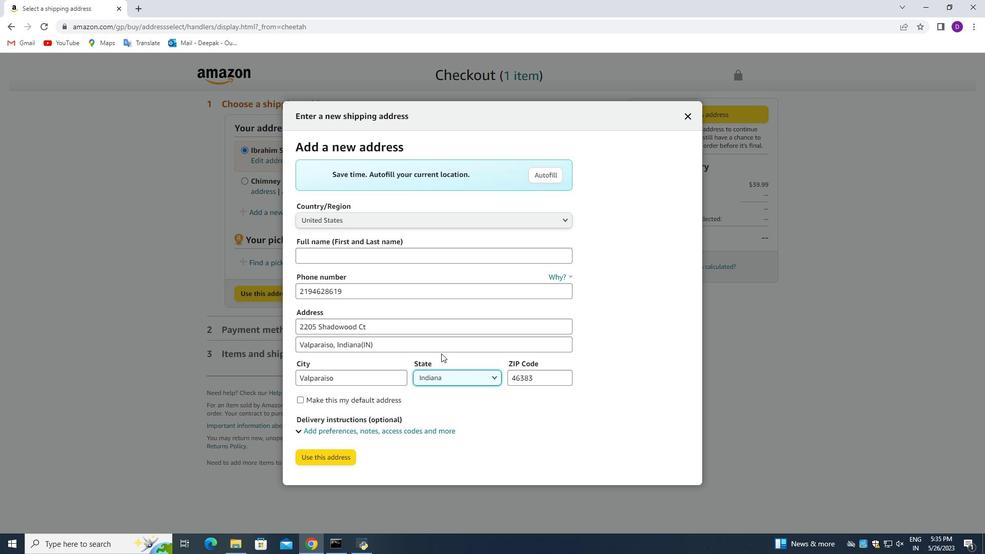 
Action: Mouse moved to (465, 365)
Screenshot: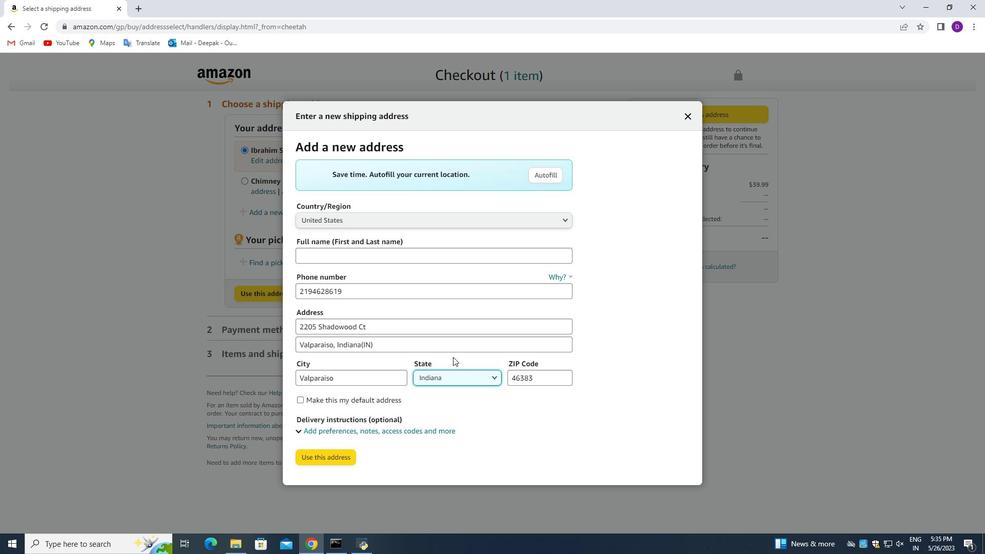 
Action: Mouse scrolled (465, 364) with delta (0, 0)
Screenshot: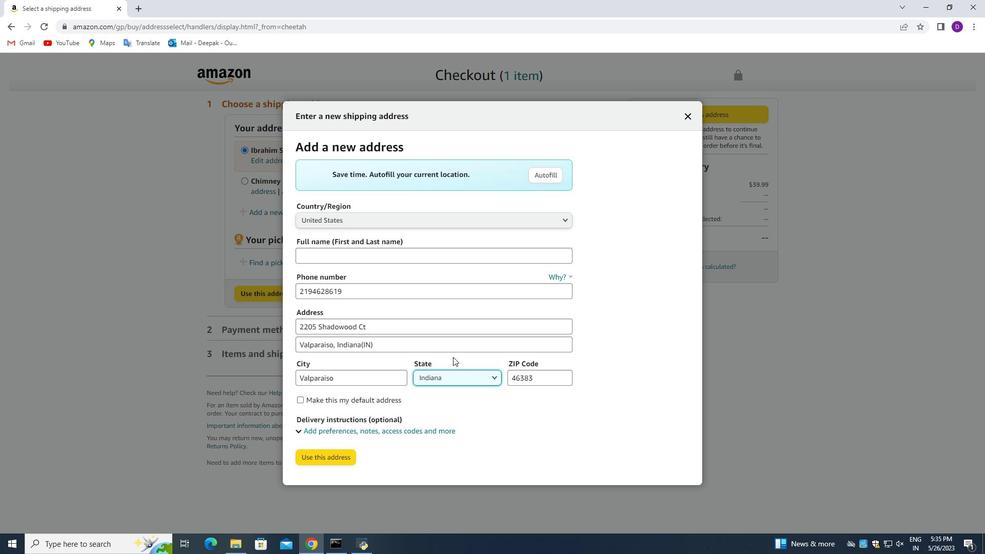 
Action: Mouse moved to (473, 369)
Screenshot: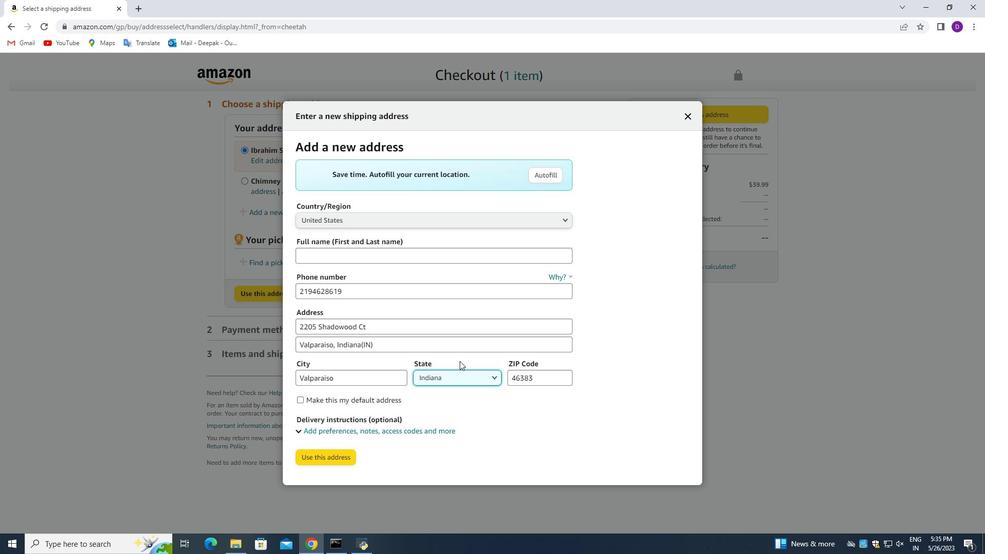 
Action: Mouse scrolled (470, 367) with delta (0, 0)
Screenshot: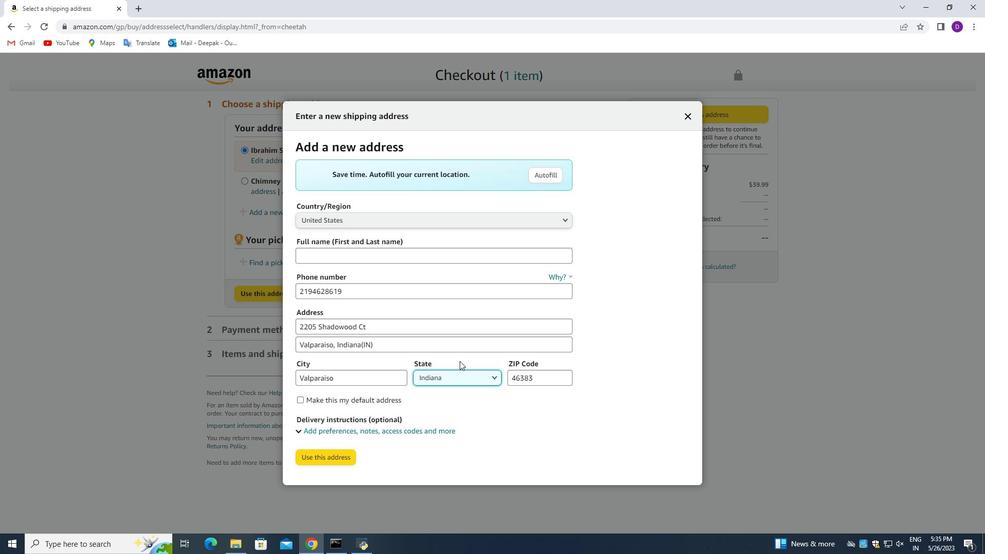 
Action: Mouse moved to (437, 306)
Screenshot: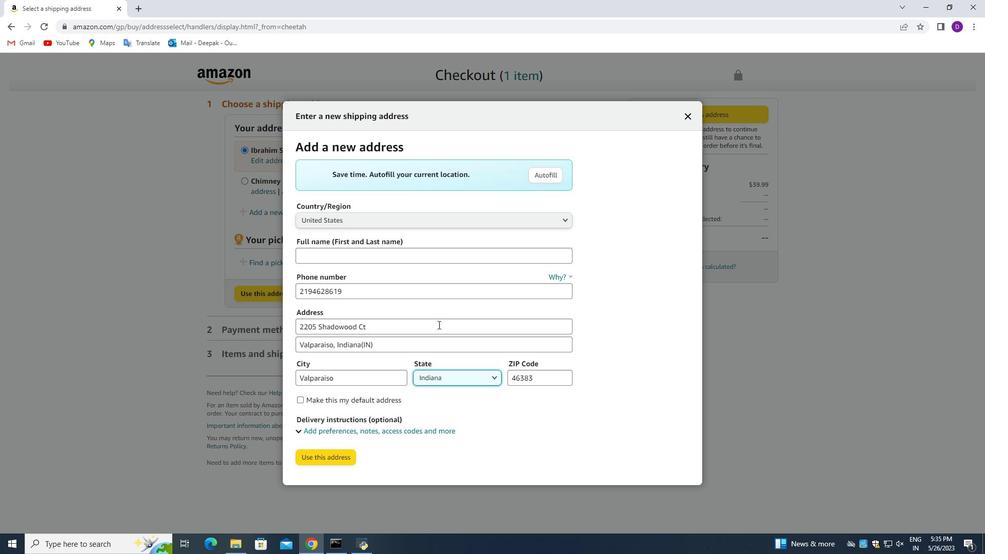 
Action: Mouse scrolled (437, 307) with delta (0, 0)
Screenshot: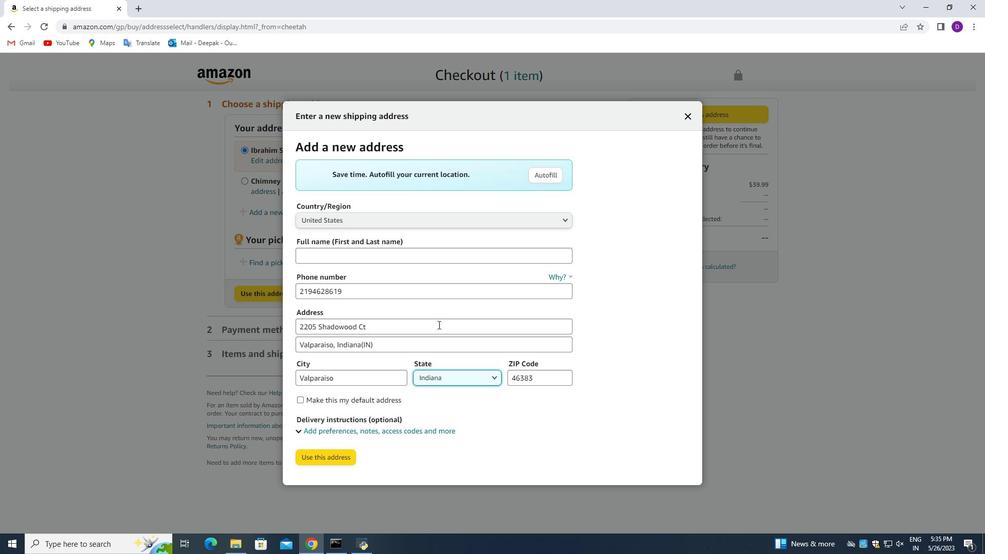 
Action: Mouse moved to (437, 302)
Screenshot: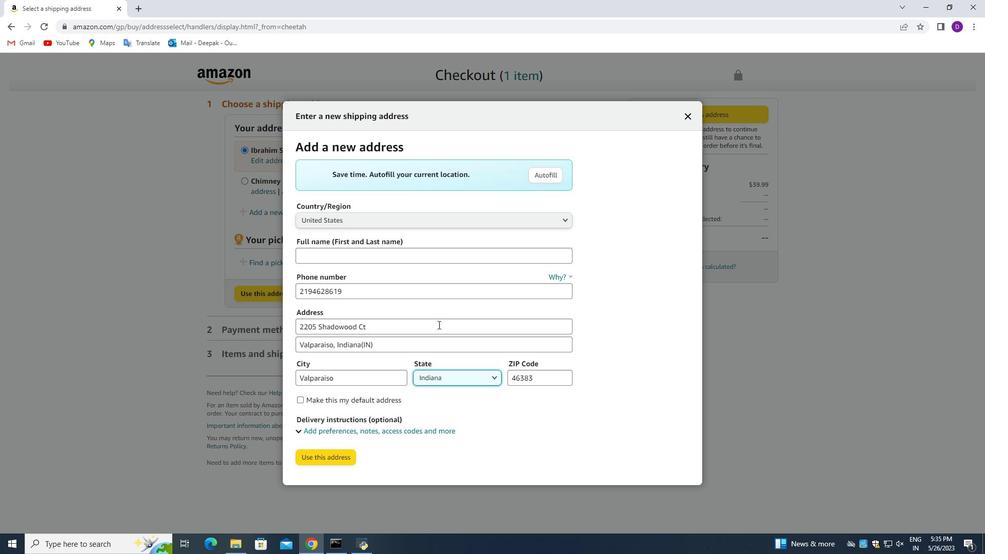 
Action: Mouse scrolled (437, 303) with delta (0, 0)
Screenshot: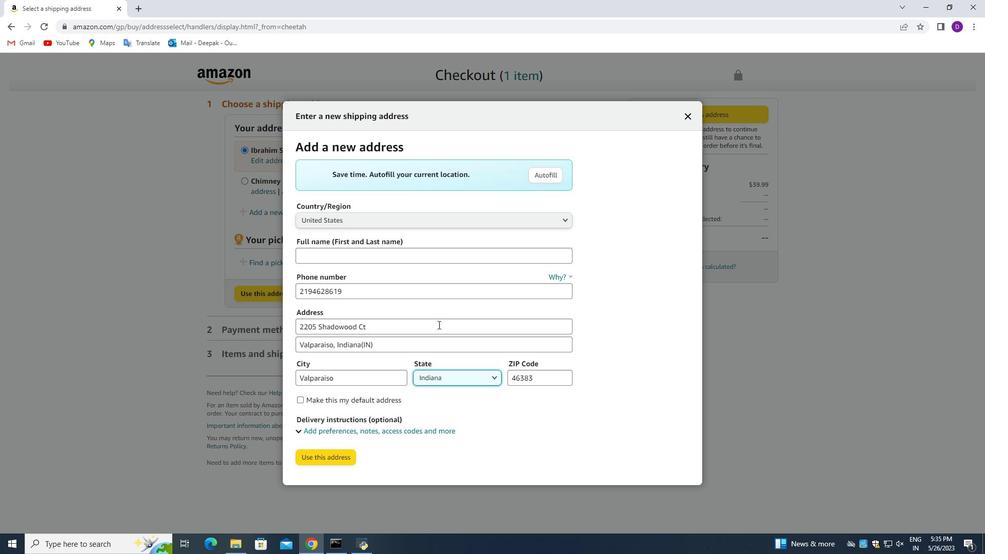 
Action: Mouse moved to (438, 297)
Screenshot: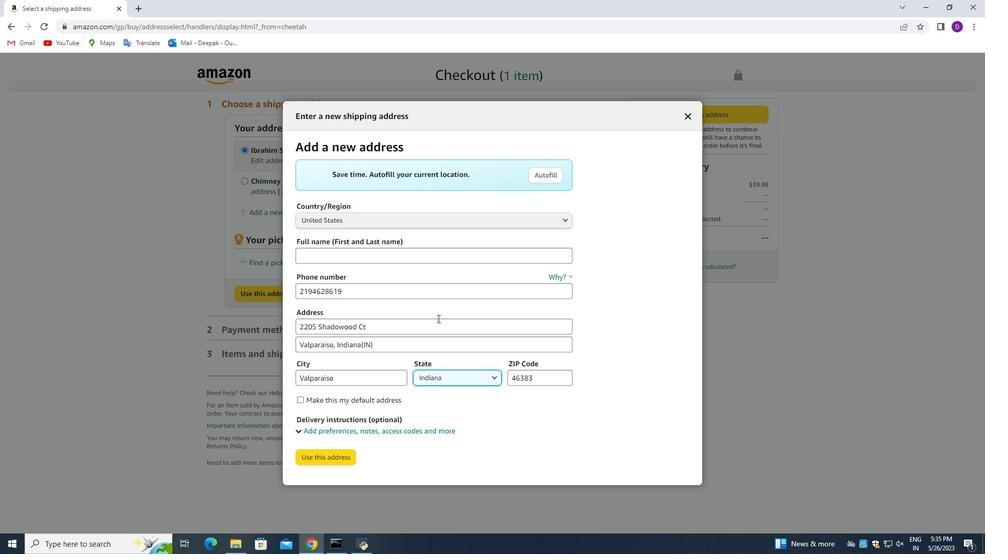 
Action: Mouse scrolled (438, 297) with delta (0, 0)
Screenshot: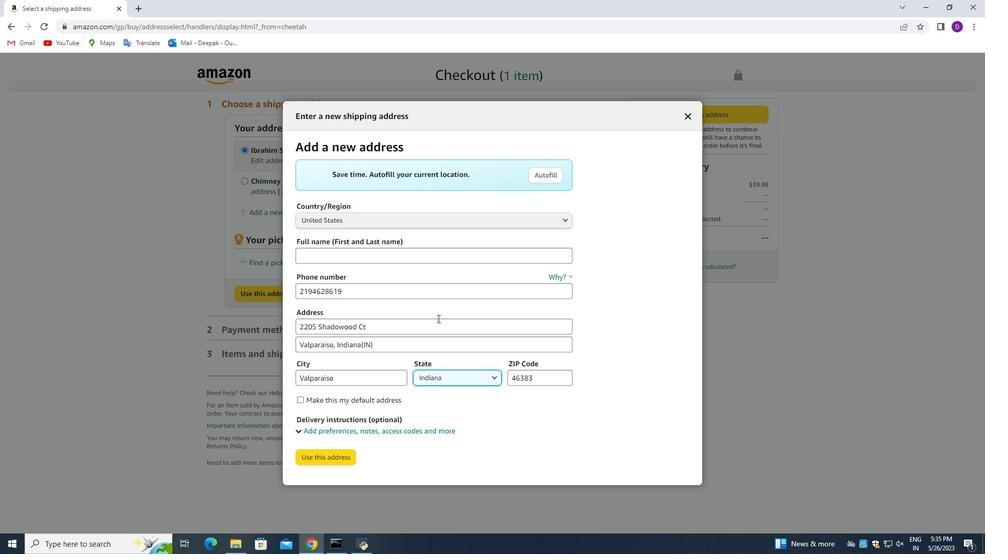 
Action: Mouse moved to (438, 292)
Screenshot: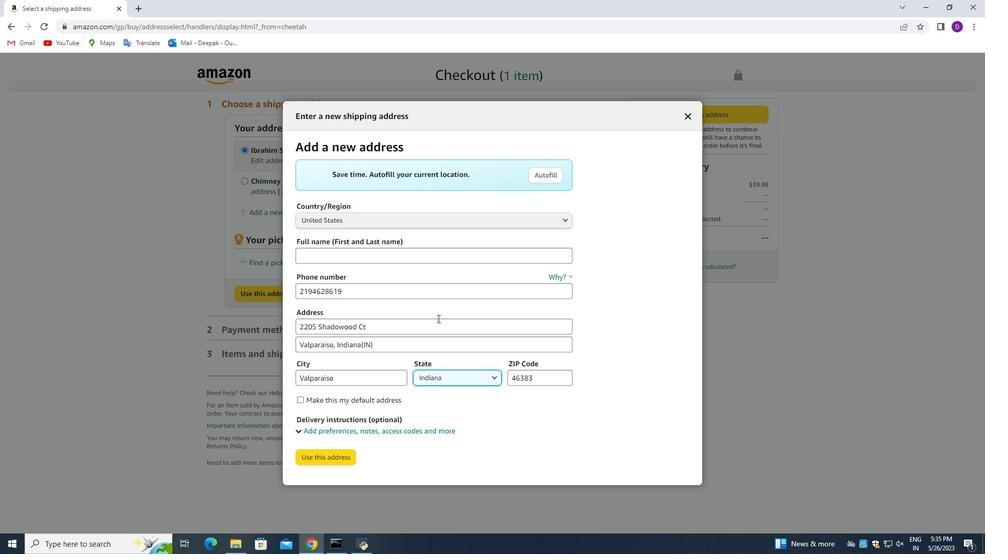 
Action: Mouse scrolled (438, 293) with delta (0, 0)
Screenshot: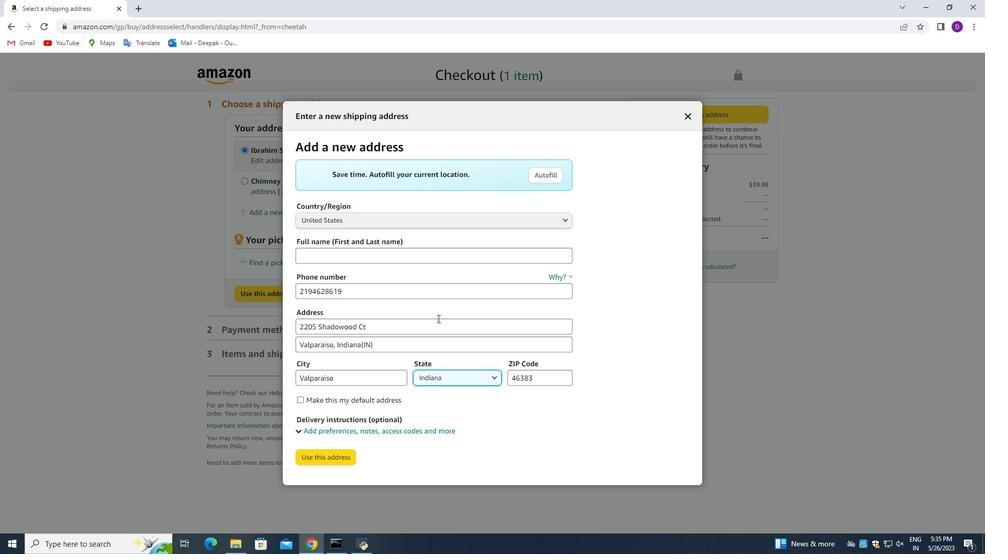 
Action: Mouse moved to (577, 284)
Screenshot: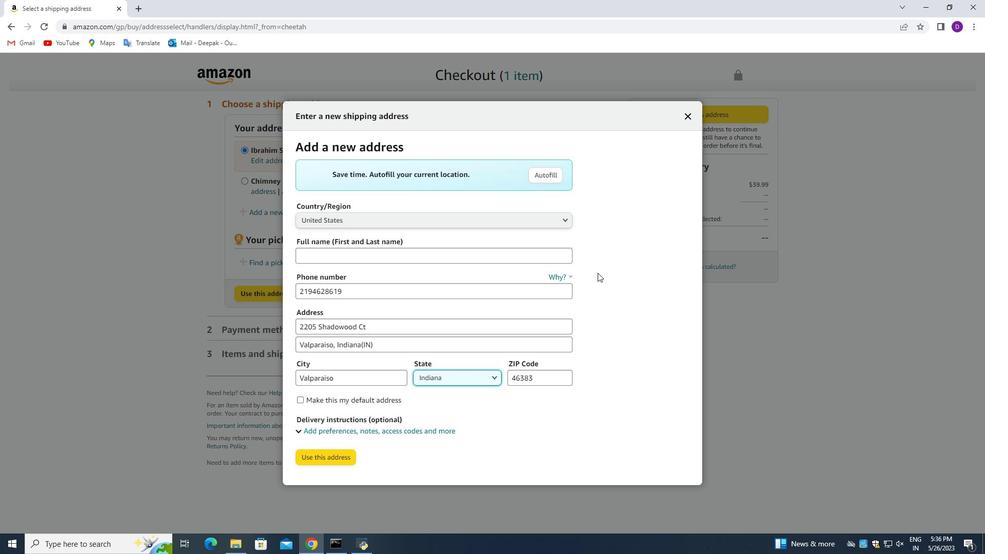 
Action: Mouse scrolled (577, 284) with delta (0, 0)
Screenshot: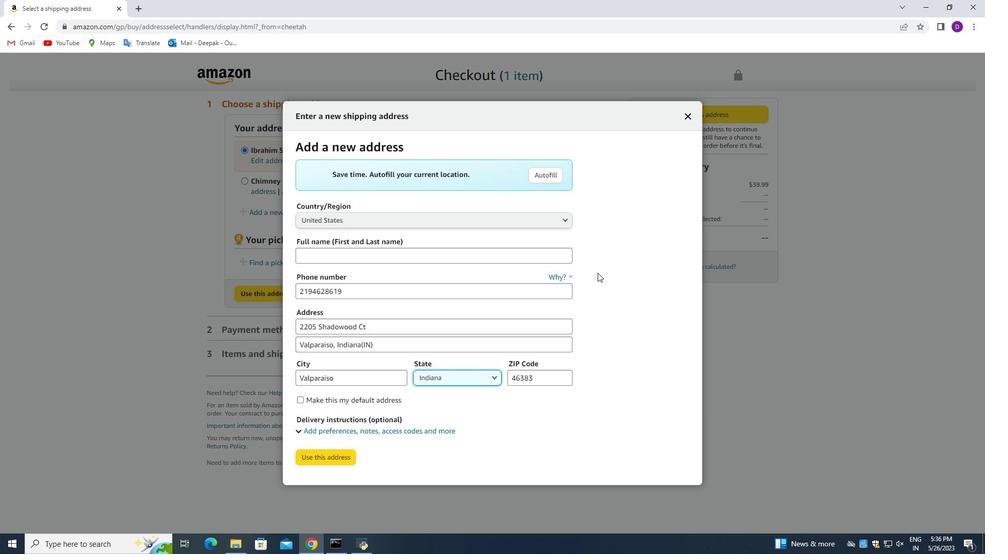
Action: Mouse moved to (558, 289)
Screenshot: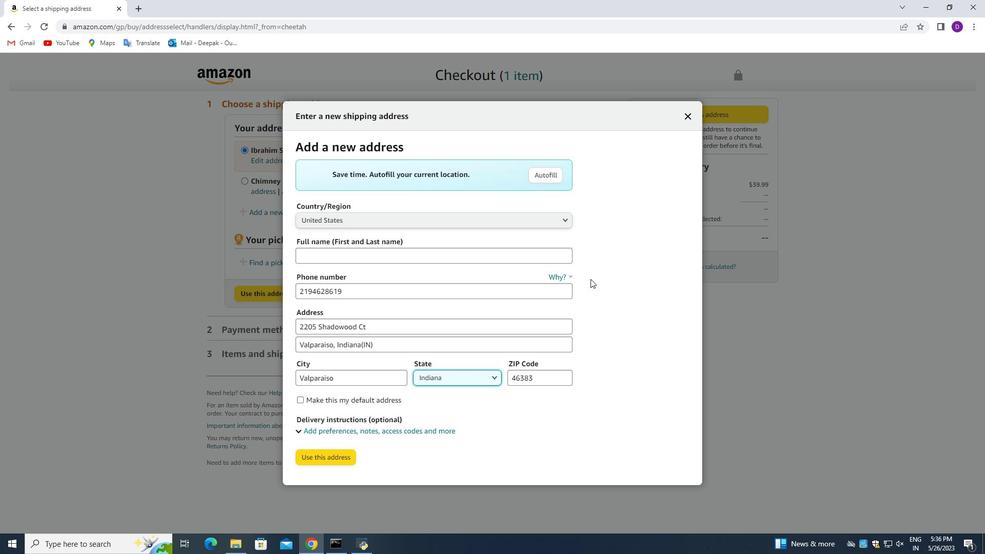 
Action: Mouse scrolled (558, 288) with delta (0, 0)
Screenshot: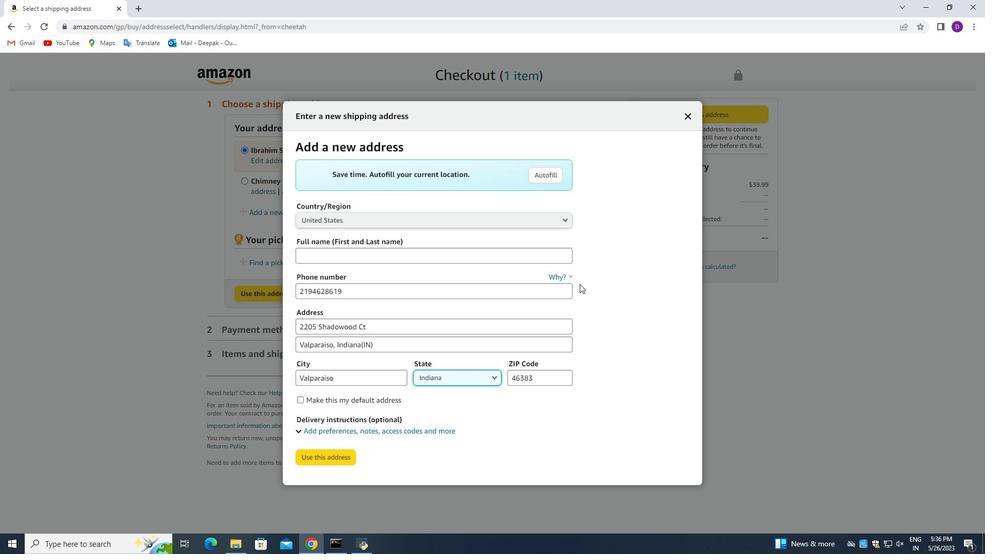 
Action: Mouse moved to (581, 275)
Screenshot: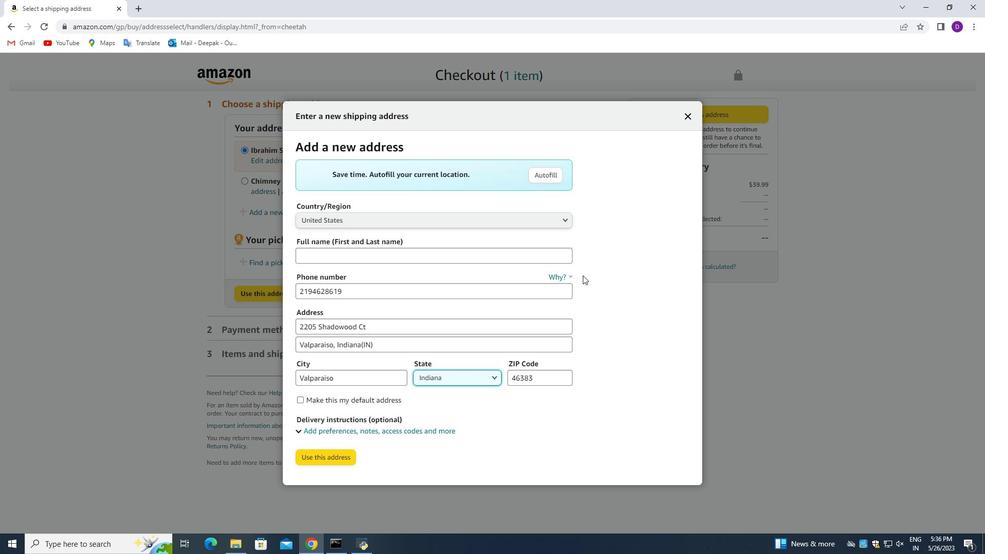 
